 Task: Create and manage organization secrets for automation.
Action: Mouse moved to (1091, 162)
Screenshot: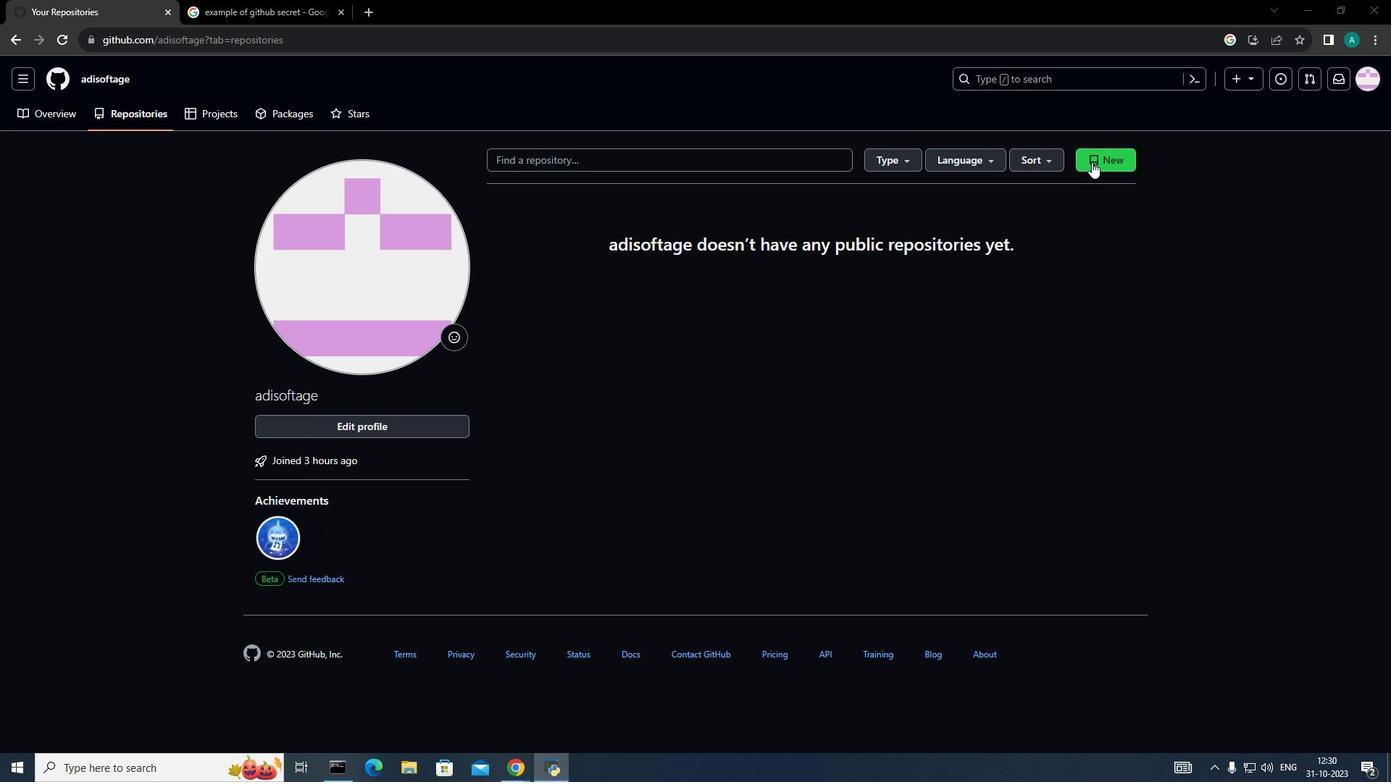 
Action: Mouse pressed left at (1091, 162)
Screenshot: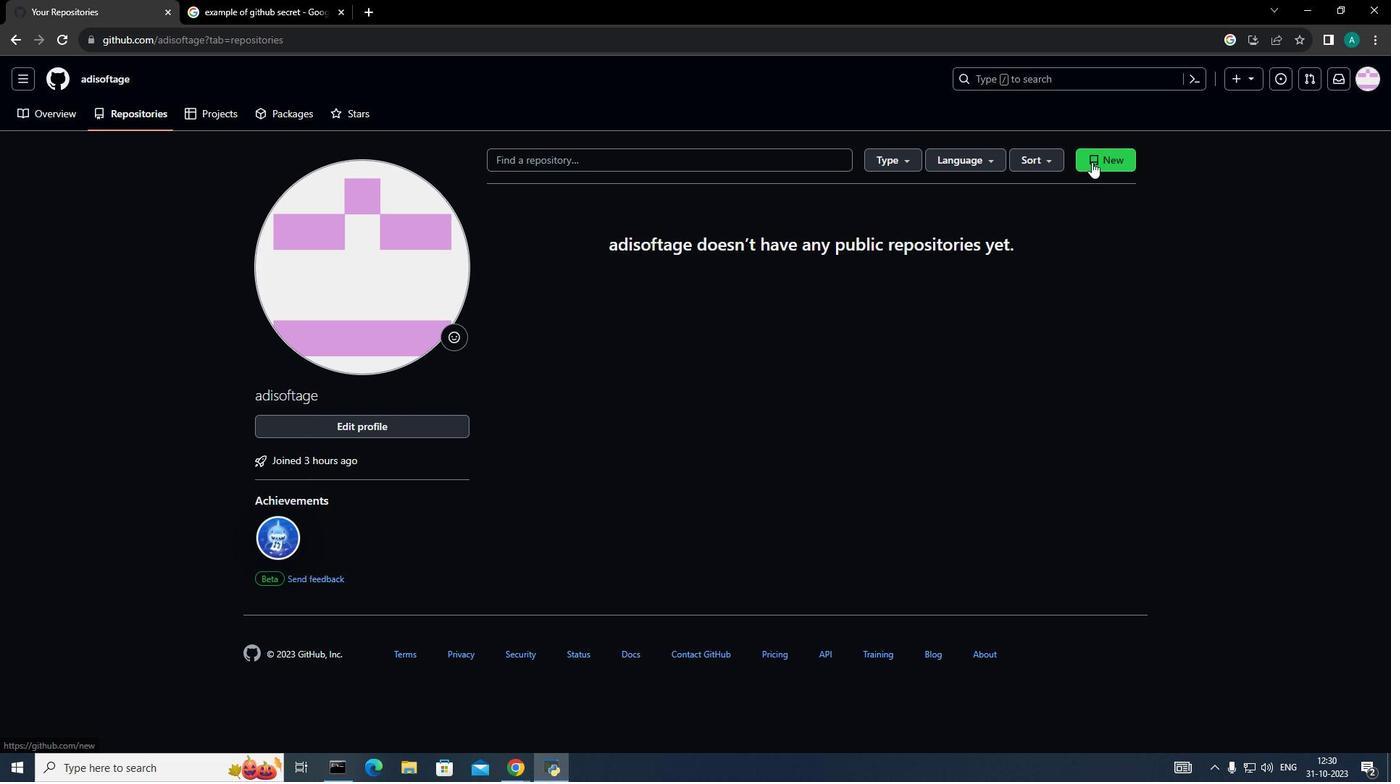 
Action: Mouse moved to (657, 261)
Screenshot: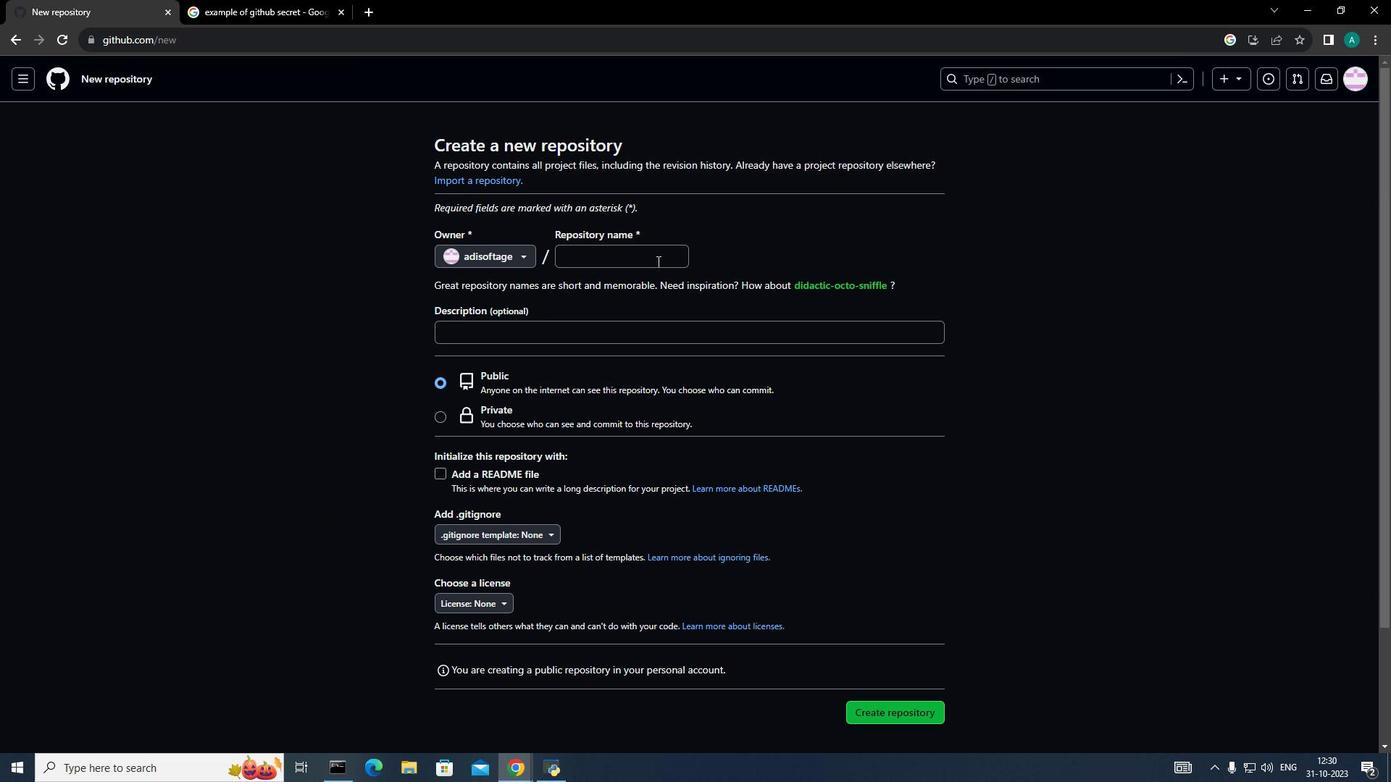 
Action: Mouse pressed left at (657, 261)
Screenshot: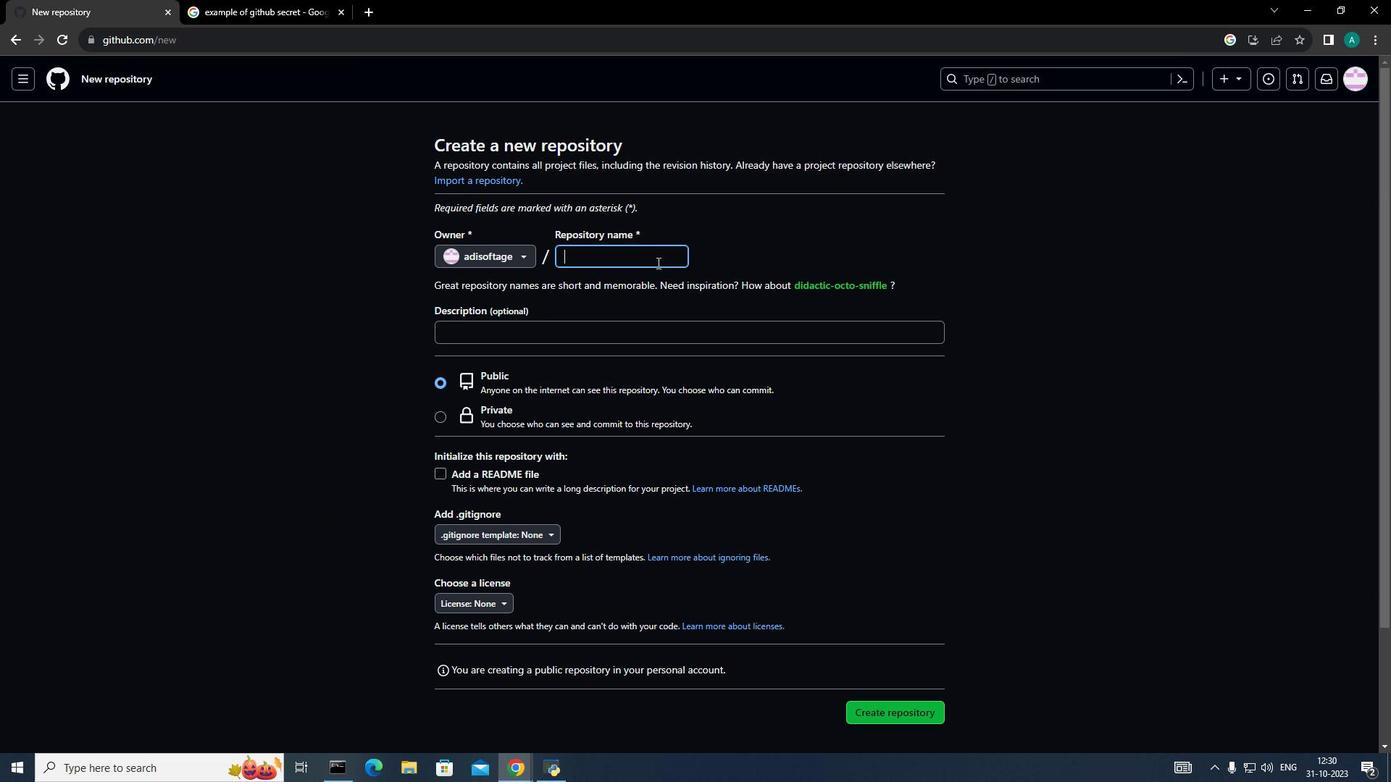
Action: Mouse moved to (657, 263)
Screenshot: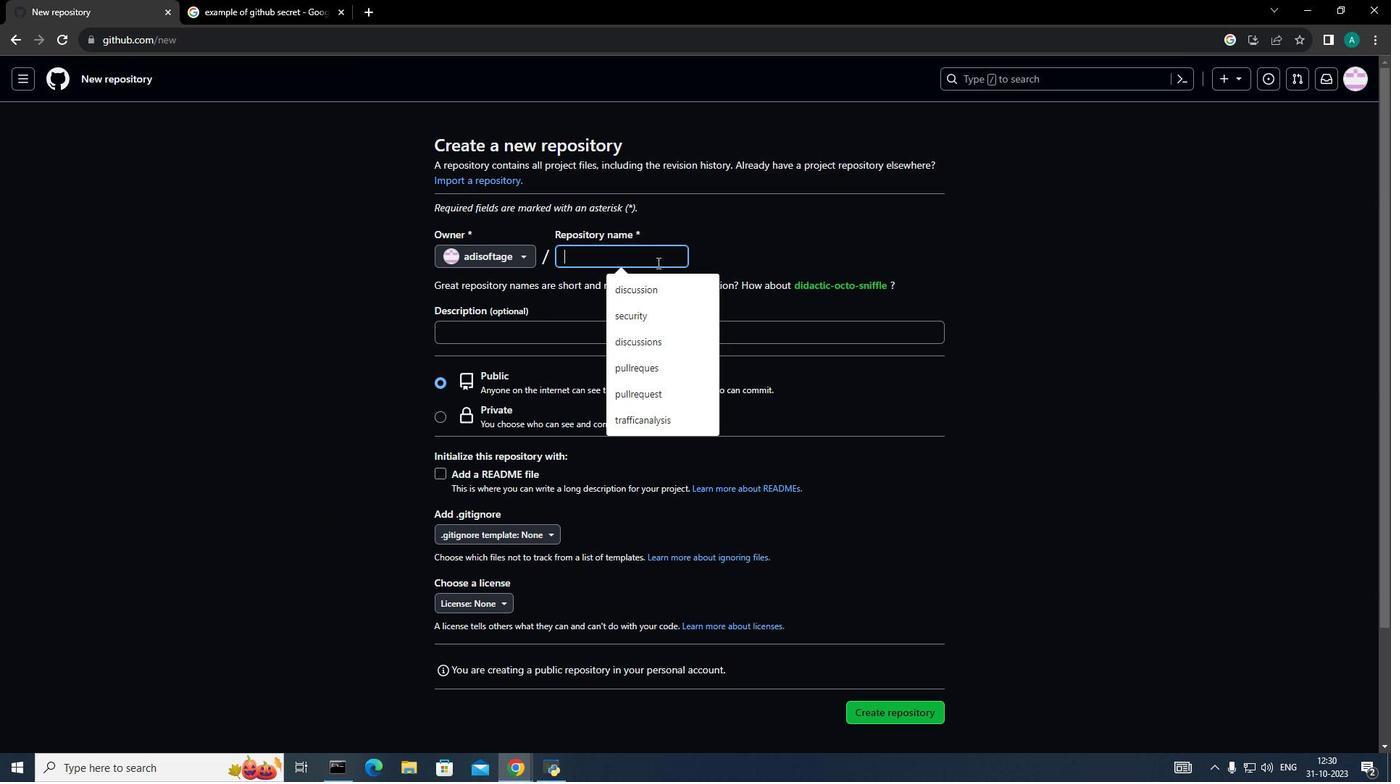 
Action: Key pressed secrets
Screenshot: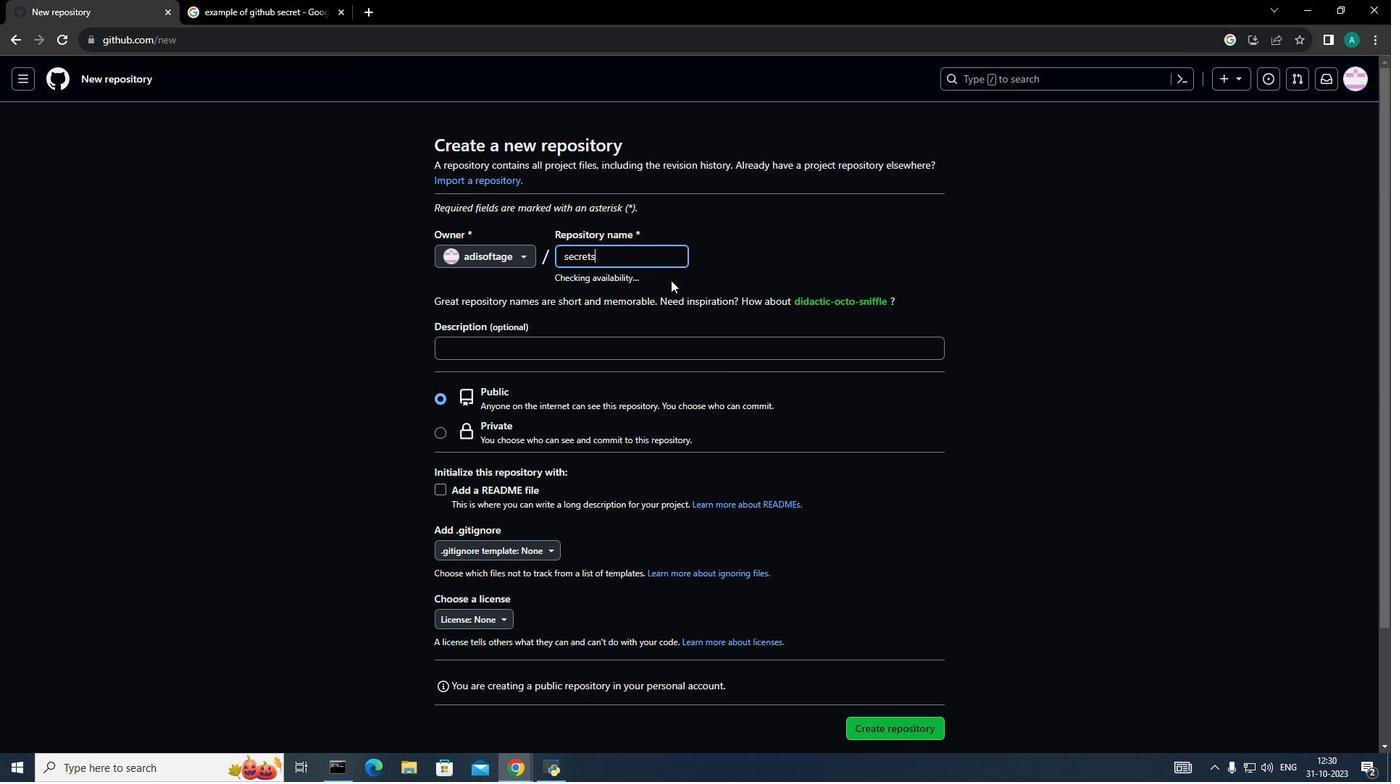 
Action: Mouse moved to (897, 451)
Screenshot: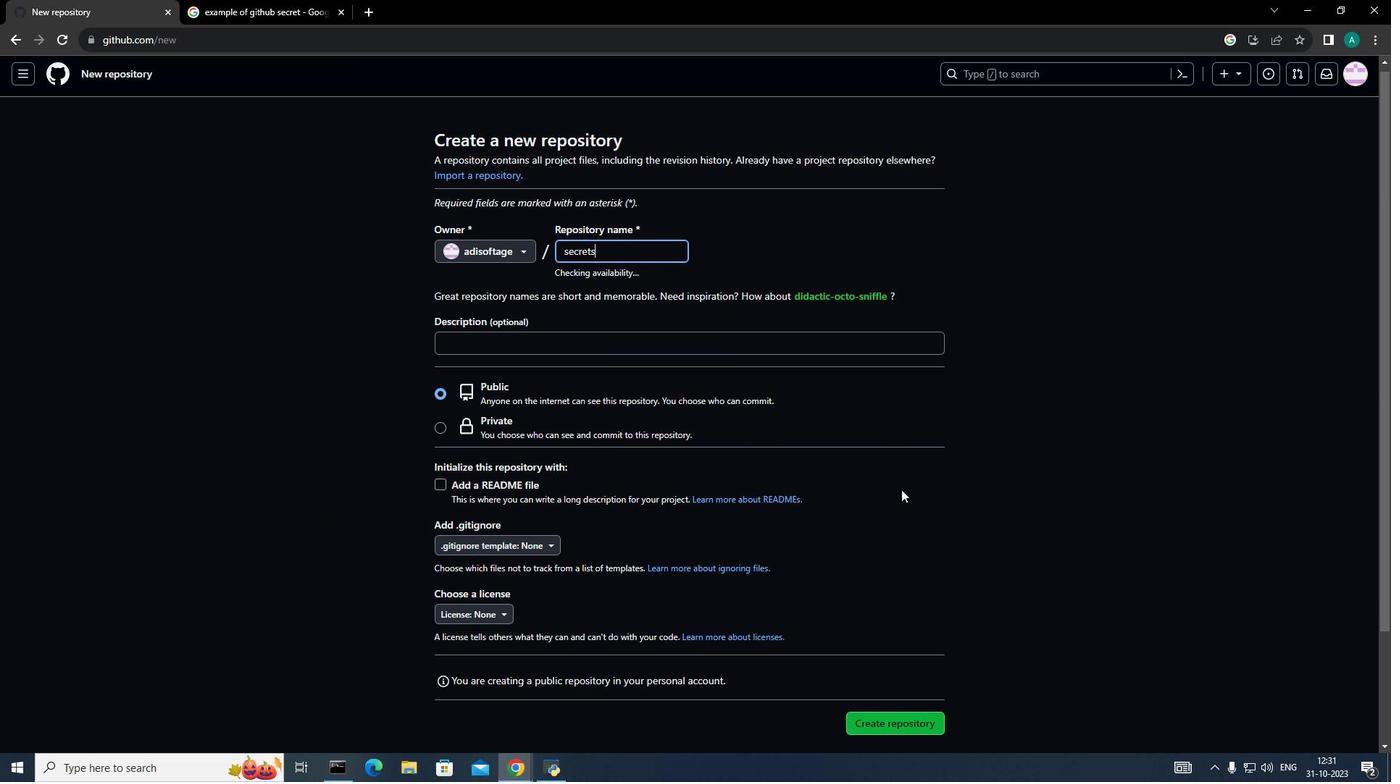 
Action: Mouse scrolled (897, 450) with delta (0, 0)
Screenshot: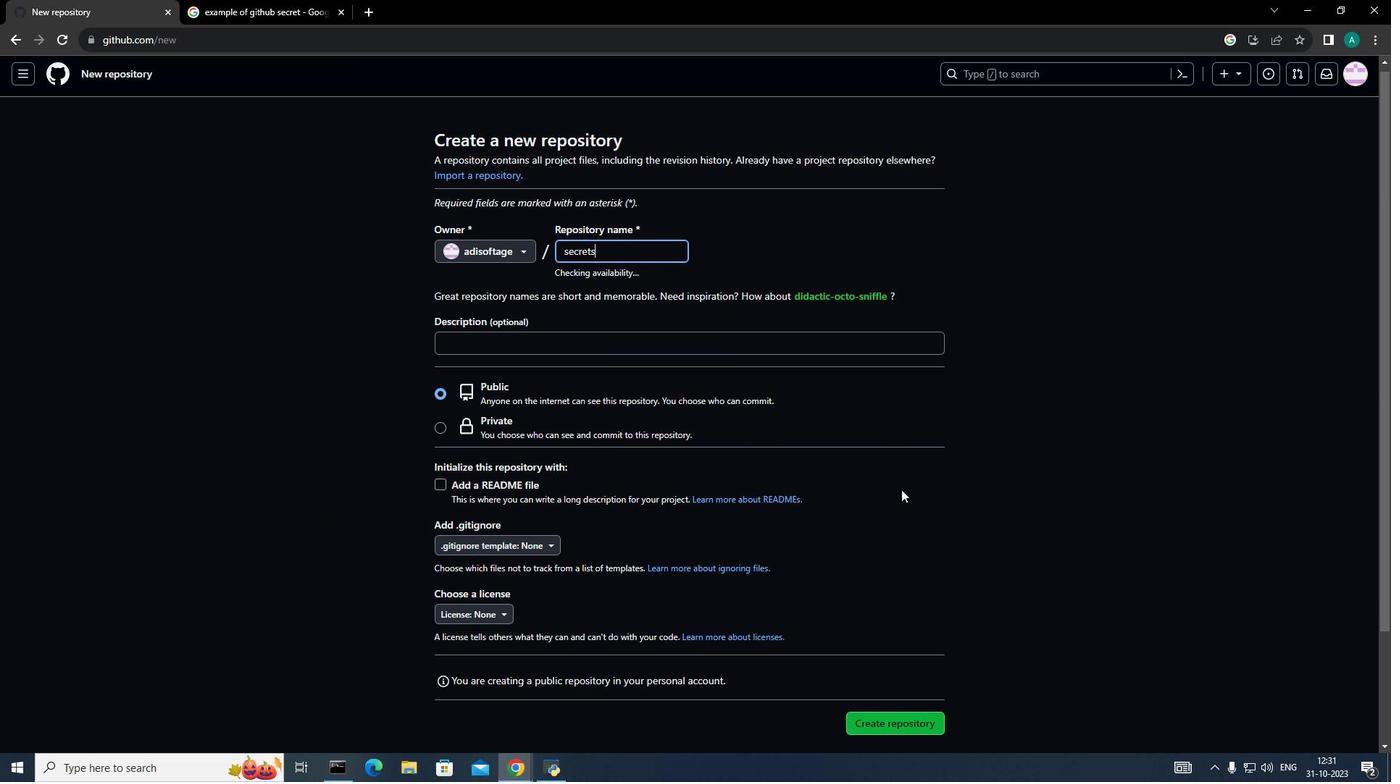 
Action: Mouse moved to (897, 462)
Screenshot: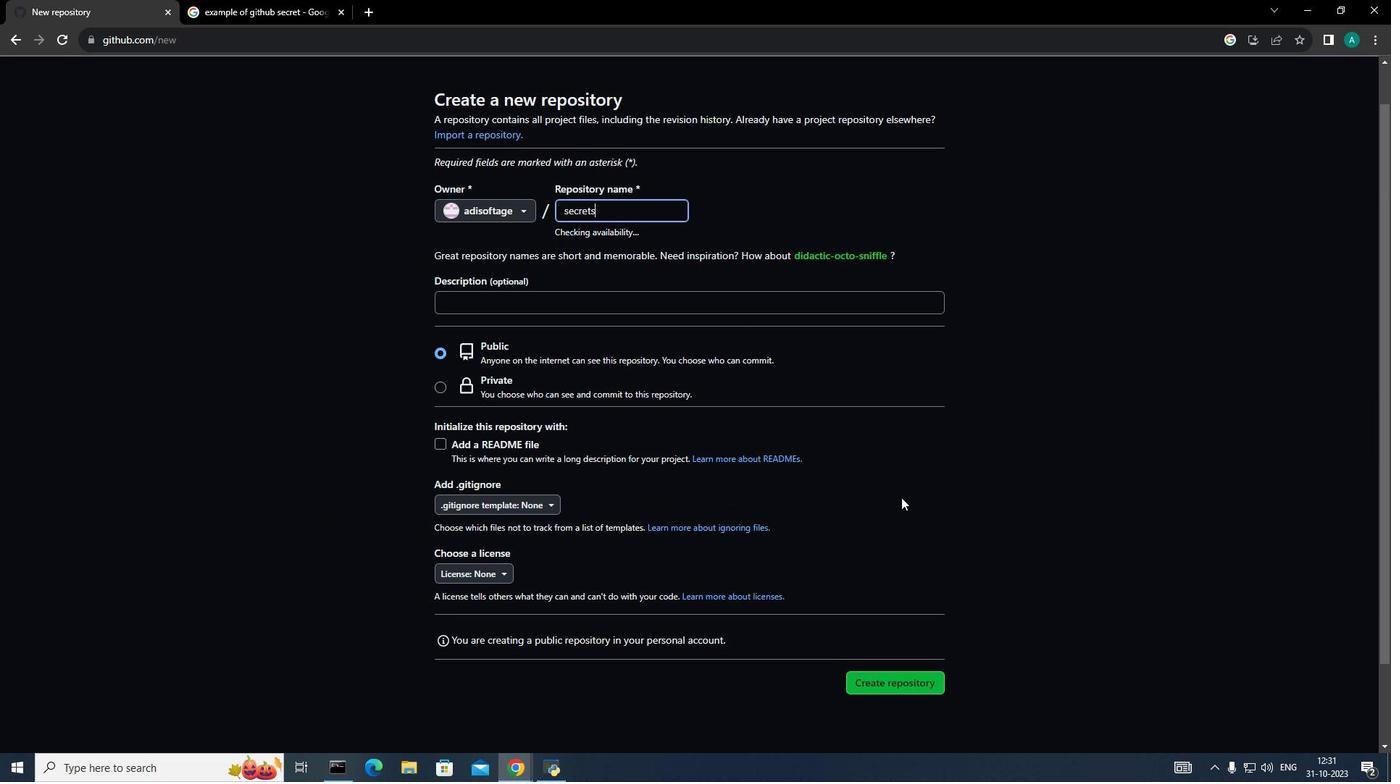 
Action: Mouse scrolled (897, 461) with delta (0, 0)
Screenshot: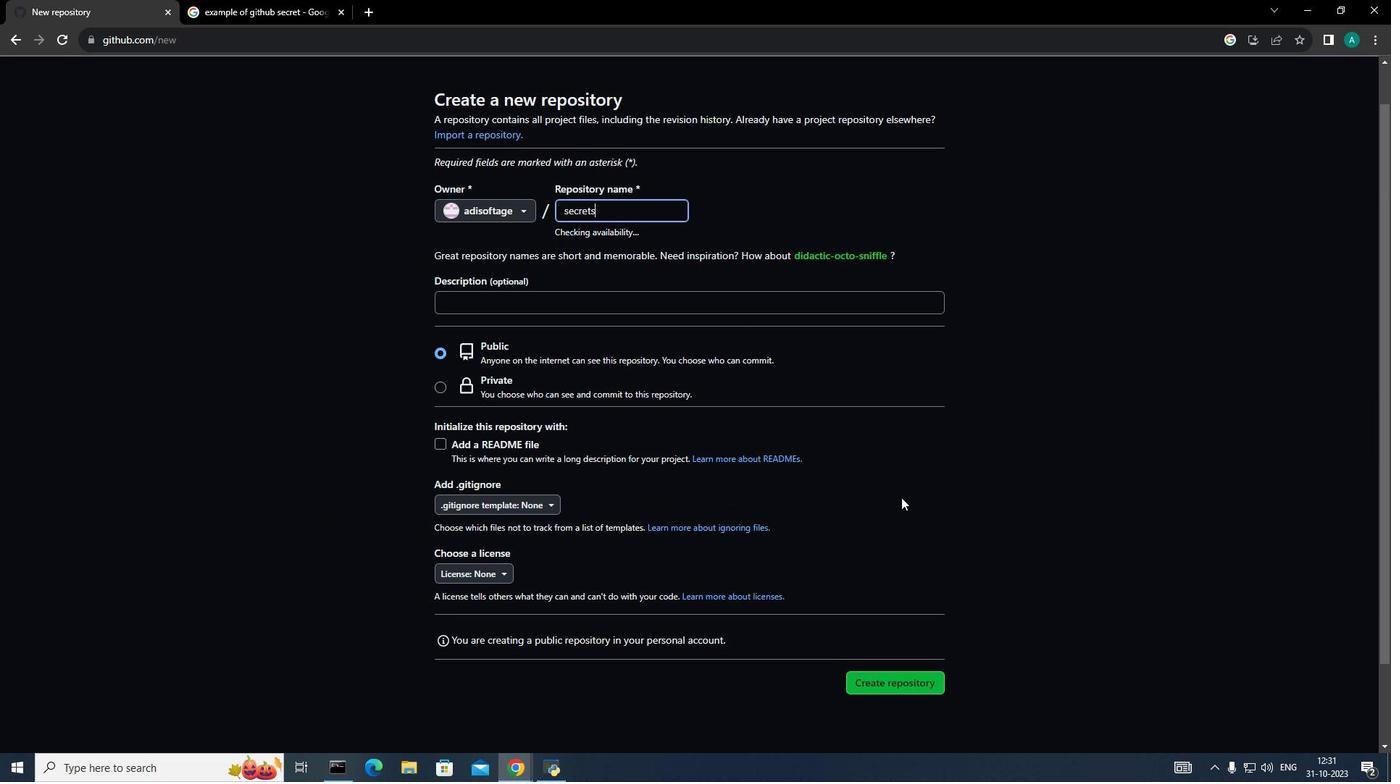 
Action: Mouse moved to (897, 467)
Screenshot: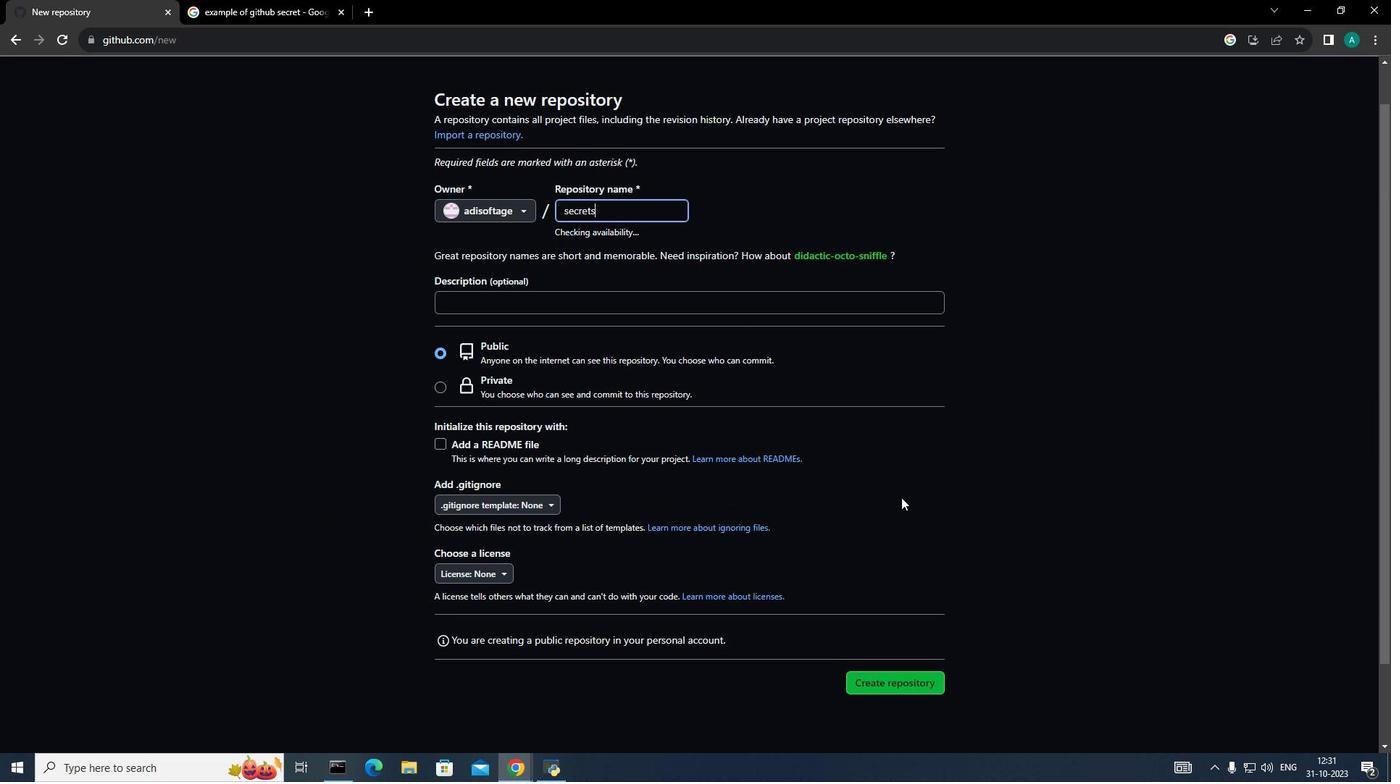 
Action: Mouse scrolled (897, 466) with delta (0, 0)
Screenshot: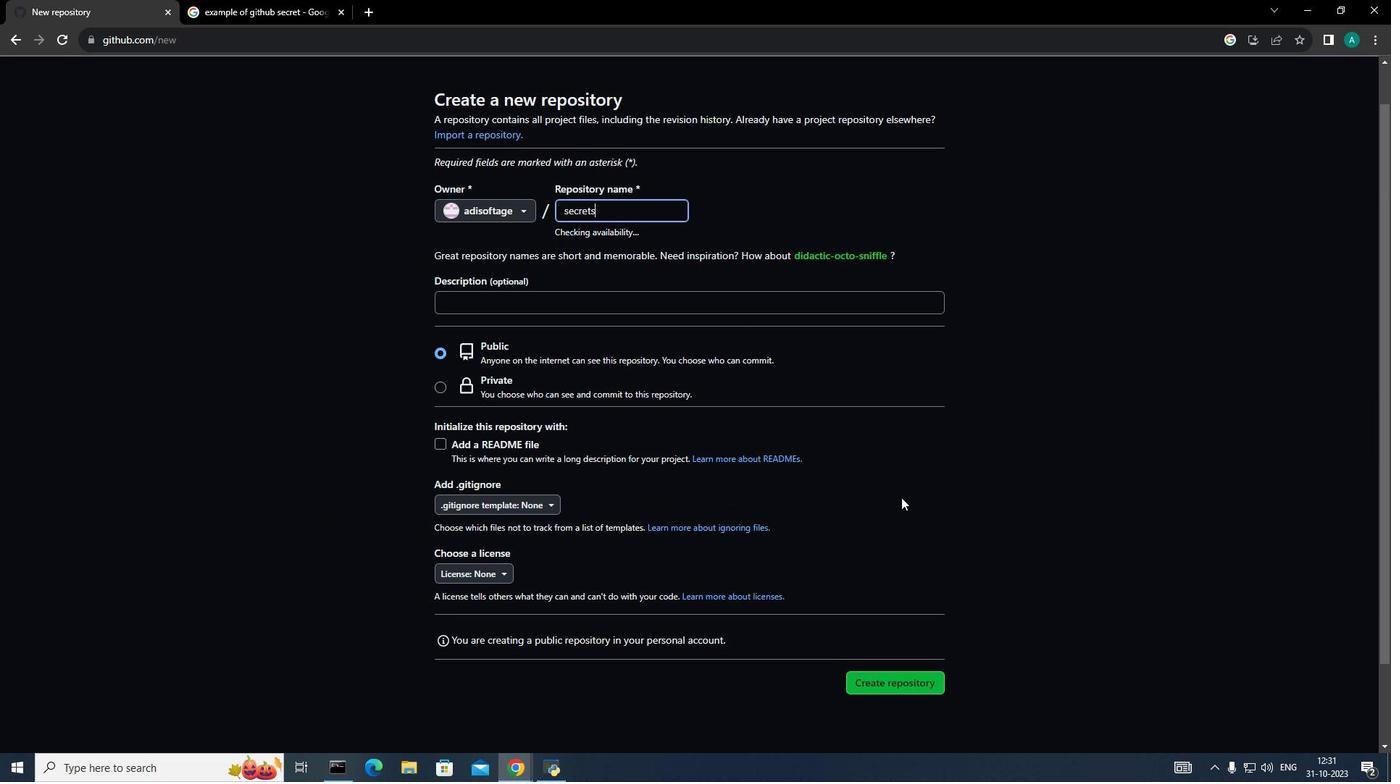 
Action: Mouse moved to (897, 479)
Screenshot: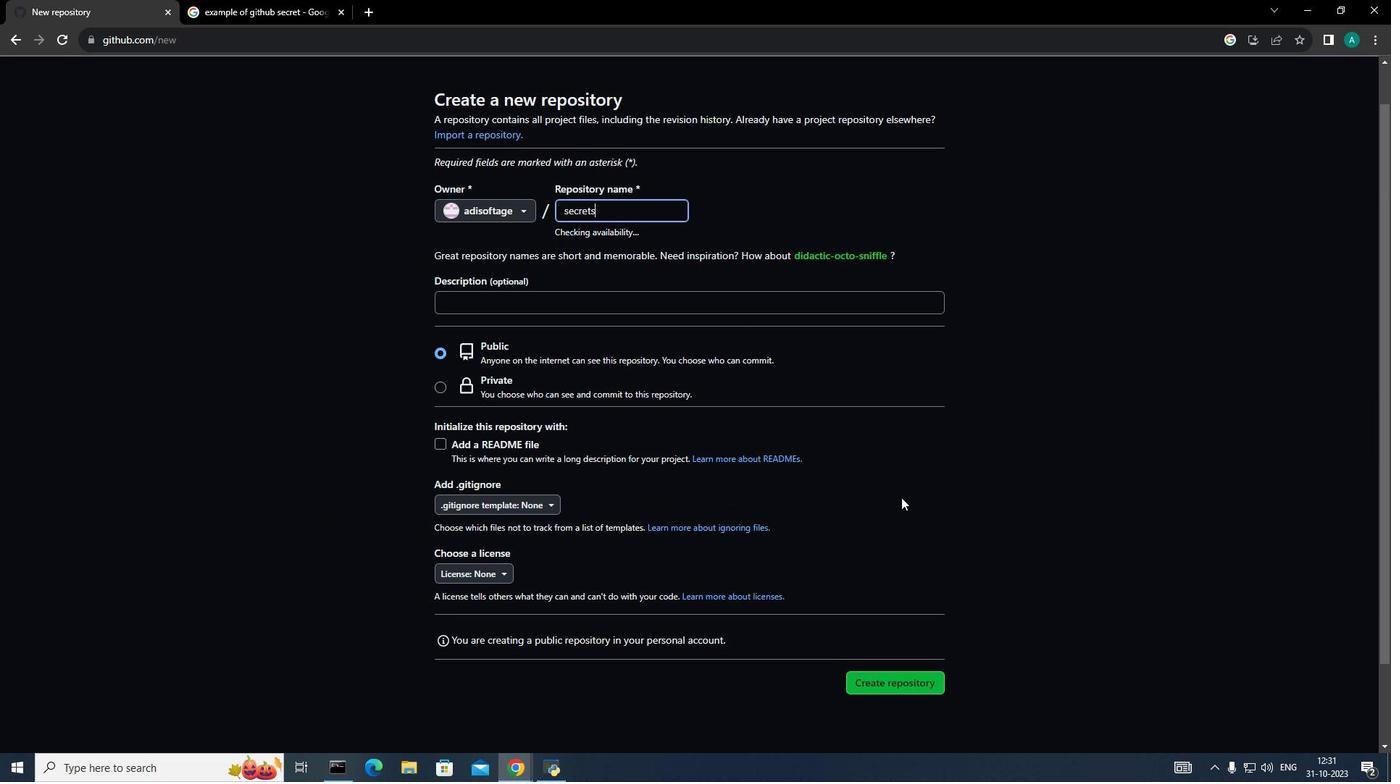 
Action: Mouse scrolled (897, 478) with delta (0, 0)
Screenshot: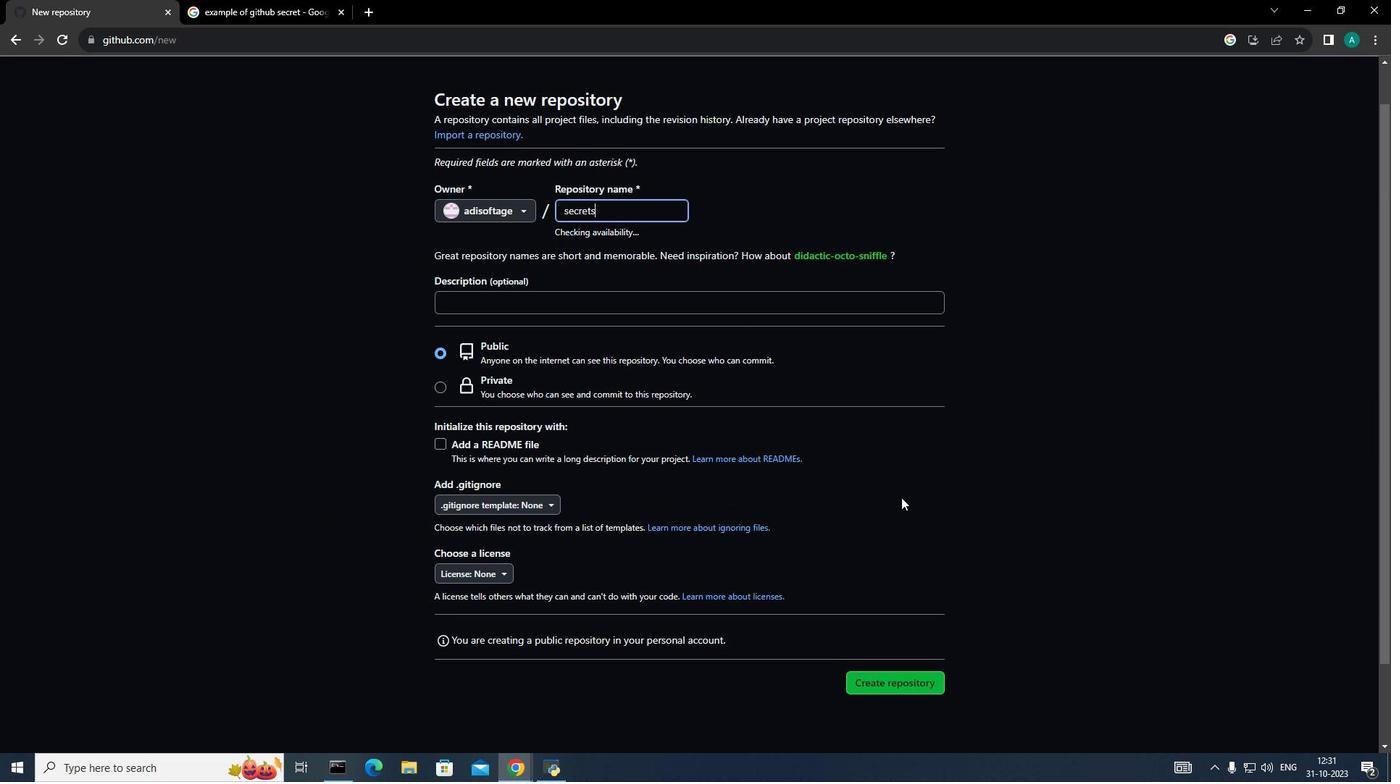 
Action: Mouse moved to (901, 487)
Screenshot: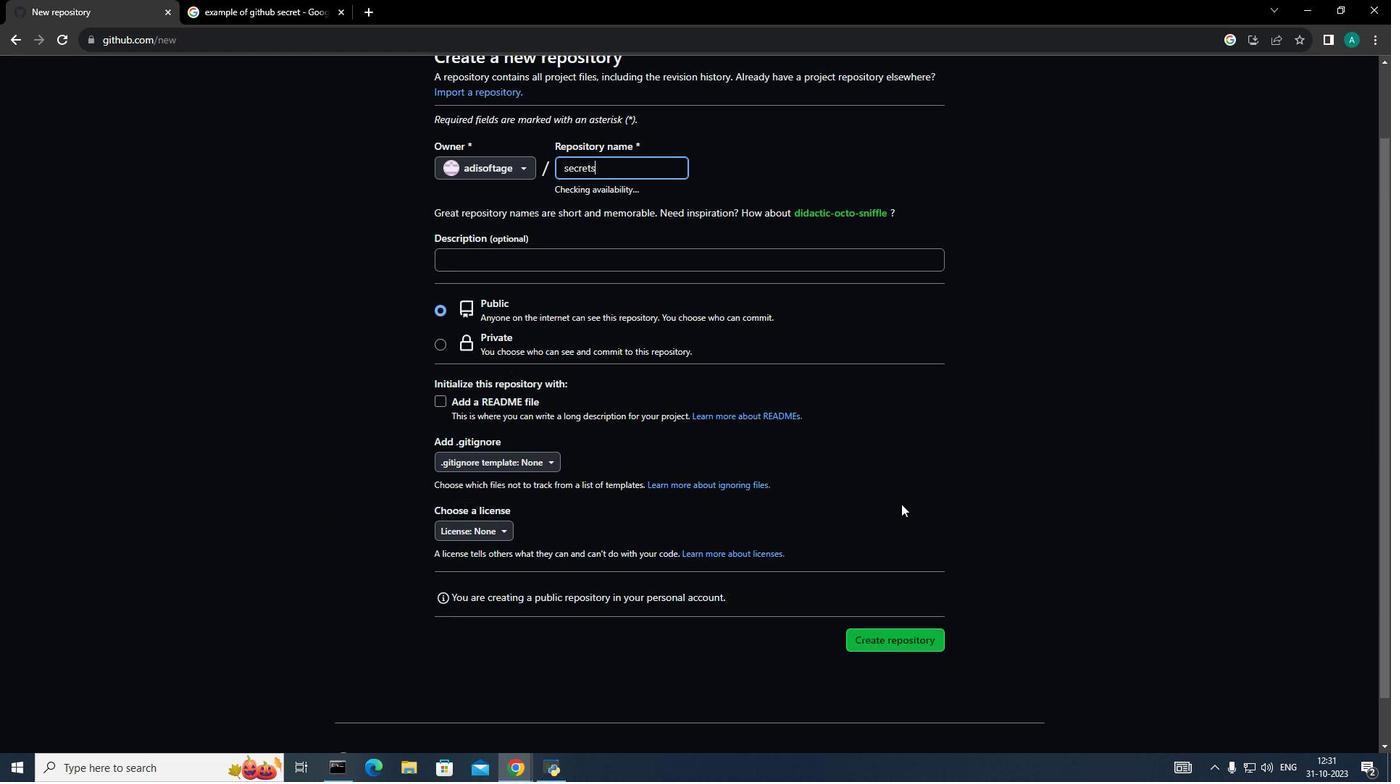 
Action: Mouse scrolled (901, 486) with delta (0, 0)
Screenshot: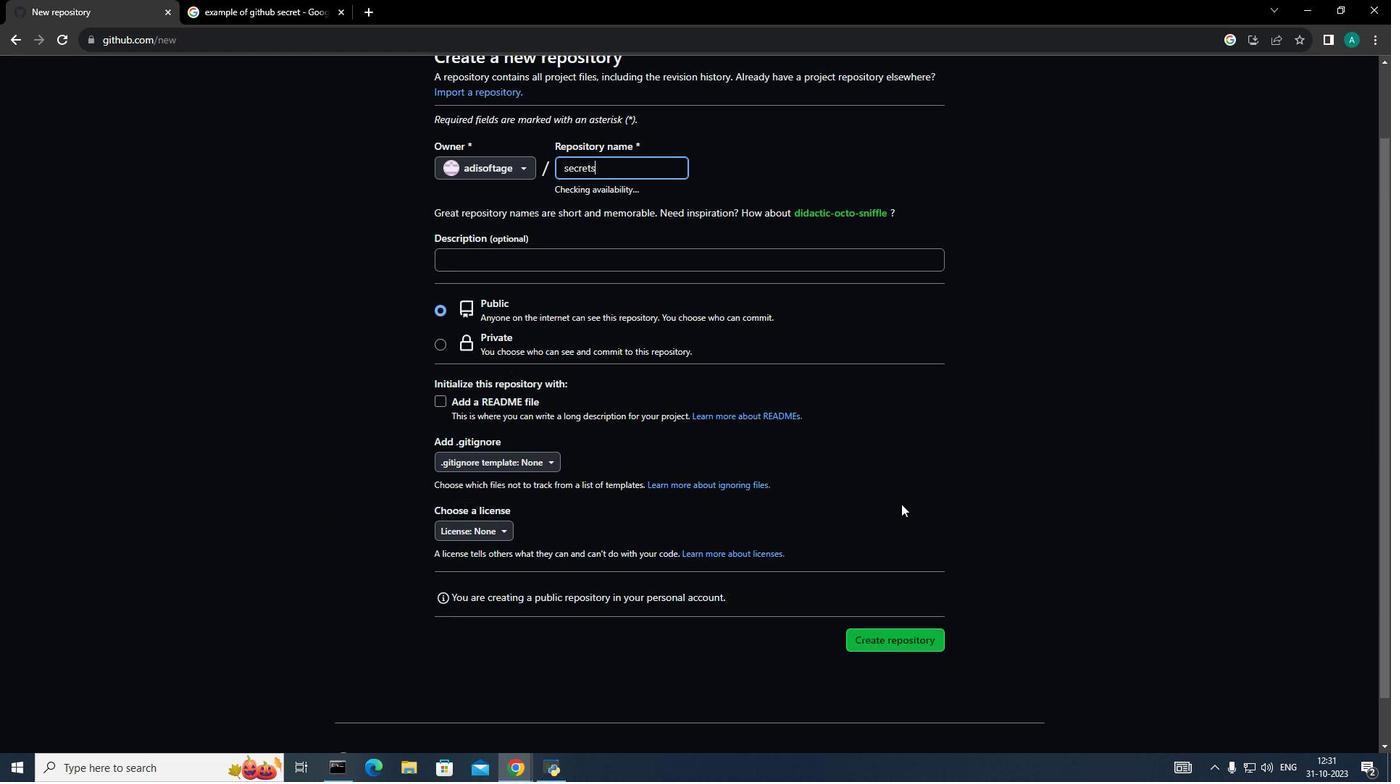 
Action: Mouse moved to (901, 491)
Screenshot: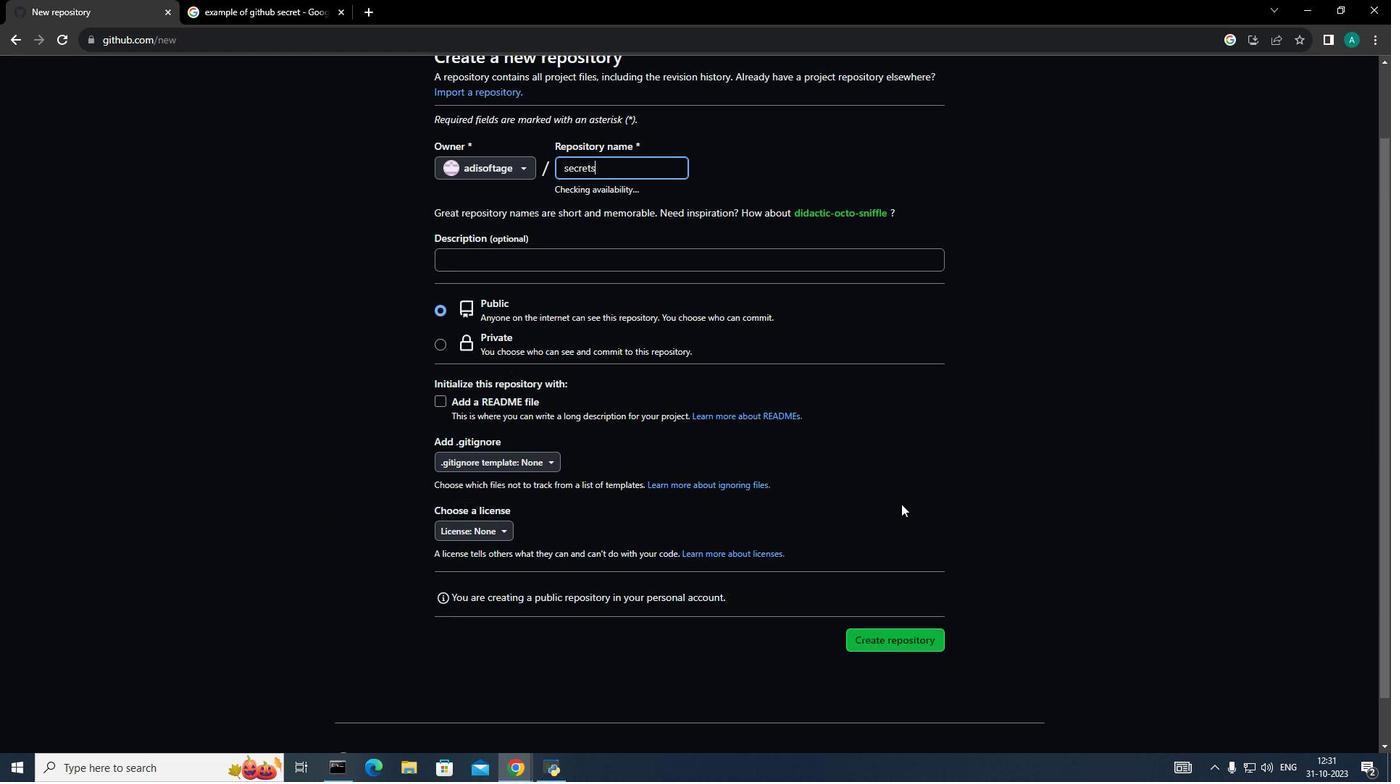 
Action: Mouse scrolled (901, 490) with delta (0, 0)
Screenshot: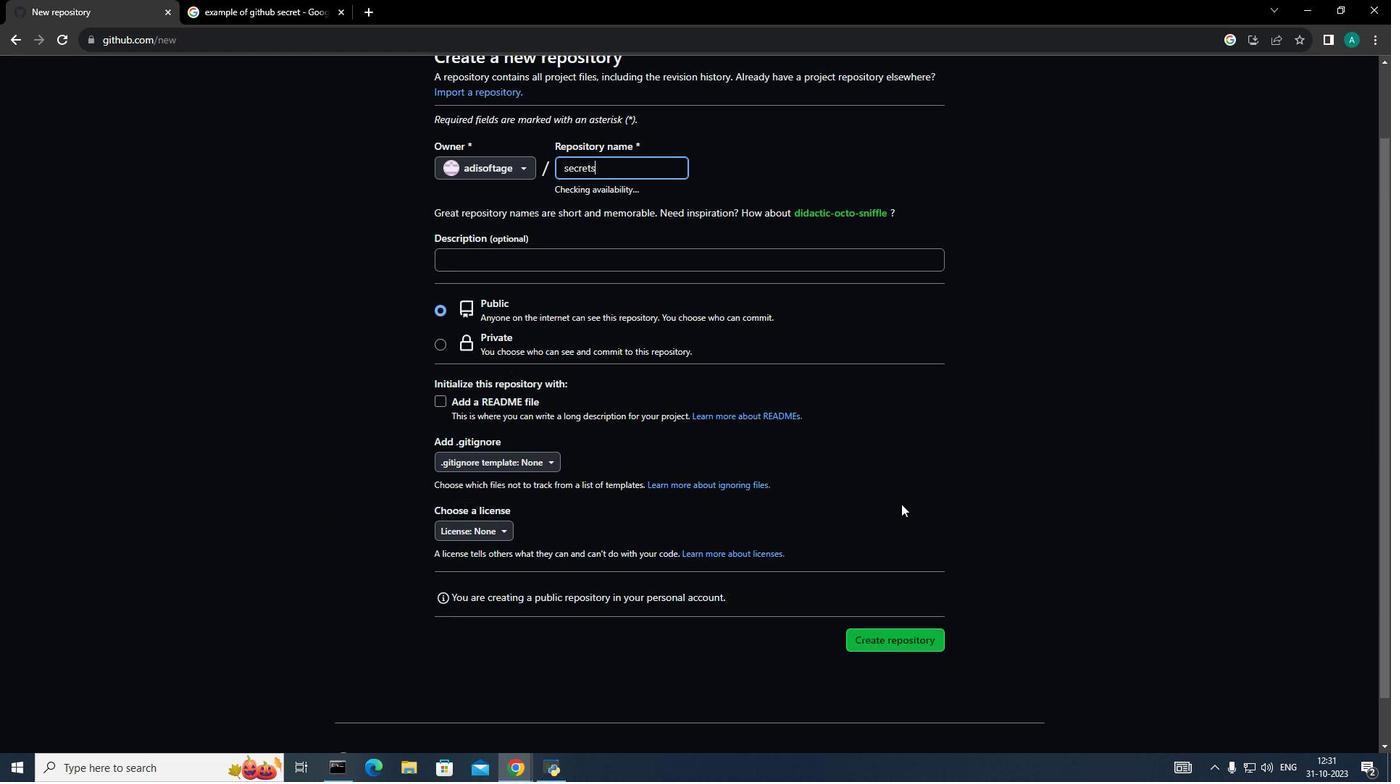 
Action: Mouse moved to (901, 491)
Screenshot: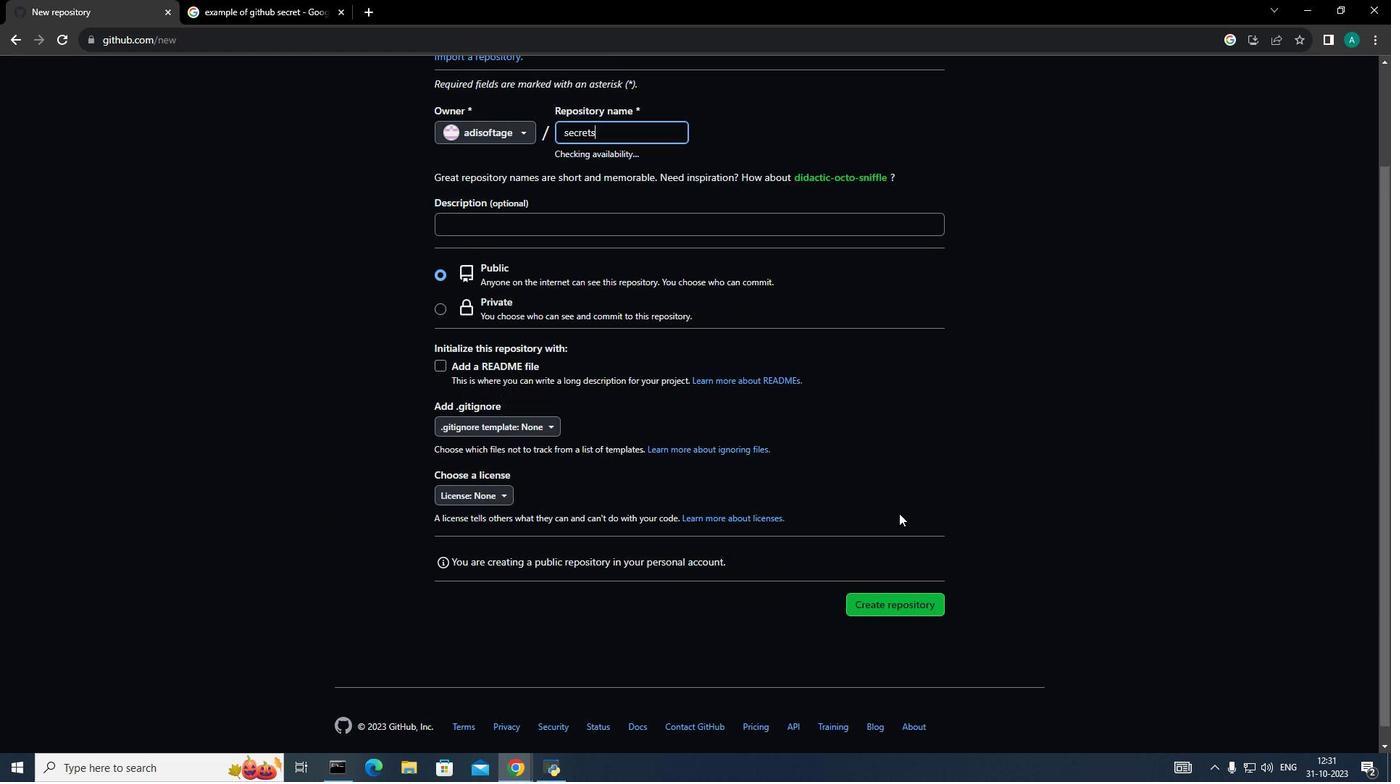 
Action: Mouse scrolled (901, 491) with delta (0, 0)
Screenshot: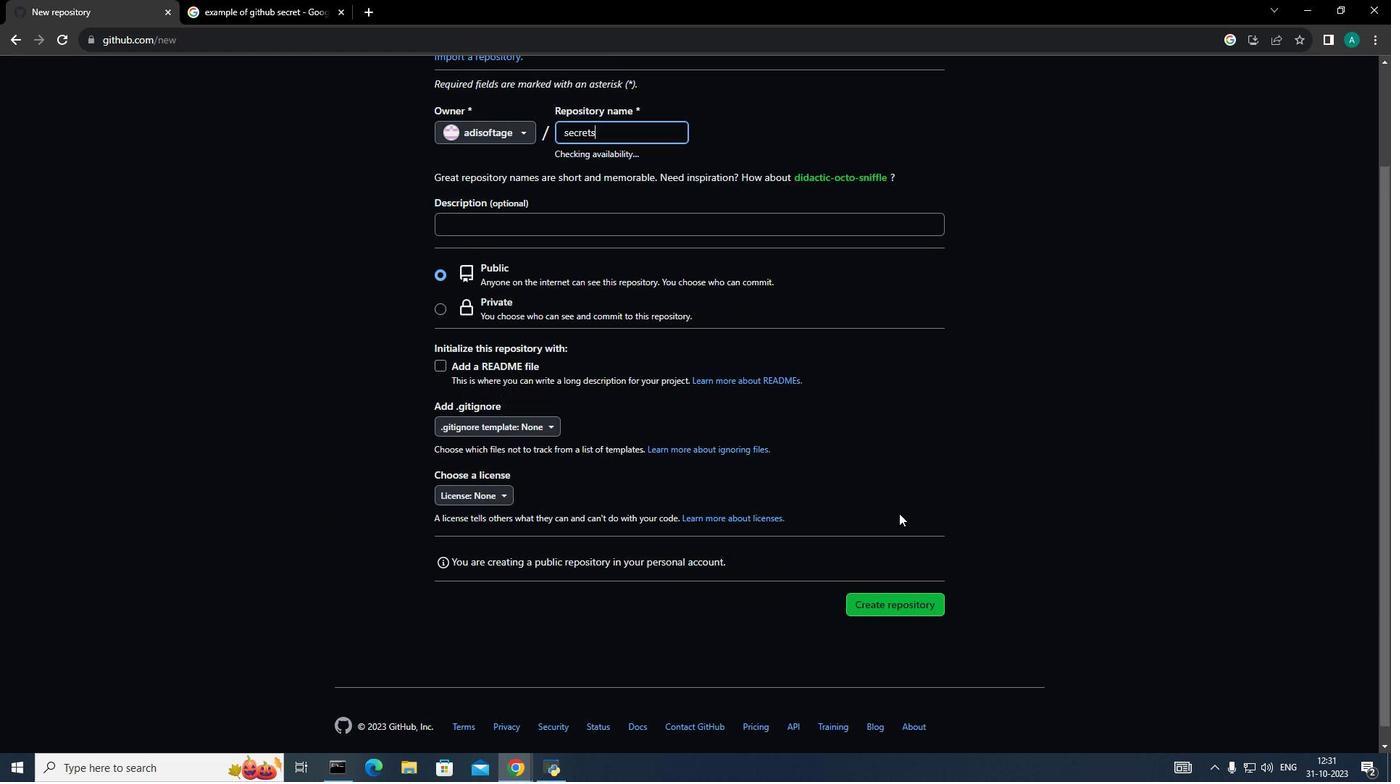 
Action: Mouse moved to (901, 495)
Screenshot: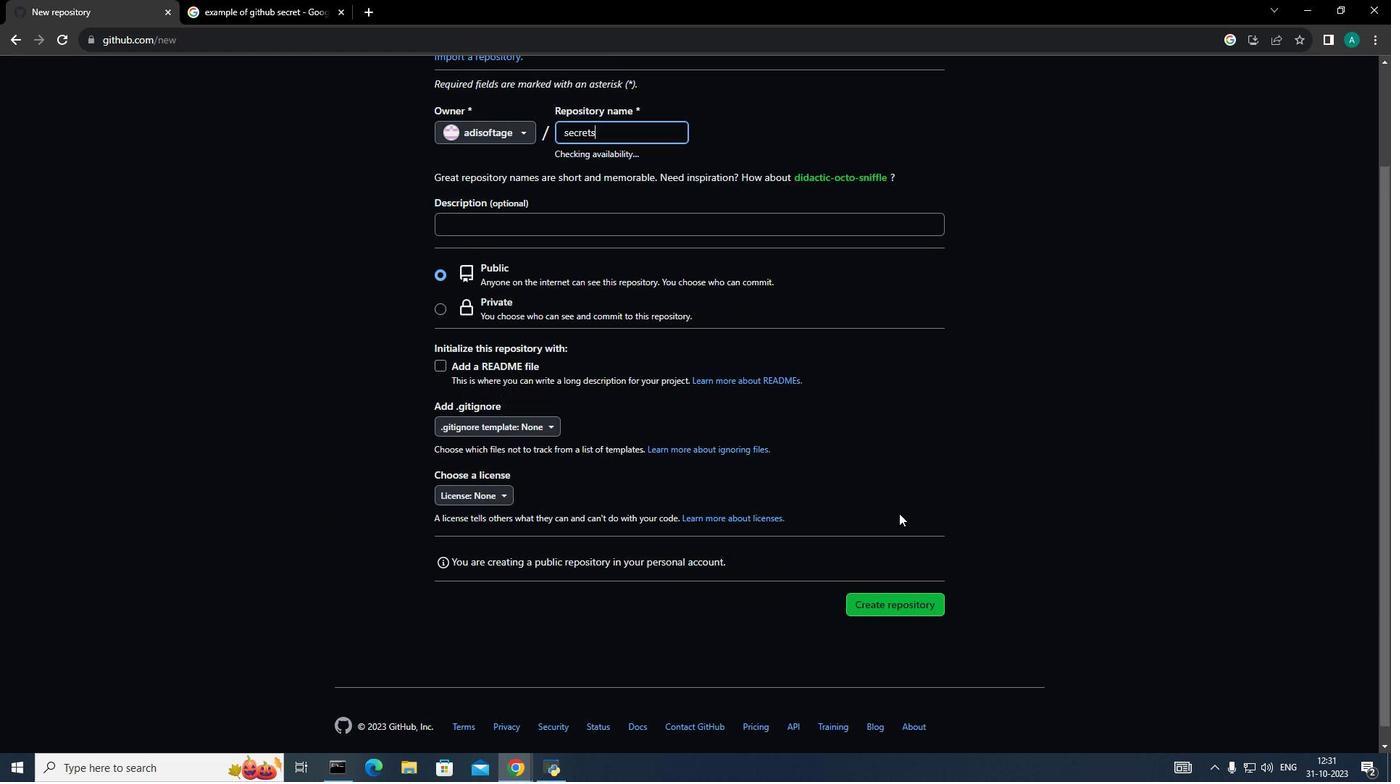 
Action: Mouse scrolled (901, 494) with delta (0, 0)
Screenshot: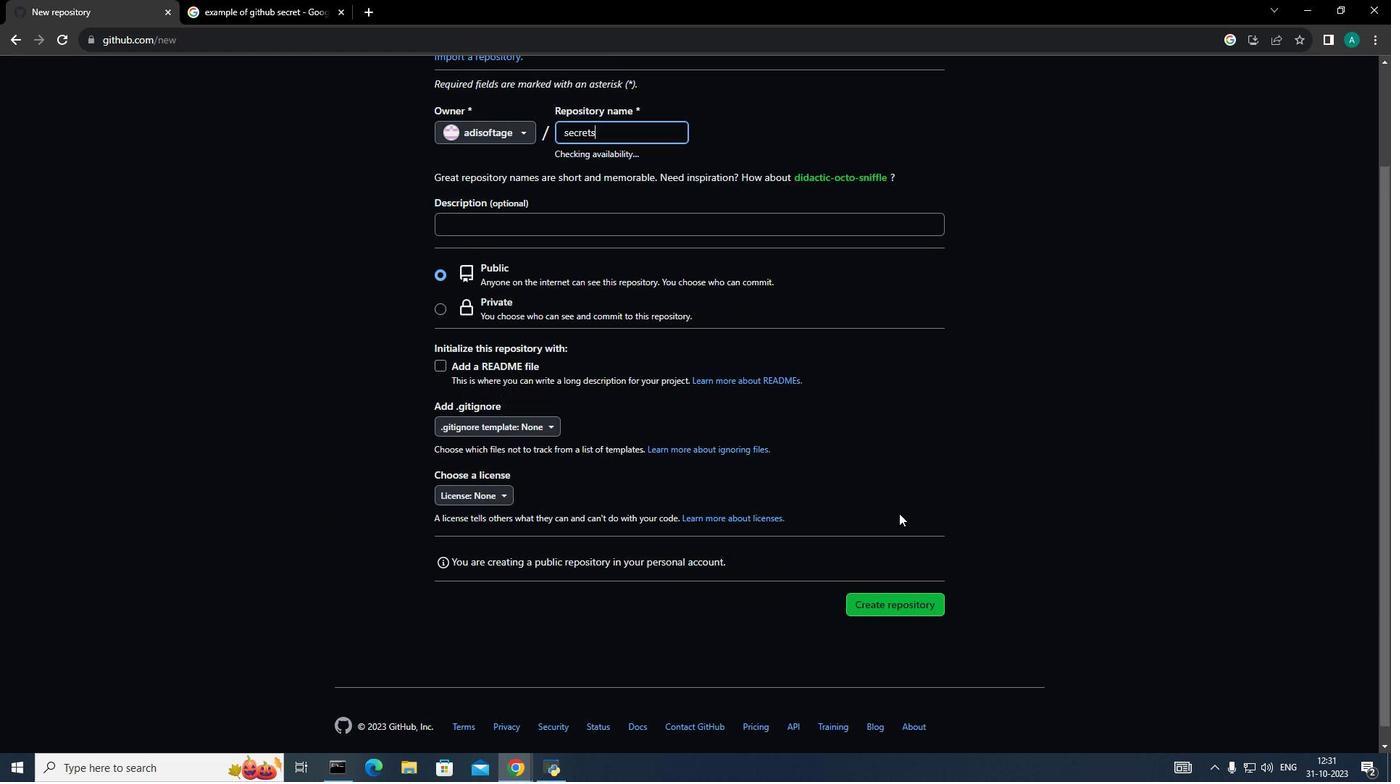 
Action: Mouse moved to (901, 499)
Screenshot: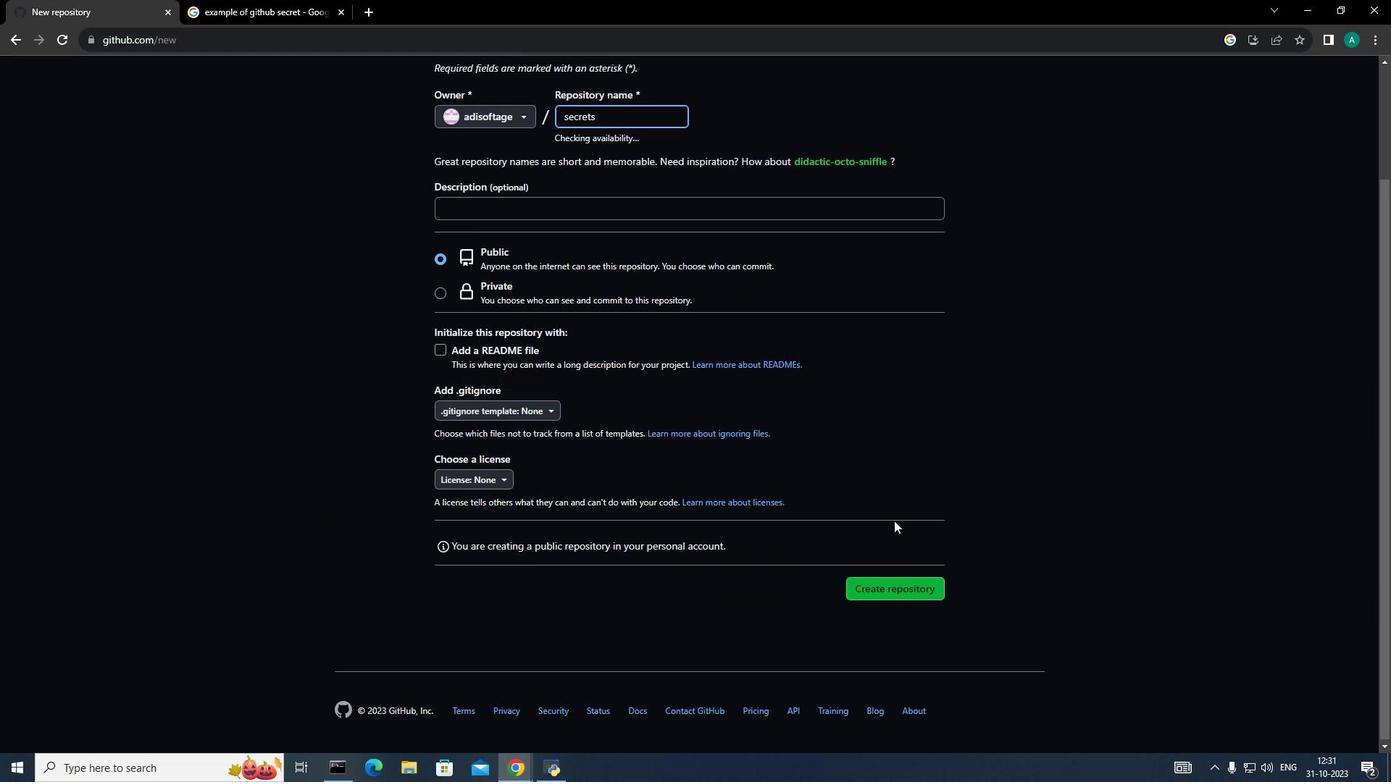
Action: Mouse scrolled (901, 498) with delta (0, 0)
Screenshot: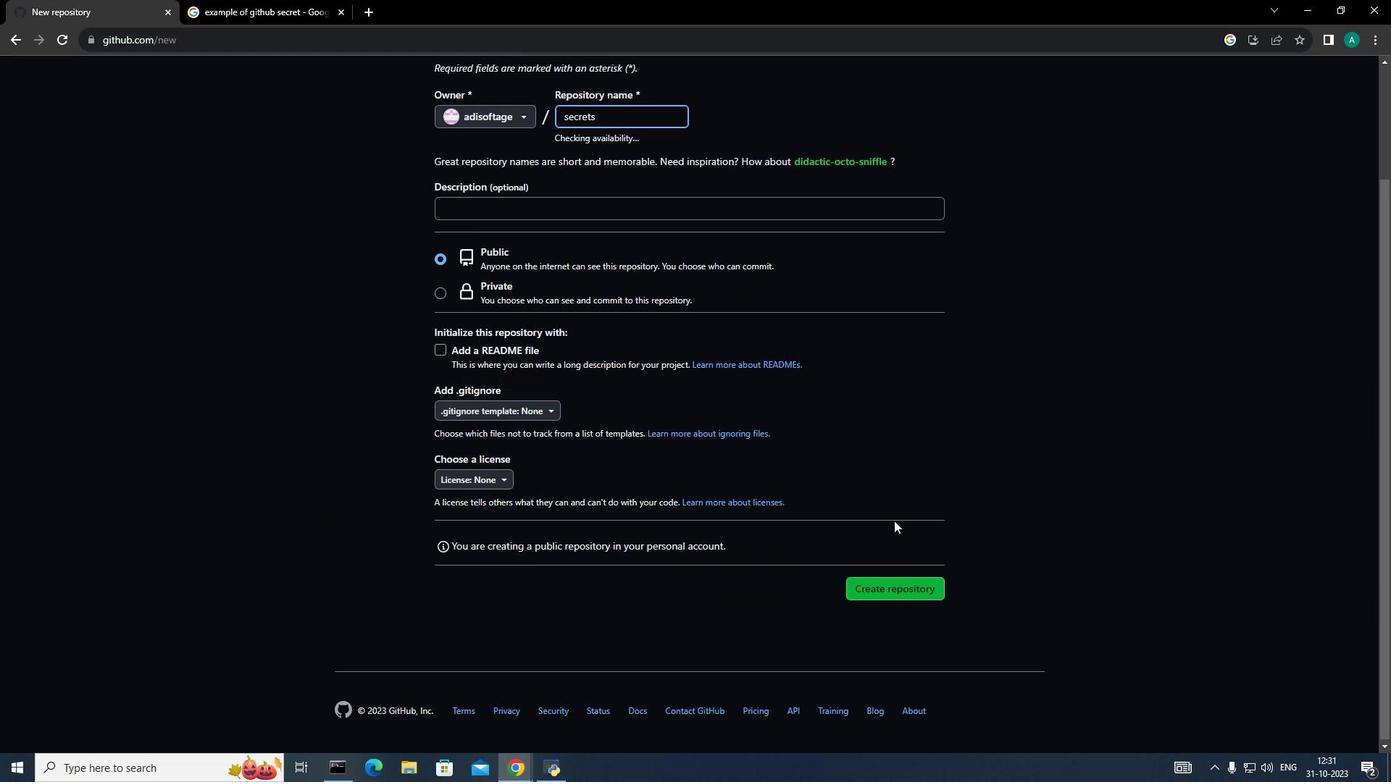 
Action: Mouse moved to (887, 582)
Screenshot: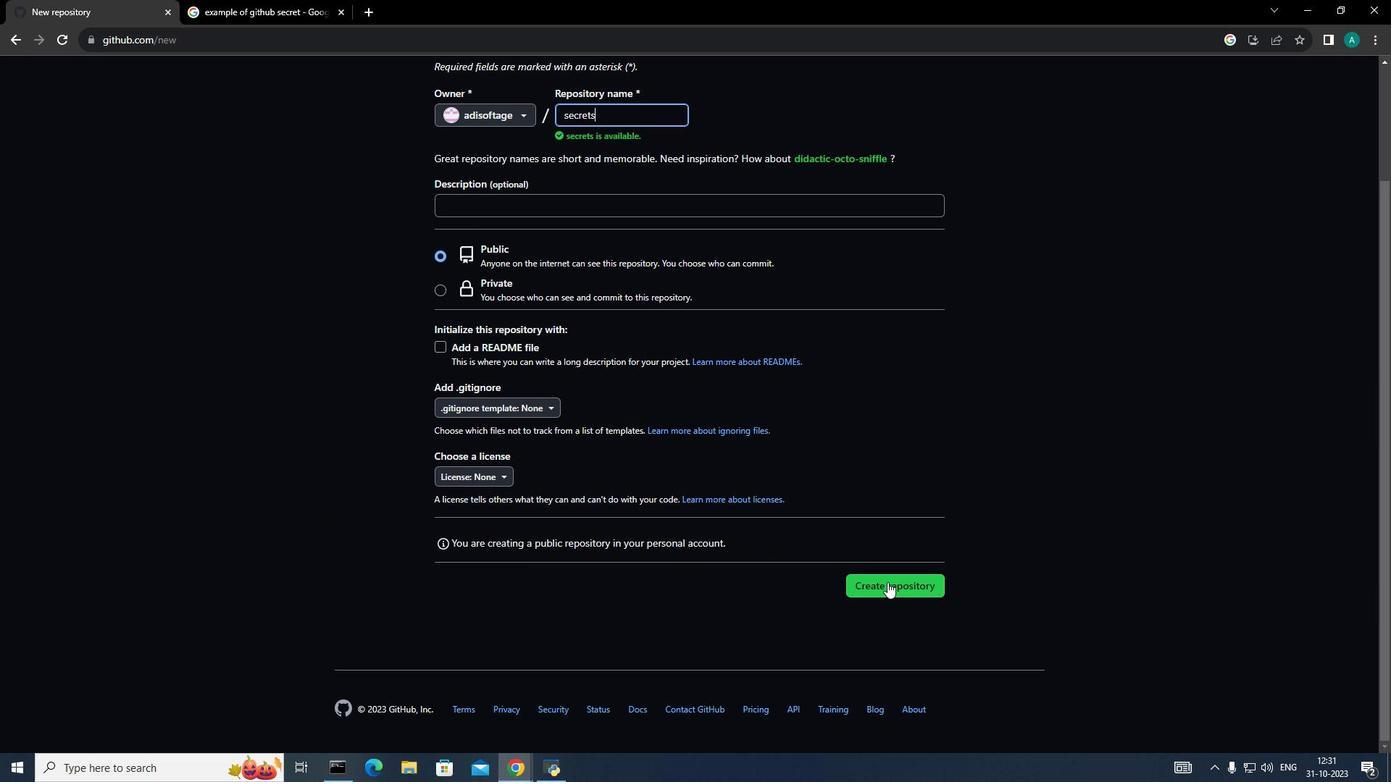 
Action: Mouse pressed left at (887, 582)
Screenshot: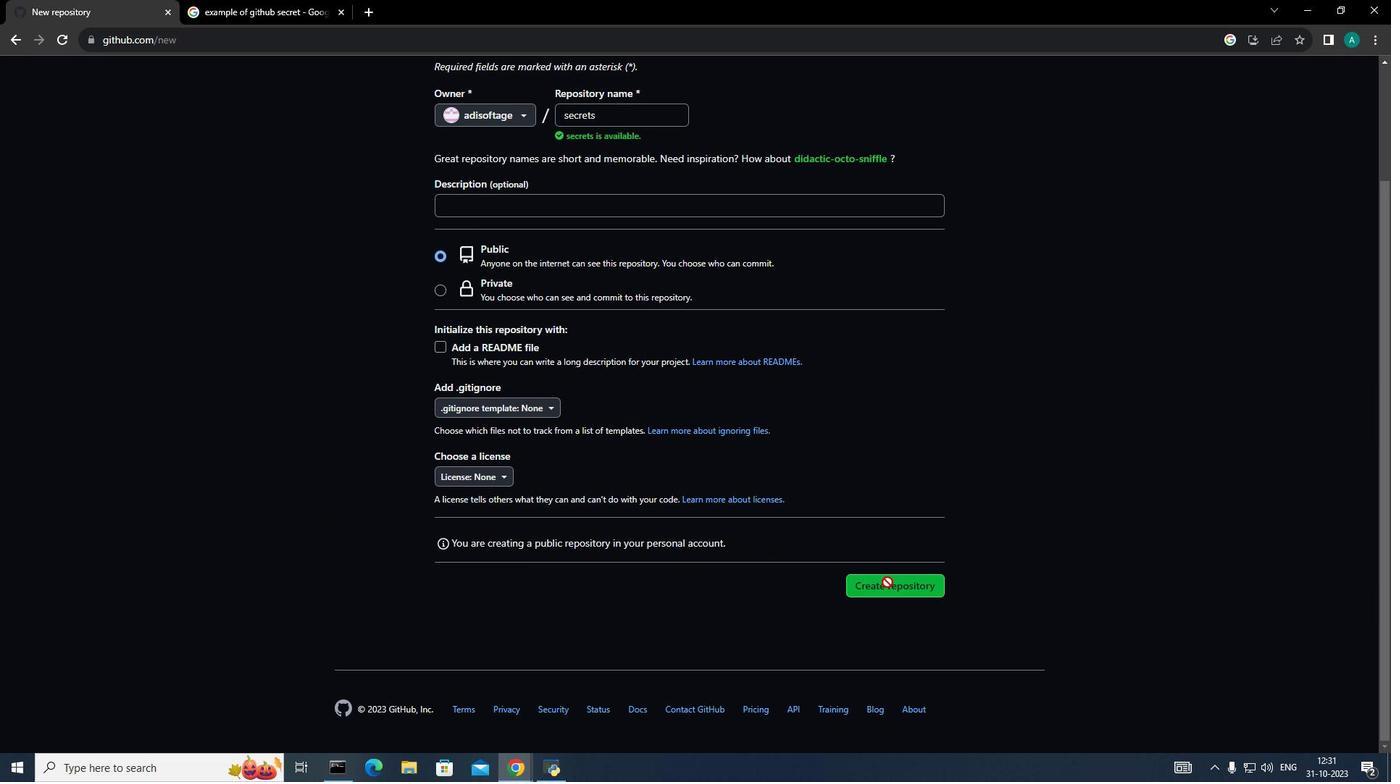 
Action: Mouse moved to (611, 117)
Screenshot: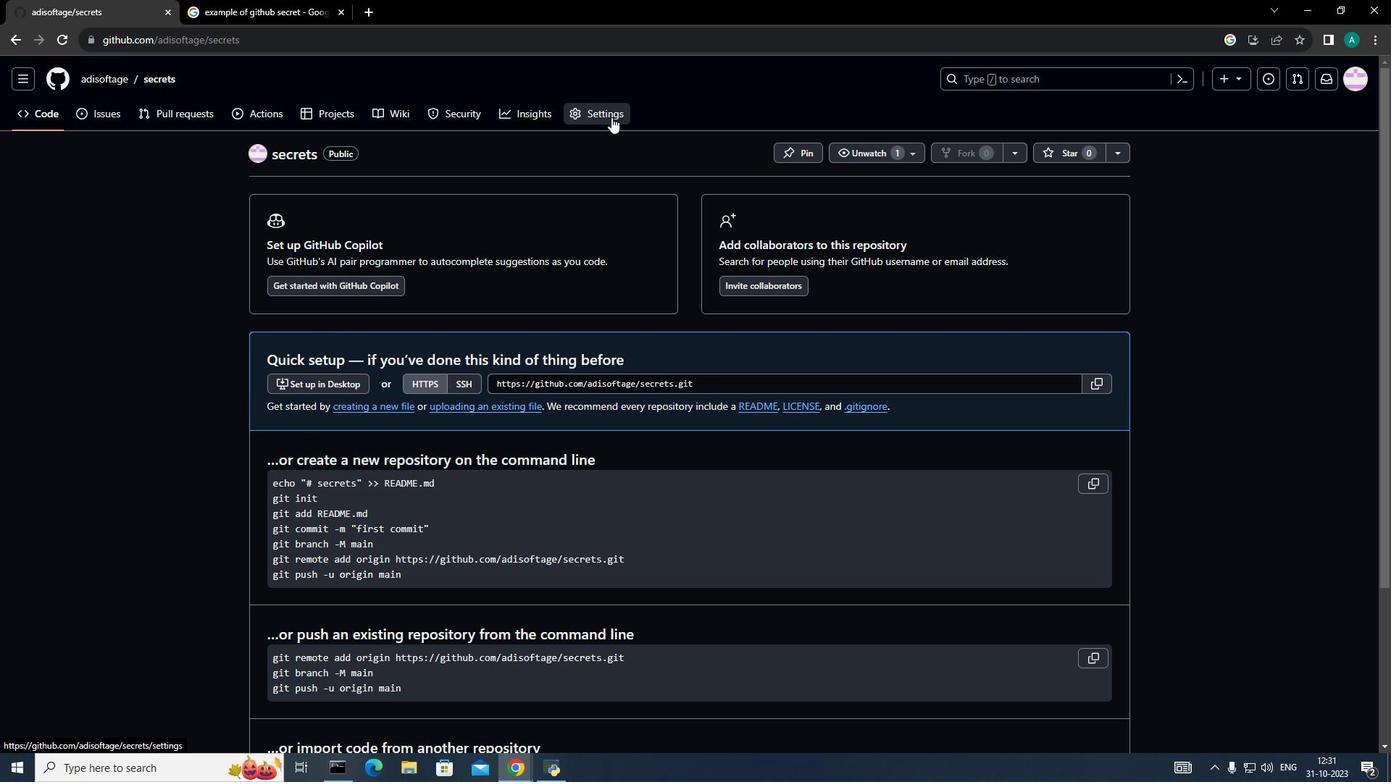 
Action: Mouse pressed left at (611, 117)
Screenshot: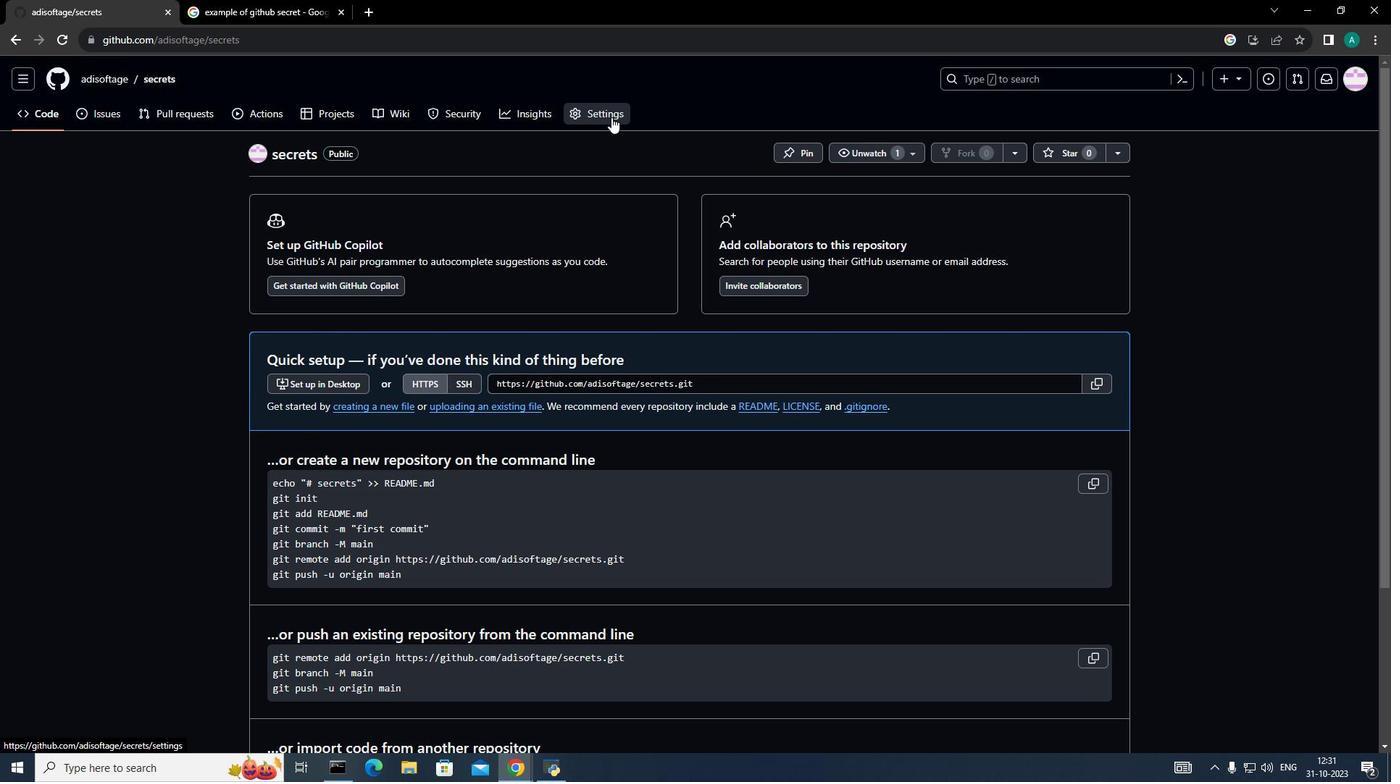 
Action: Mouse moved to (264, 436)
Screenshot: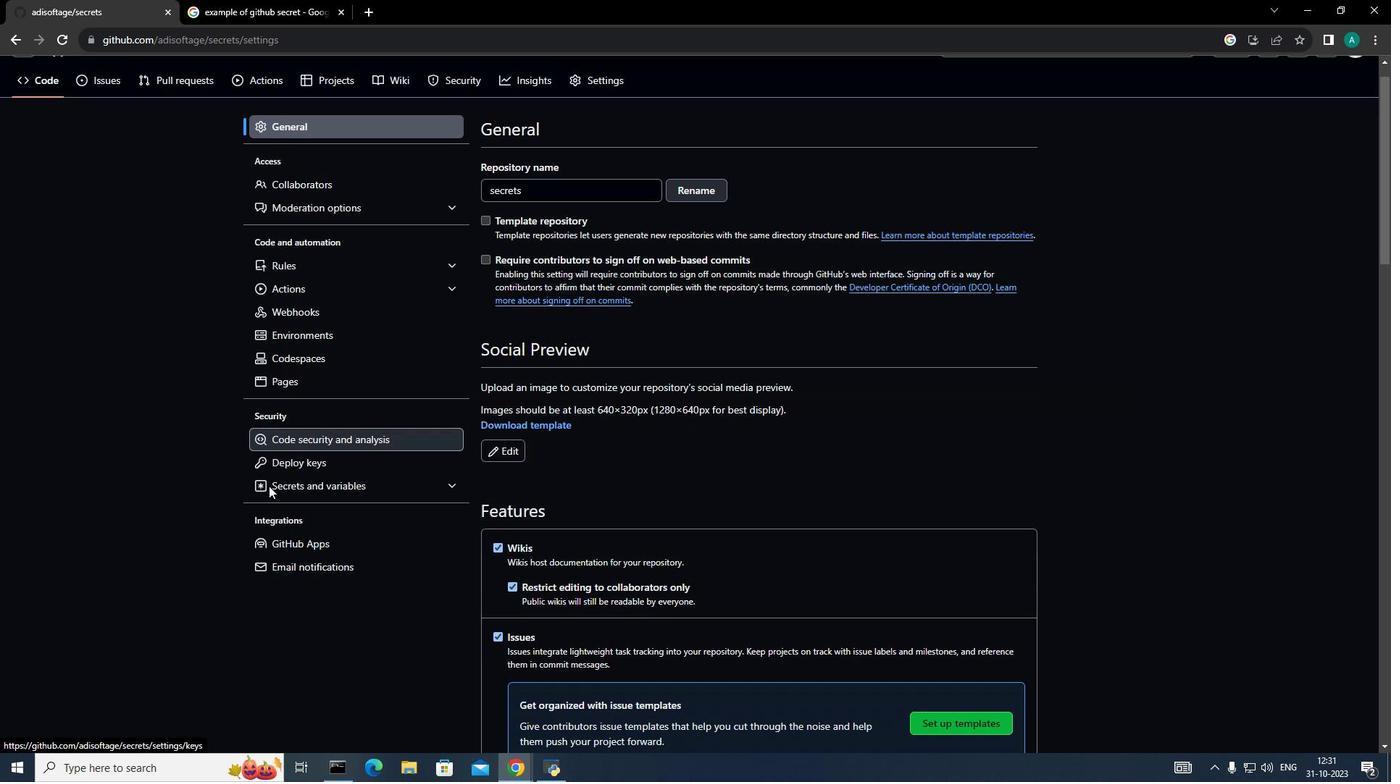 
Action: Mouse scrolled (264, 435) with delta (0, 0)
Screenshot: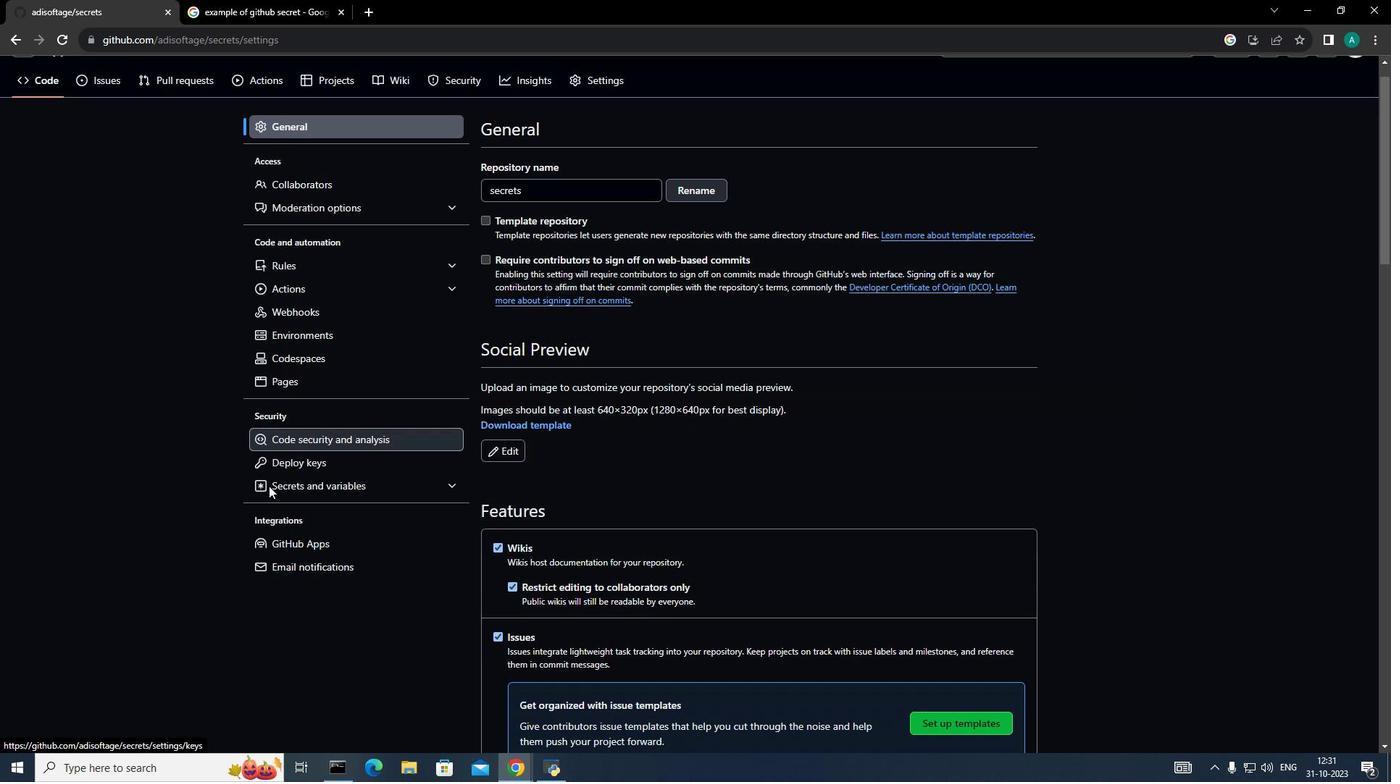 
Action: Mouse moved to (264, 441)
Screenshot: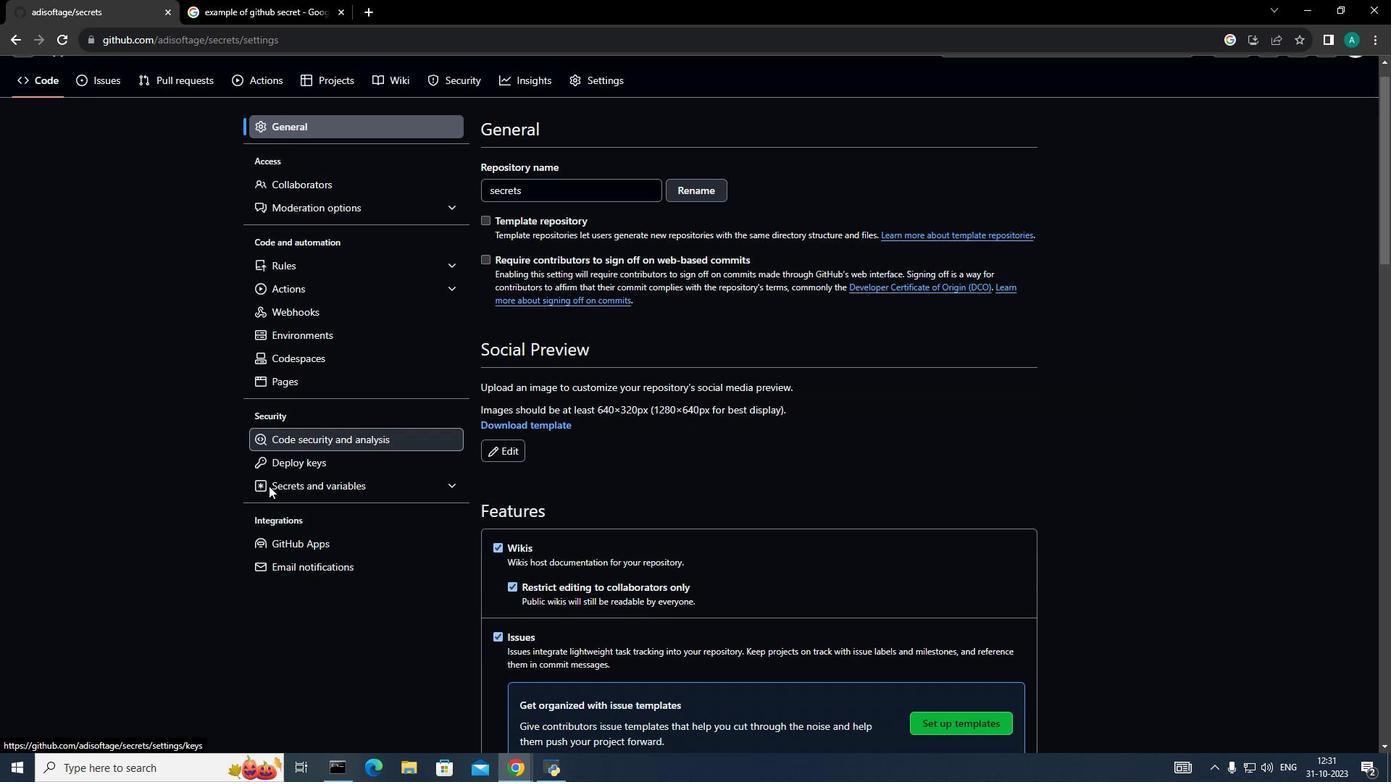 
Action: Mouse scrolled (264, 441) with delta (0, 0)
Screenshot: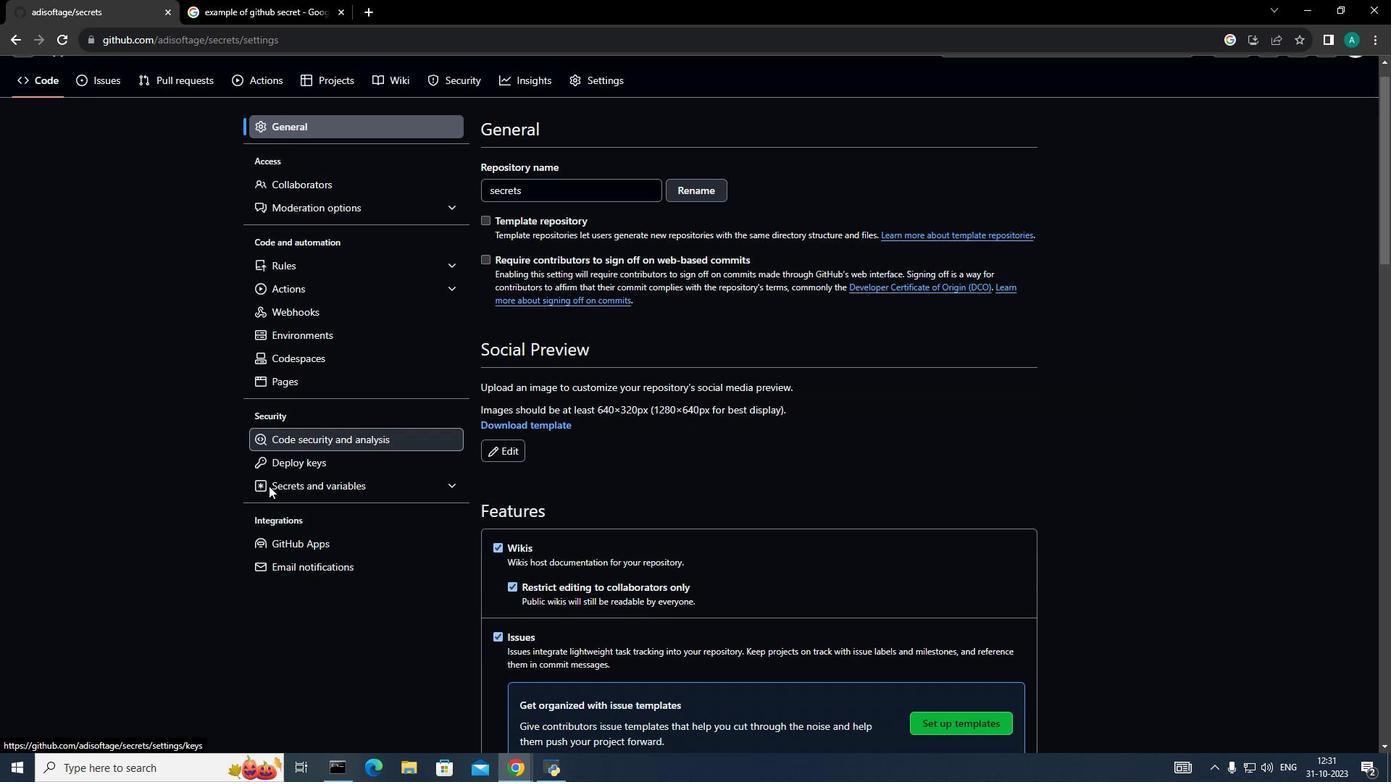 
Action: Mouse moved to (265, 452)
Screenshot: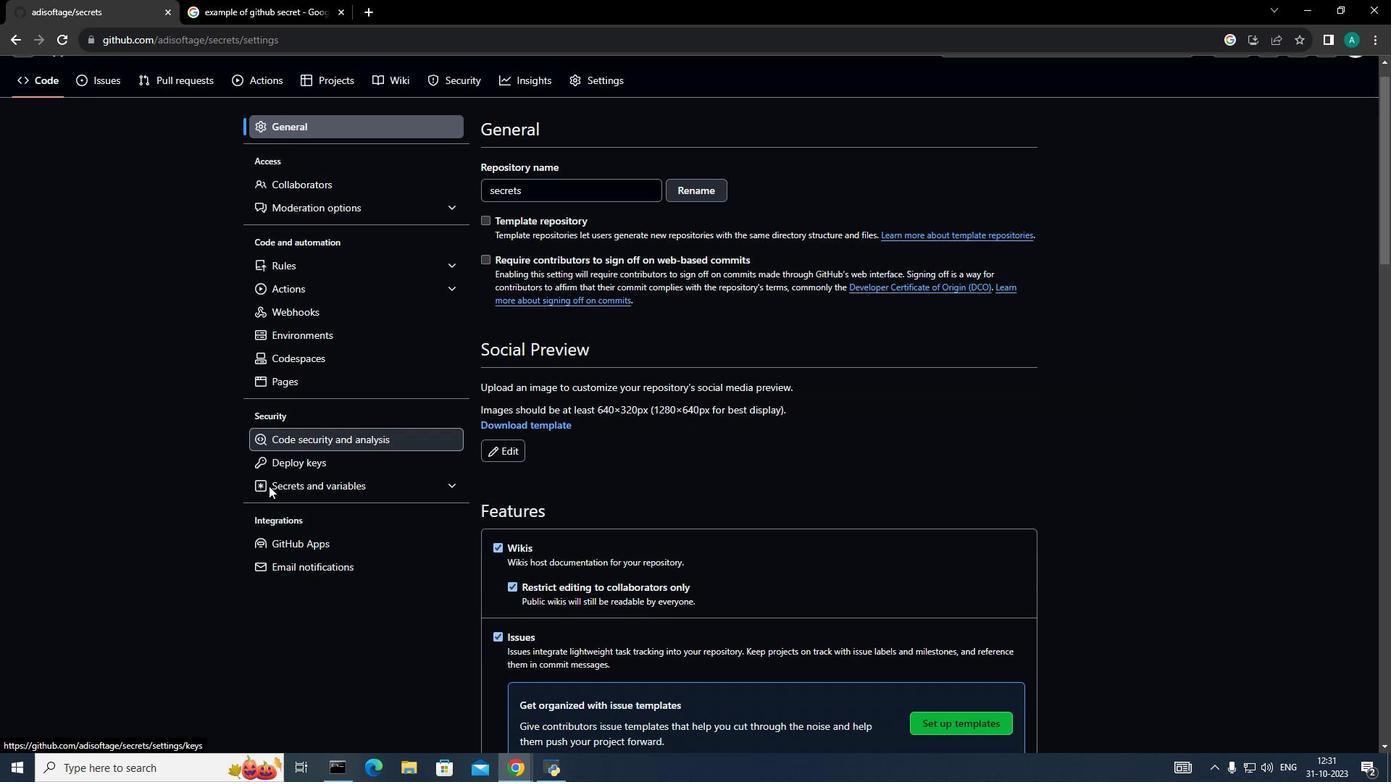 
Action: Mouse scrolled (265, 452) with delta (0, 0)
Screenshot: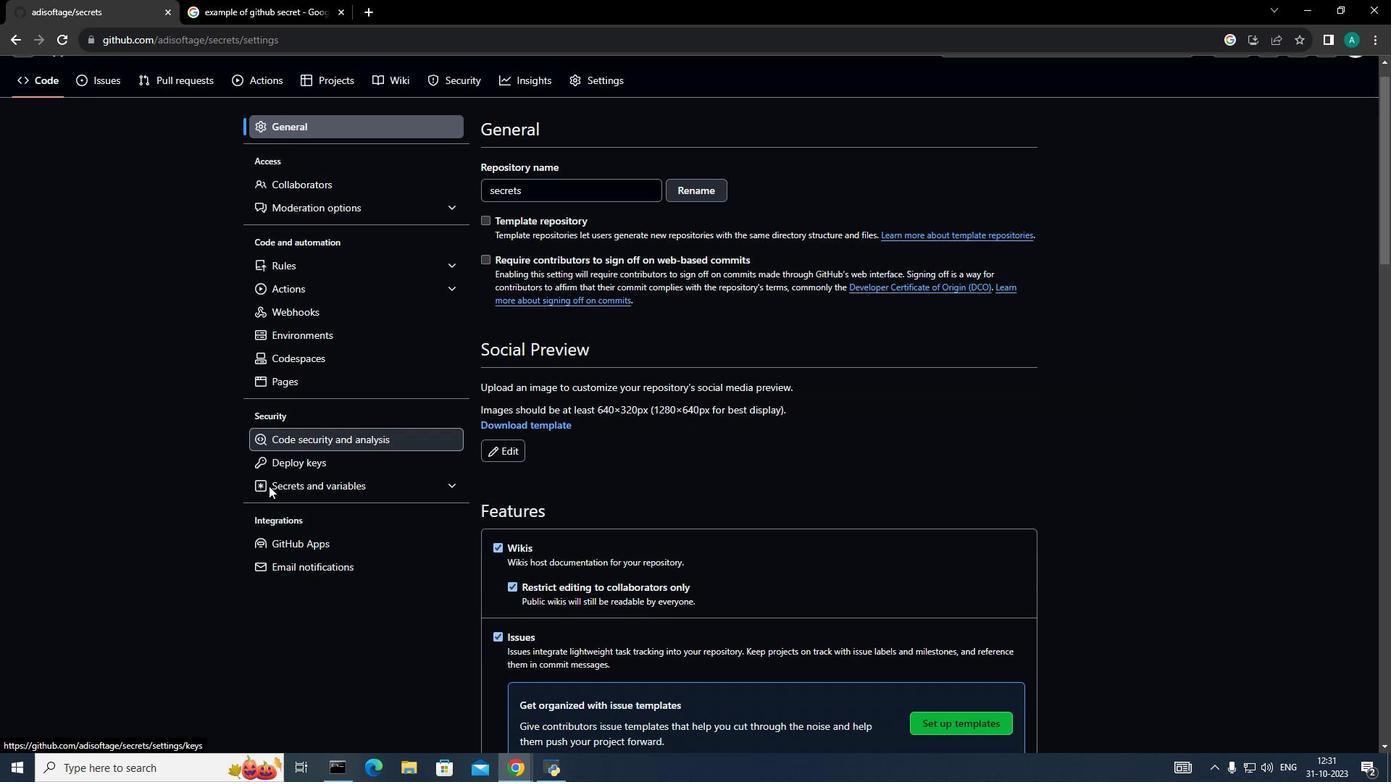 
Action: Mouse moved to (265, 470)
Screenshot: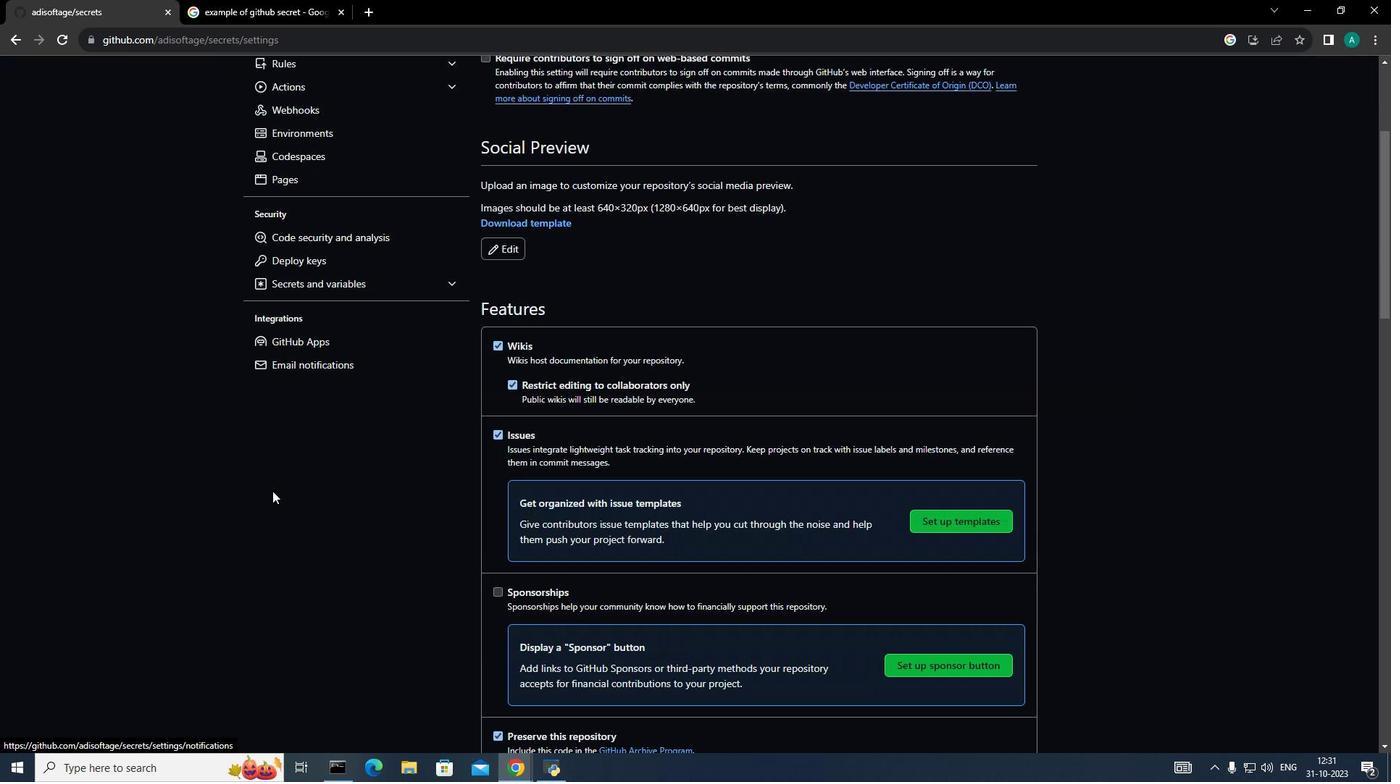 
Action: Mouse scrolled (265, 467) with delta (0, 0)
Screenshot: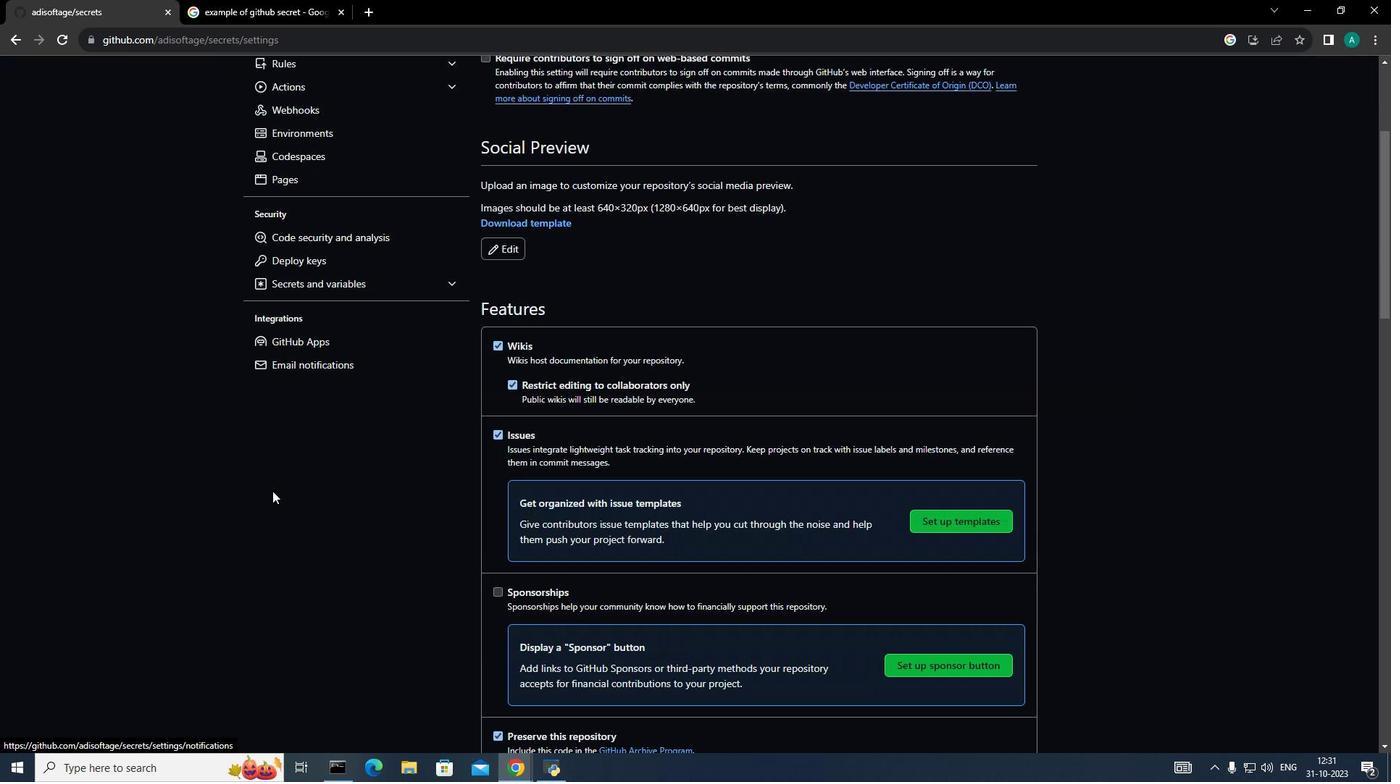 
Action: Mouse moved to (265, 473)
Screenshot: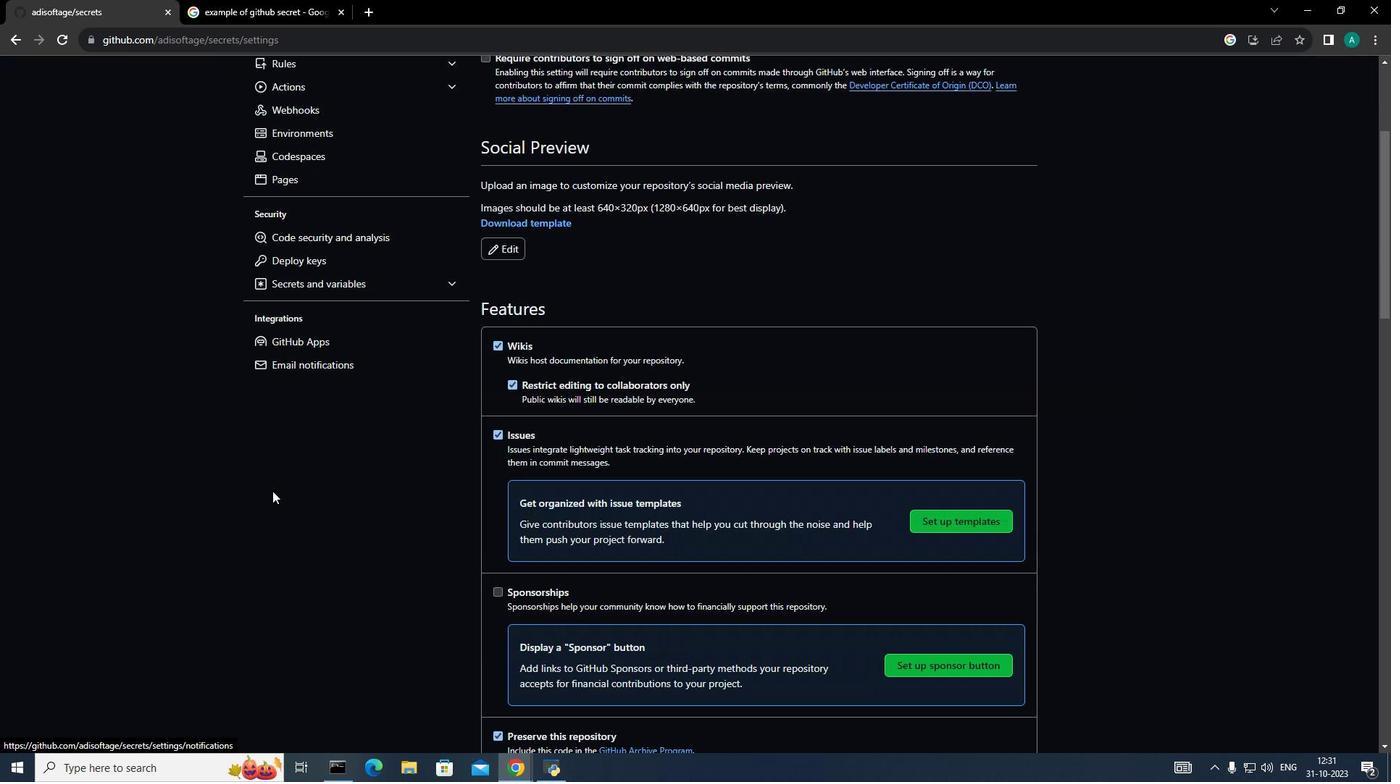
Action: Mouse scrolled (265, 472) with delta (0, 0)
Screenshot: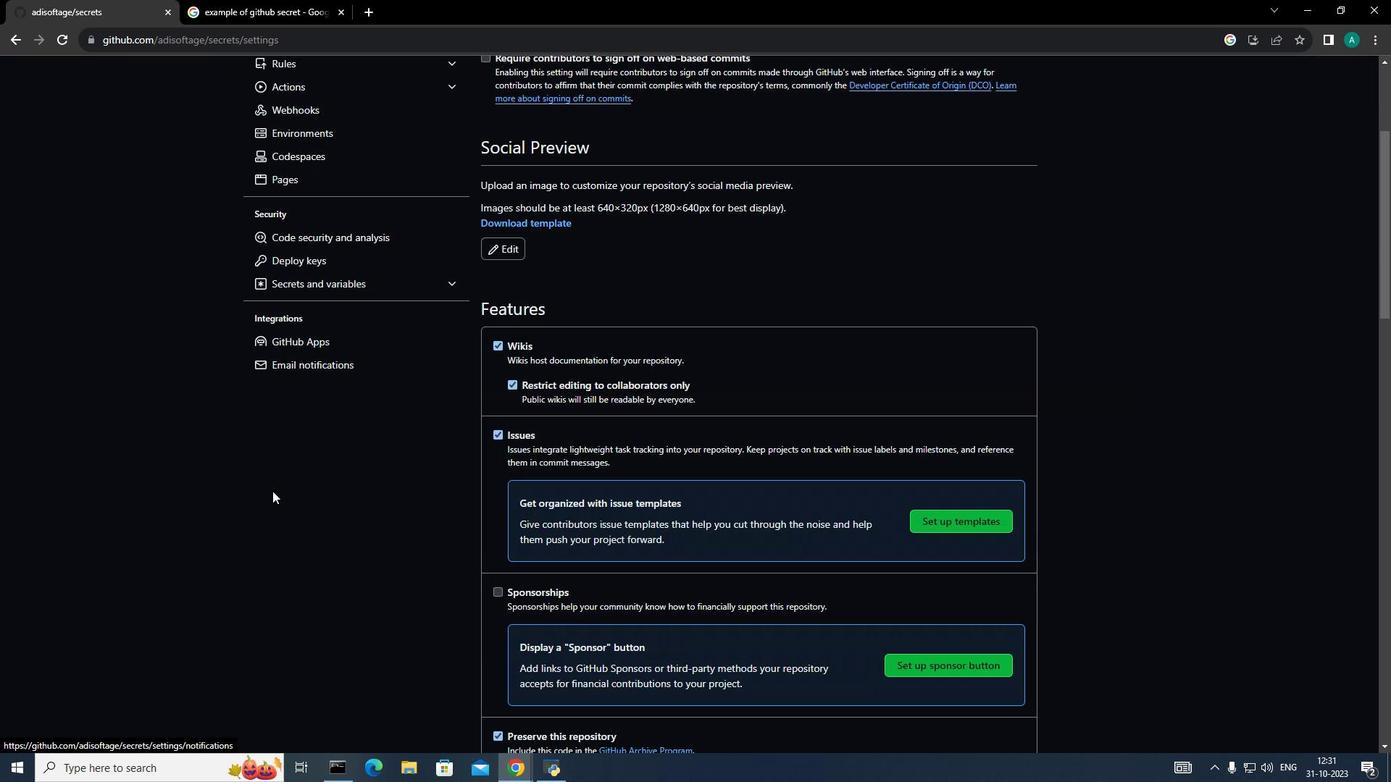 
Action: Mouse moved to (267, 483)
Screenshot: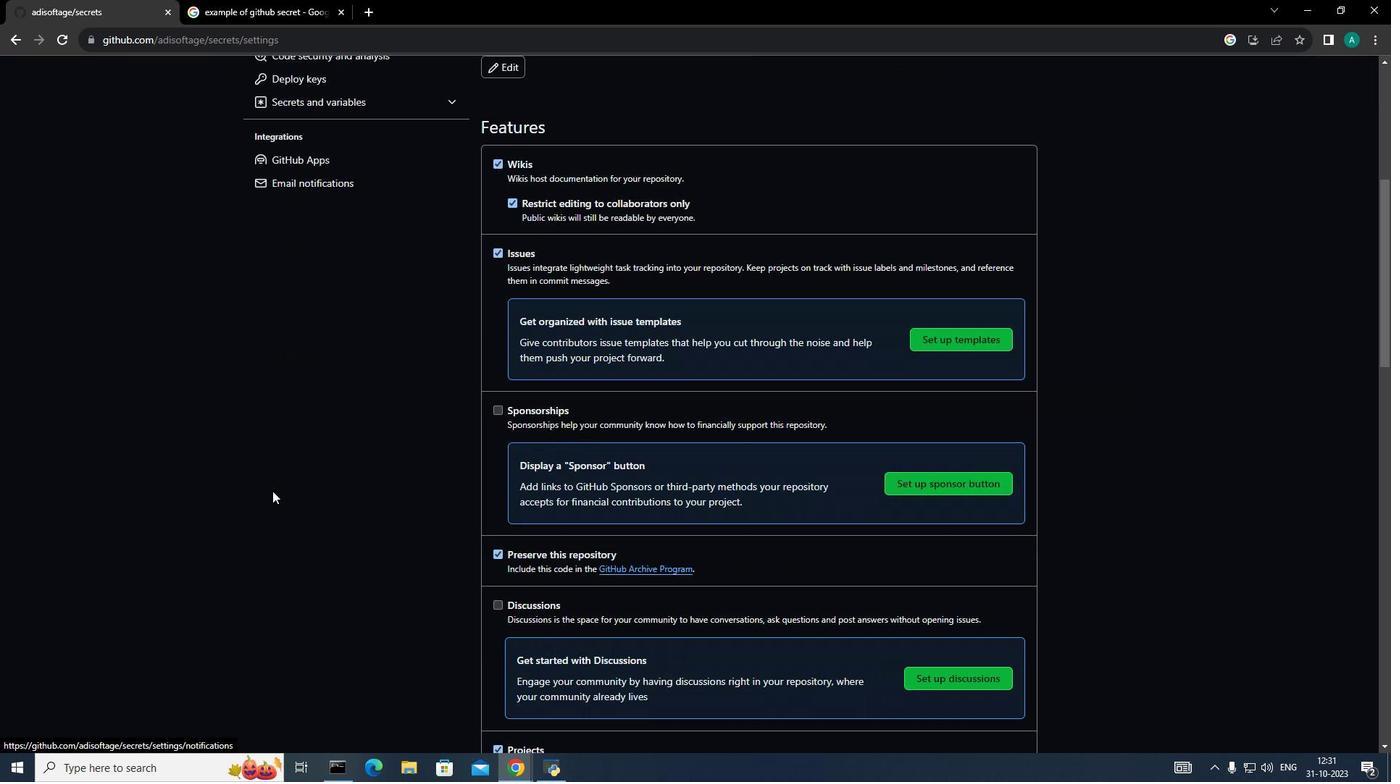 
Action: Mouse scrolled (267, 483) with delta (0, 0)
Screenshot: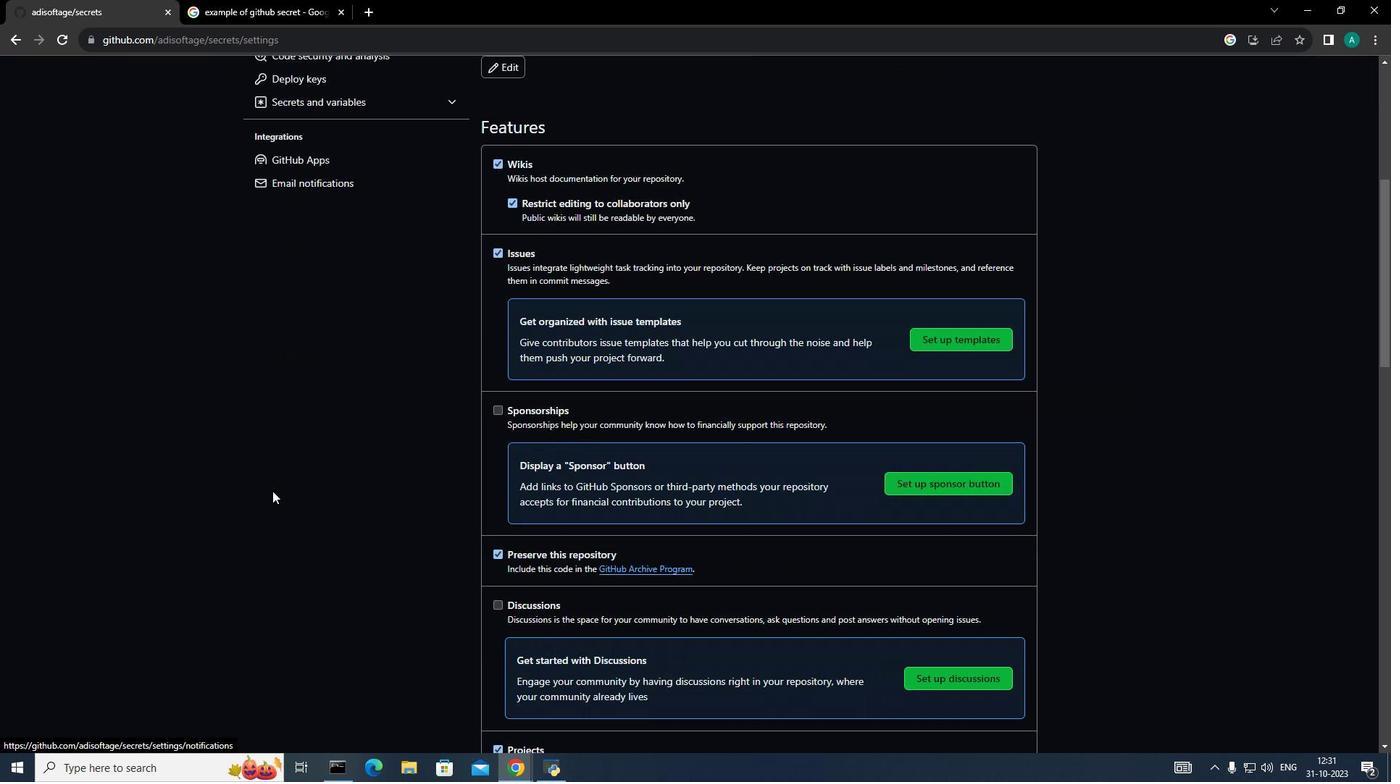 
Action: Mouse moved to (287, 370)
Screenshot: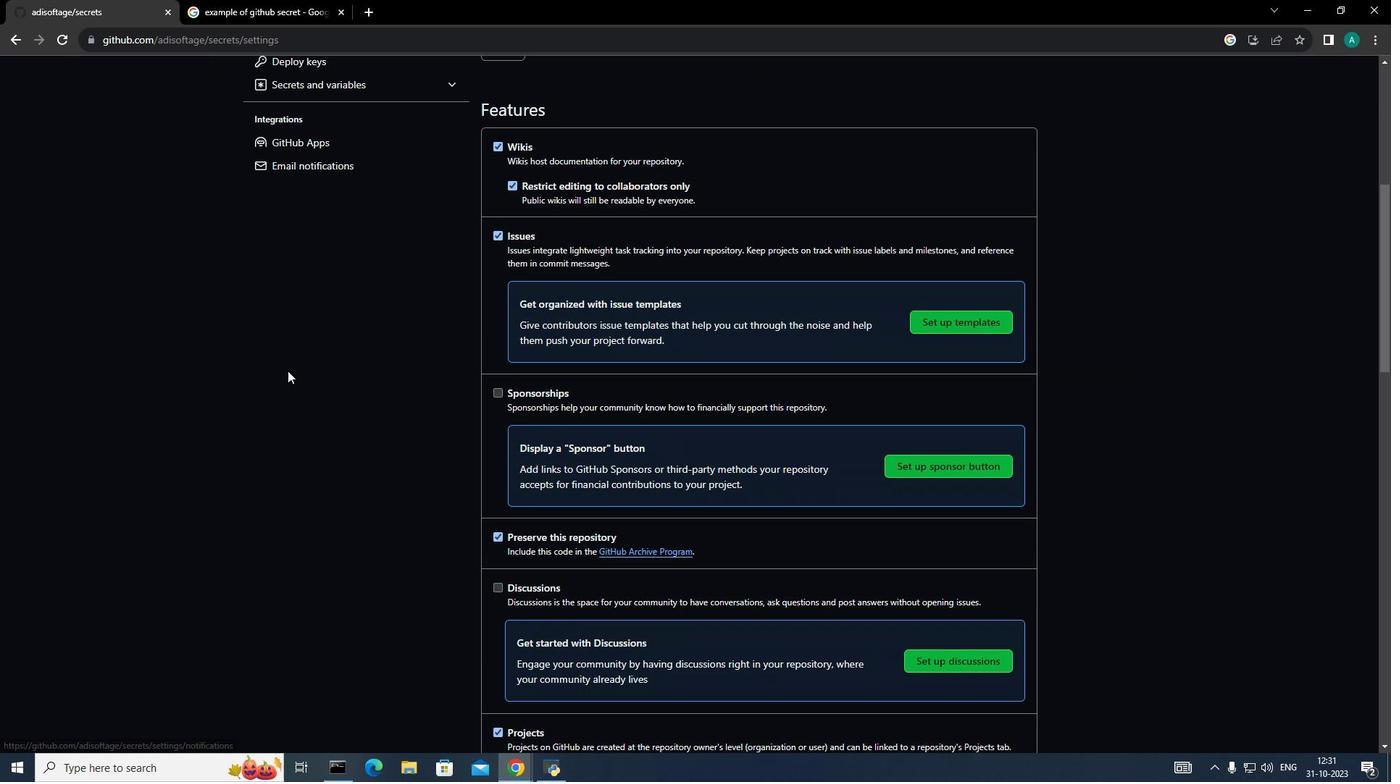 
Action: Mouse scrolled (287, 371) with delta (0, 0)
Screenshot: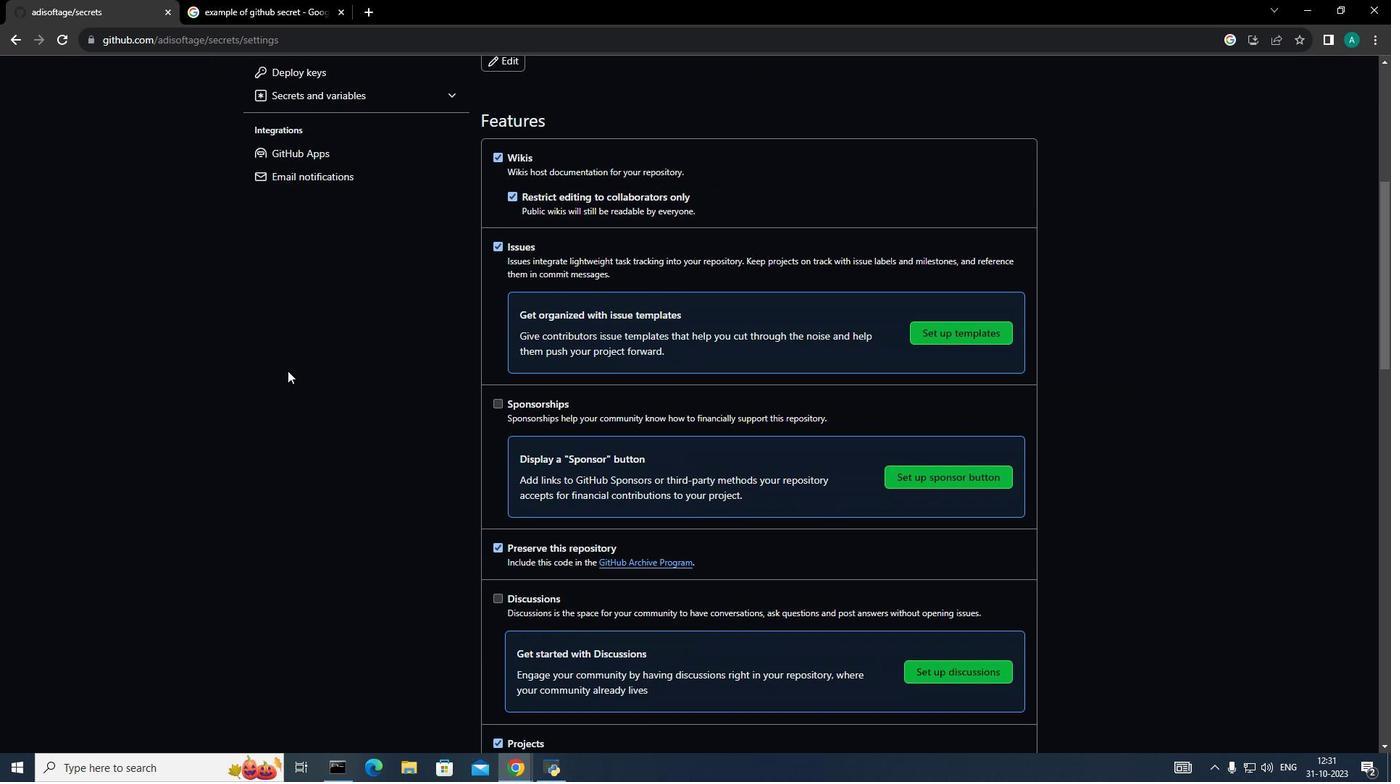 
Action: Mouse scrolled (287, 371) with delta (0, 0)
Screenshot: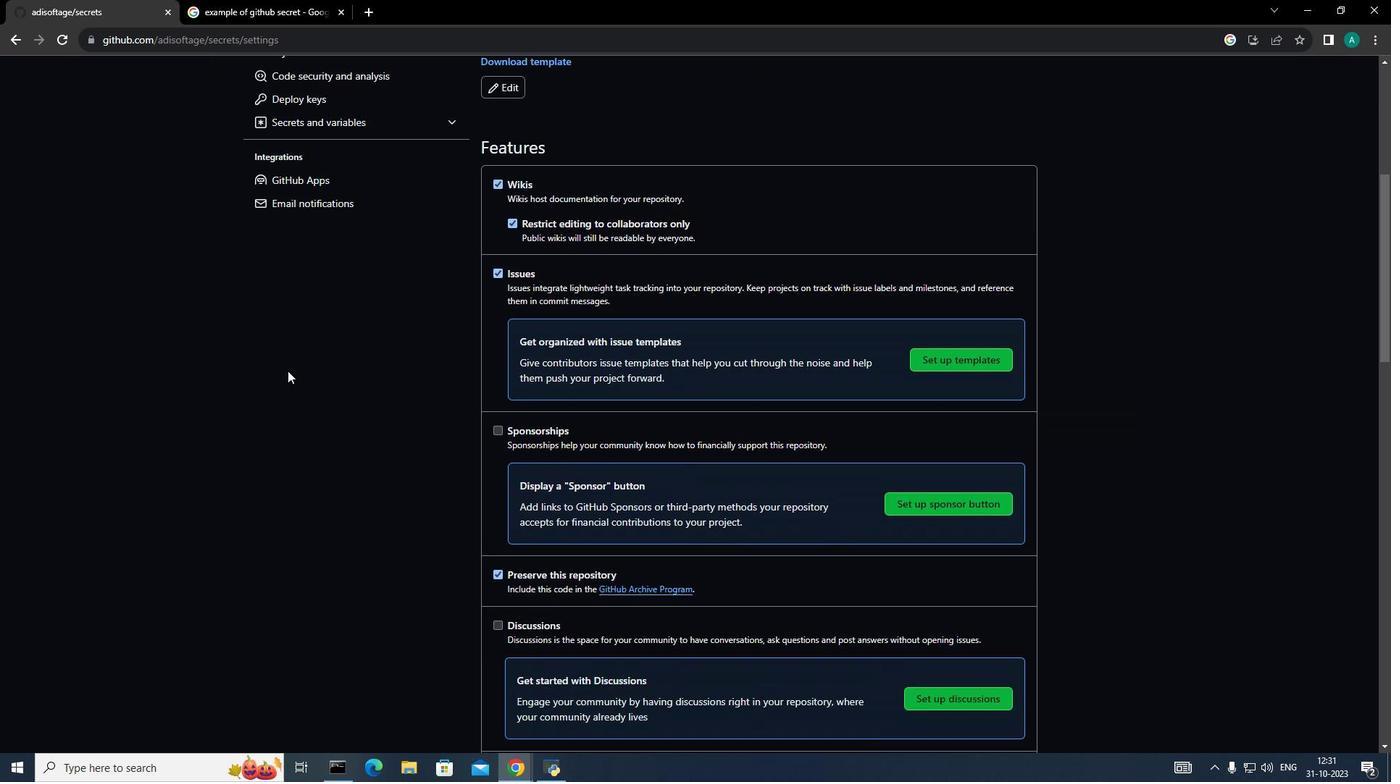 
Action: Mouse moved to (300, 386)
Screenshot: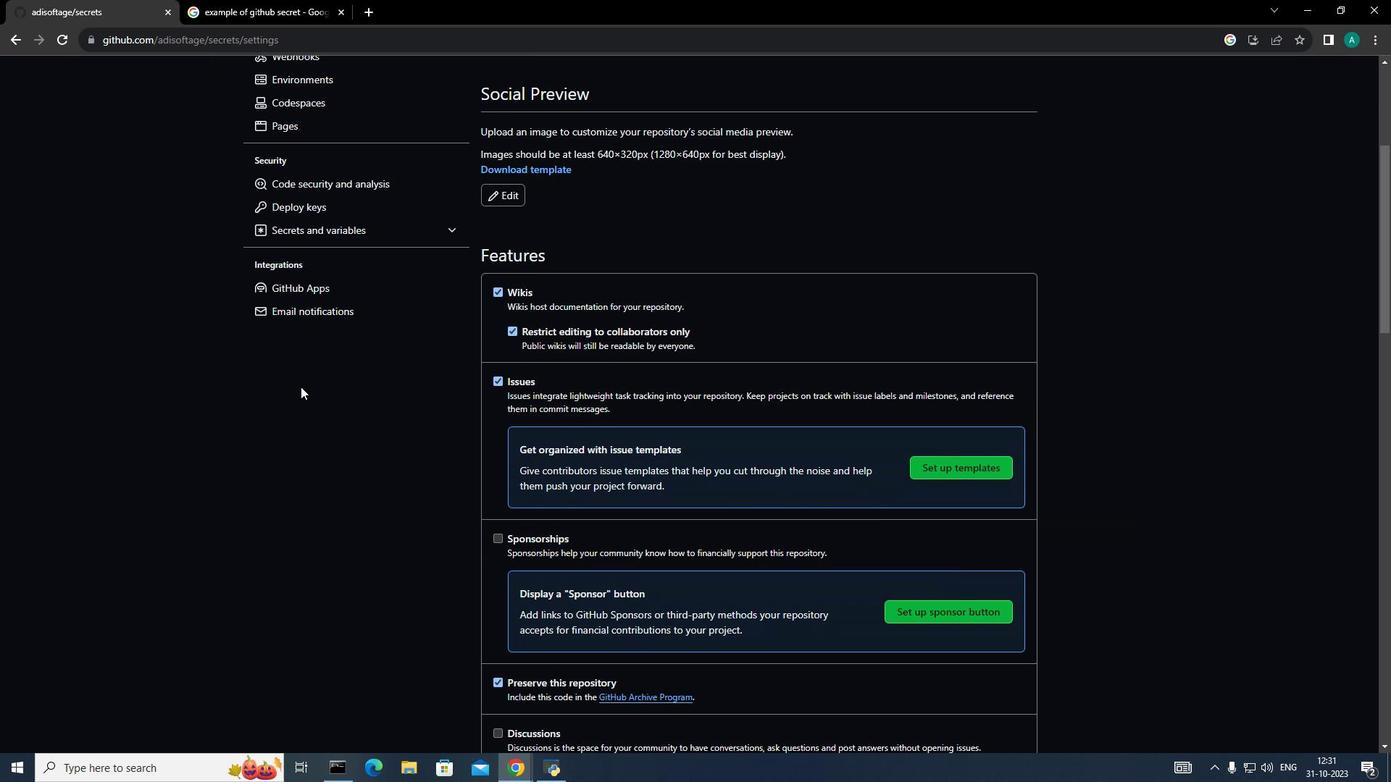 
Action: Mouse scrolled (300, 387) with delta (0, 0)
Screenshot: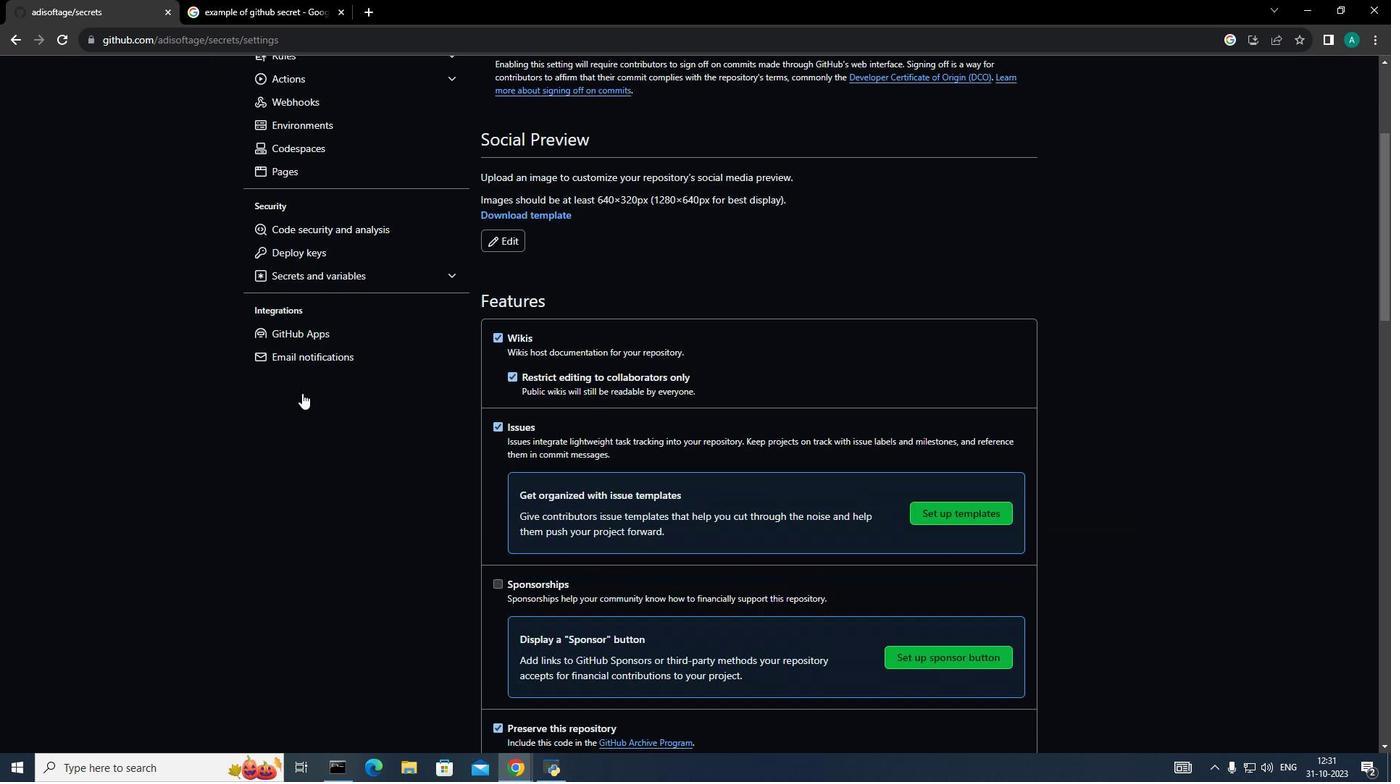 
Action: Mouse scrolled (300, 387) with delta (0, 0)
Screenshot: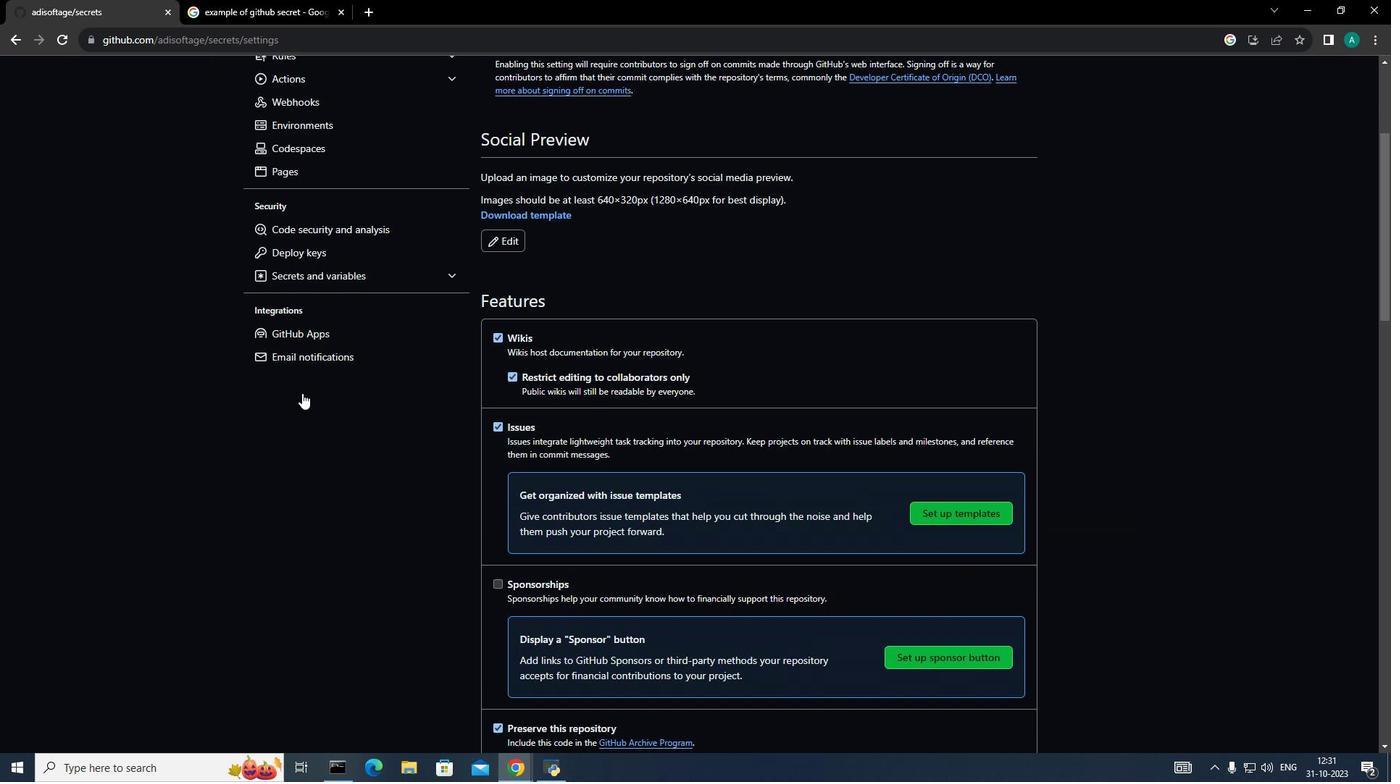 
Action: Mouse scrolled (300, 387) with delta (0, 0)
Screenshot: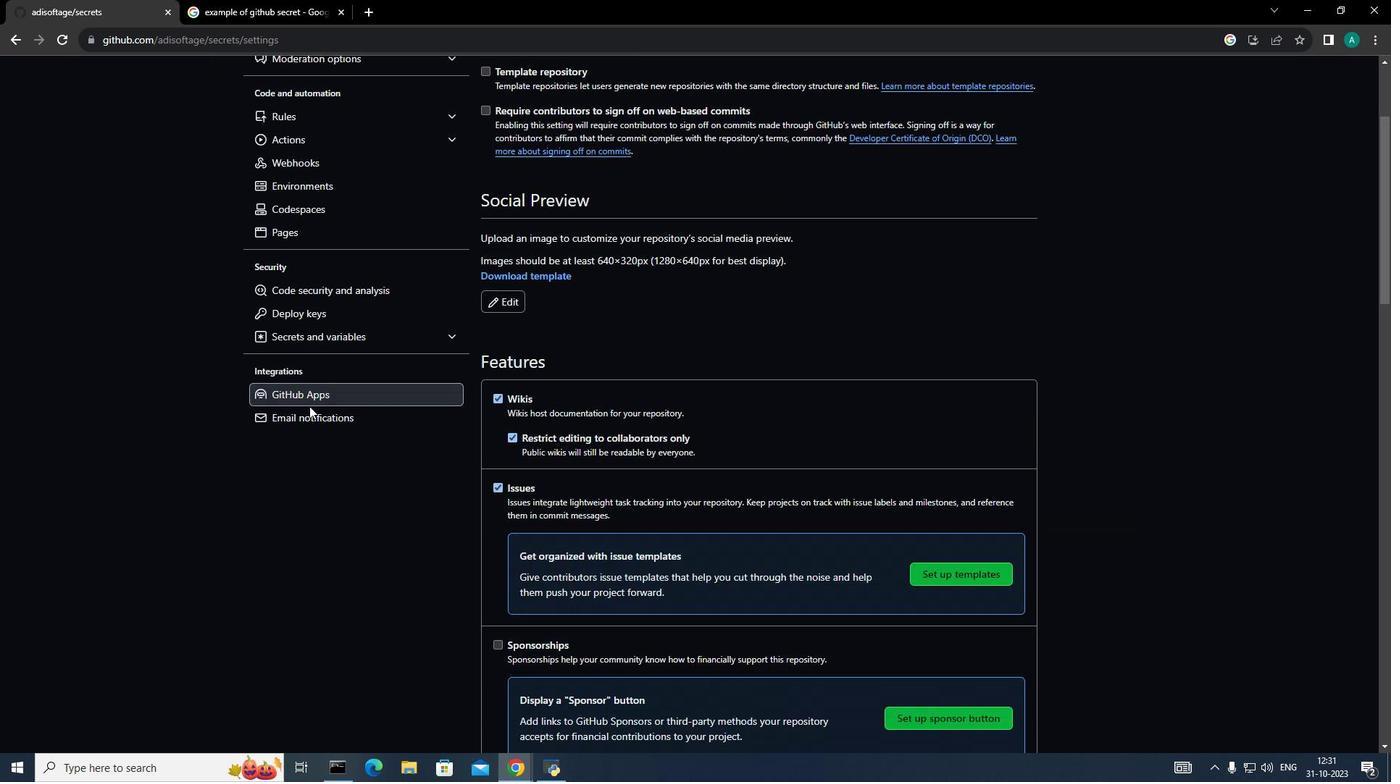 
Action: Mouse moved to (337, 450)
Screenshot: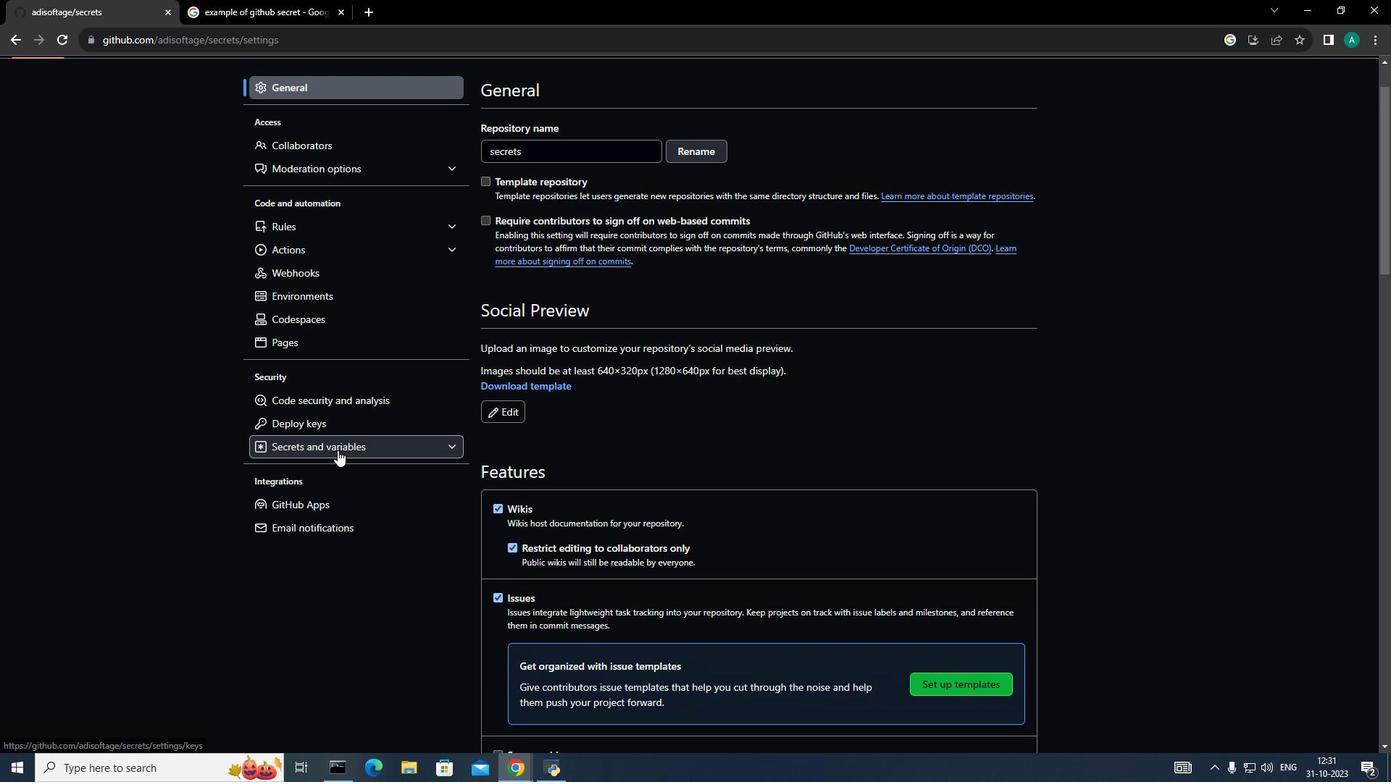 
Action: Mouse pressed left at (337, 450)
Screenshot: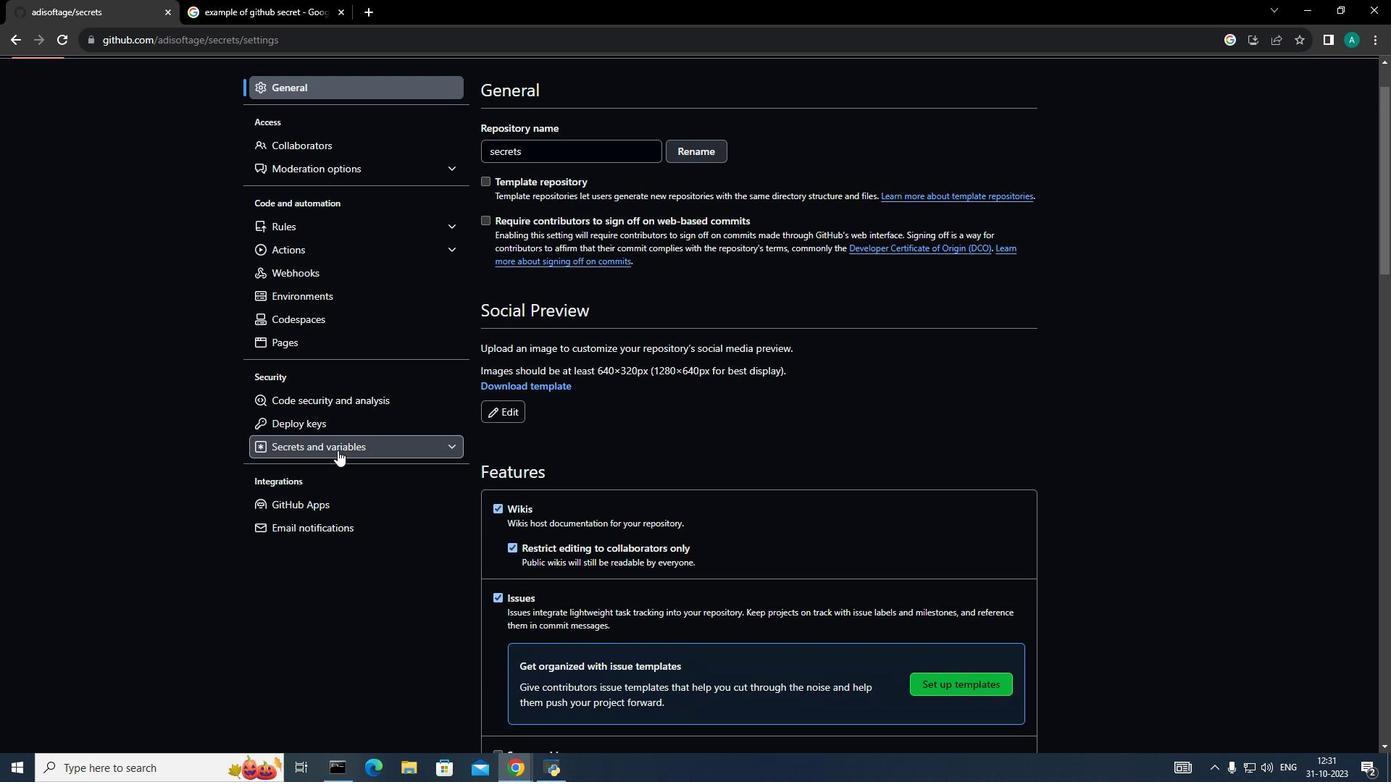 
Action: Mouse moved to (331, 462)
Screenshot: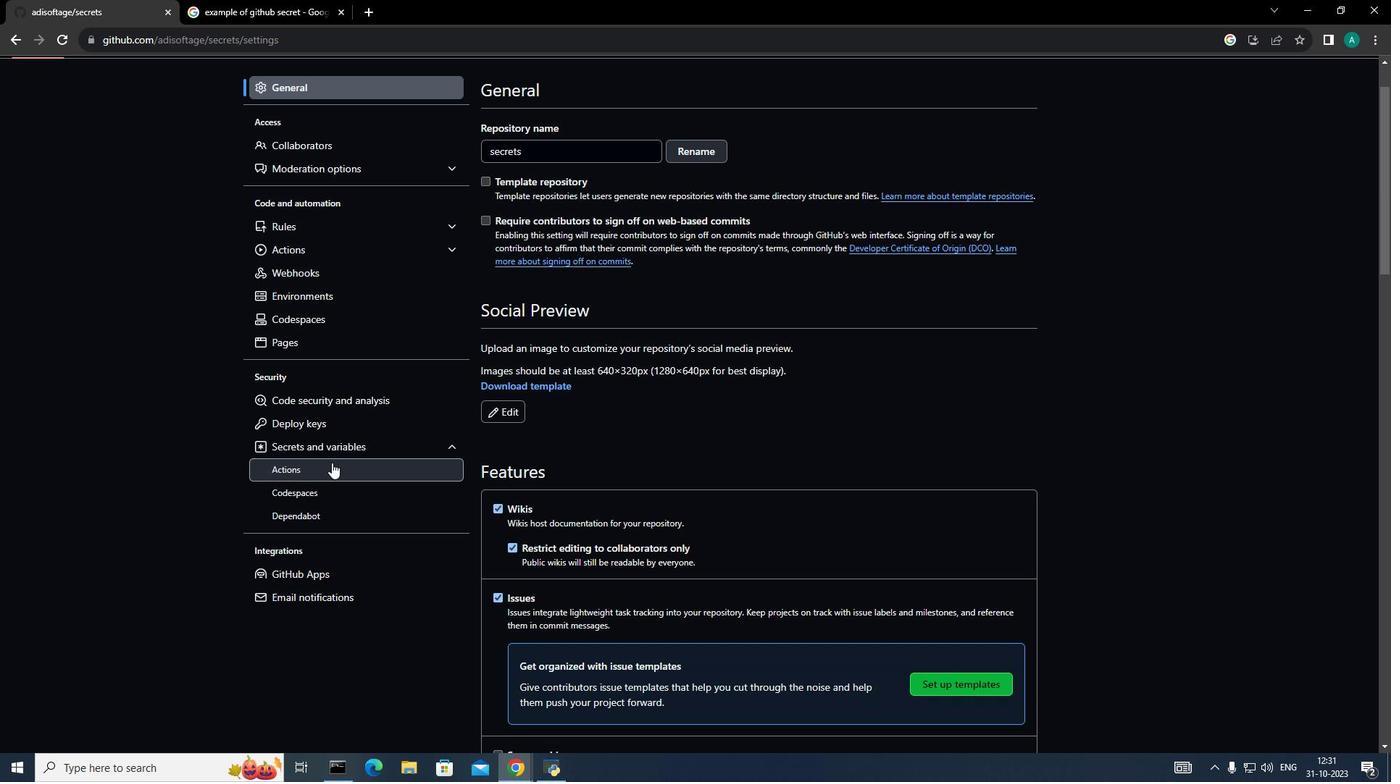 
Action: Mouse pressed left at (331, 462)
Screenshot: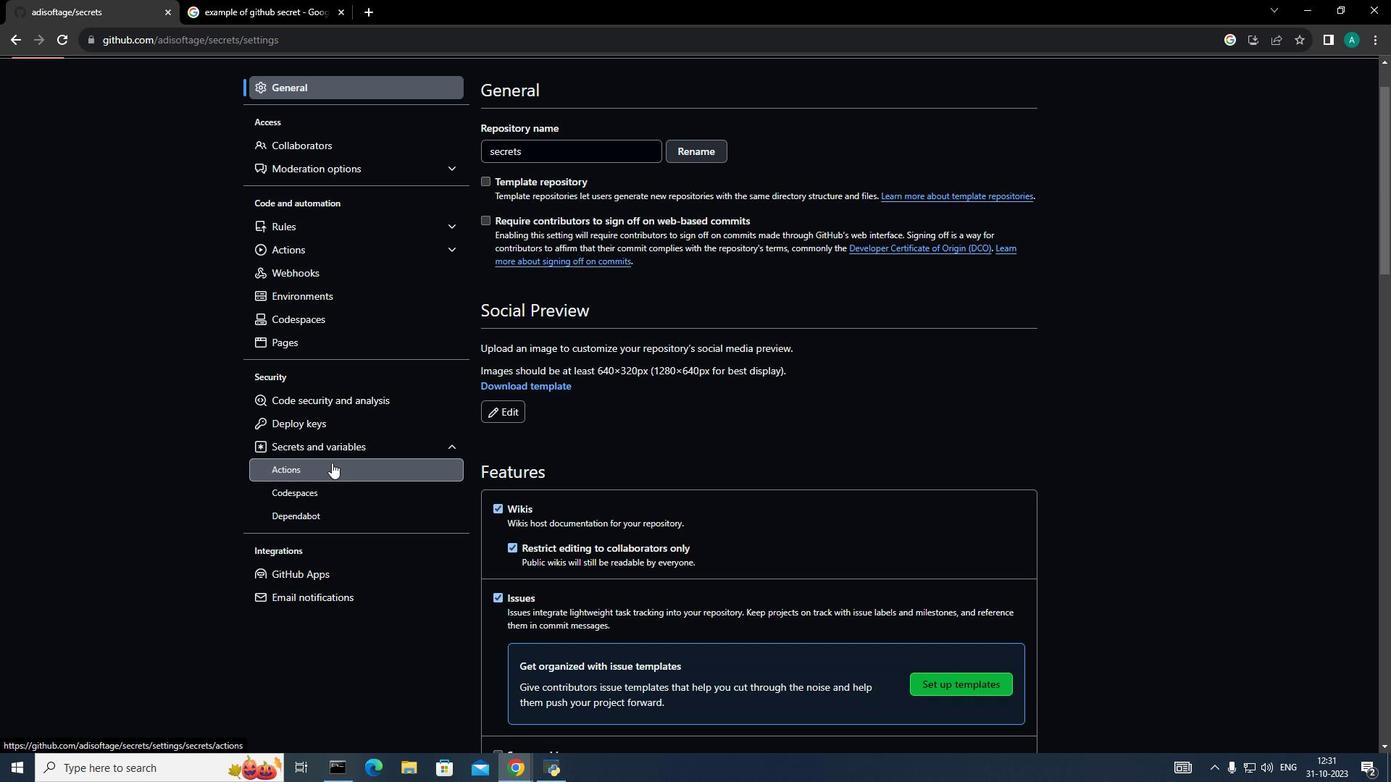 
Action: Mouse moved to (944, 299)
Screenshot: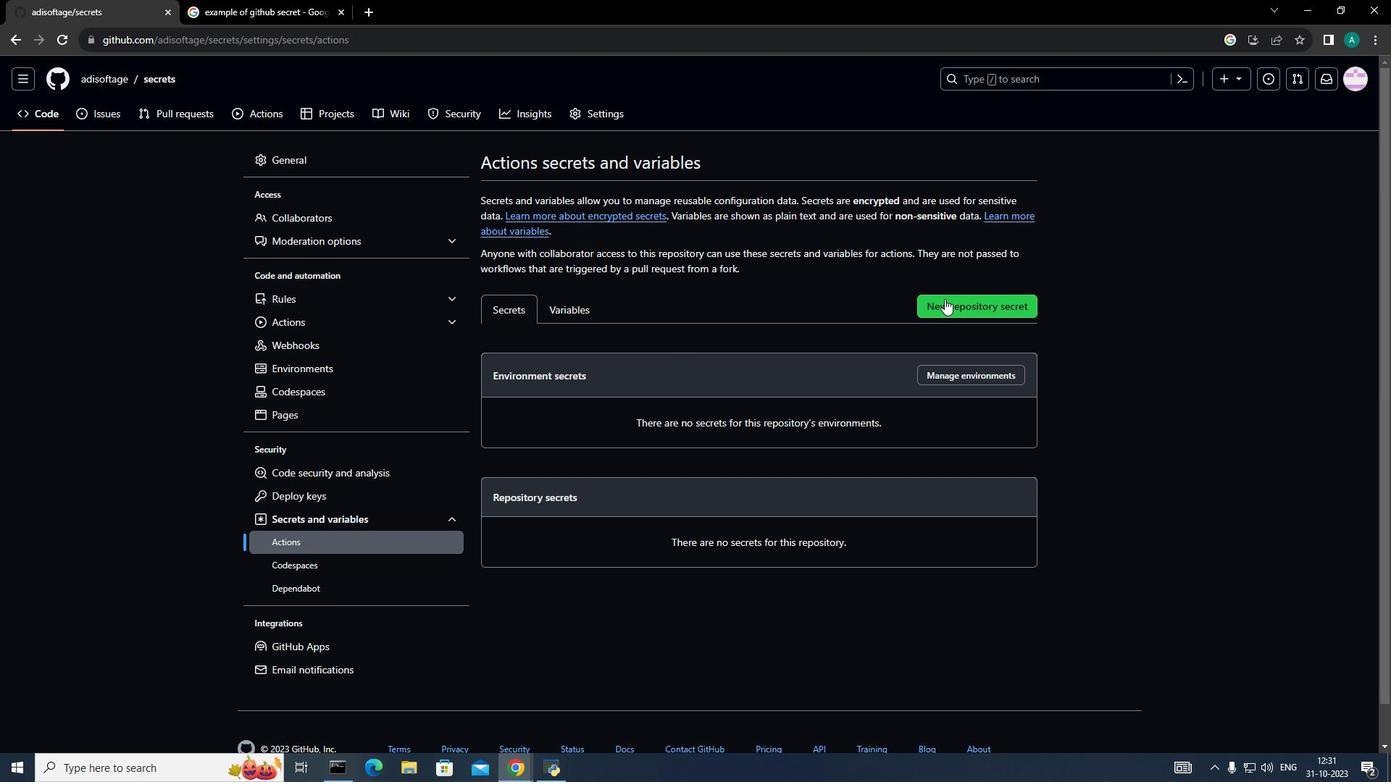 
Action: Mouse pressed left at (944, 299)
Screenshot: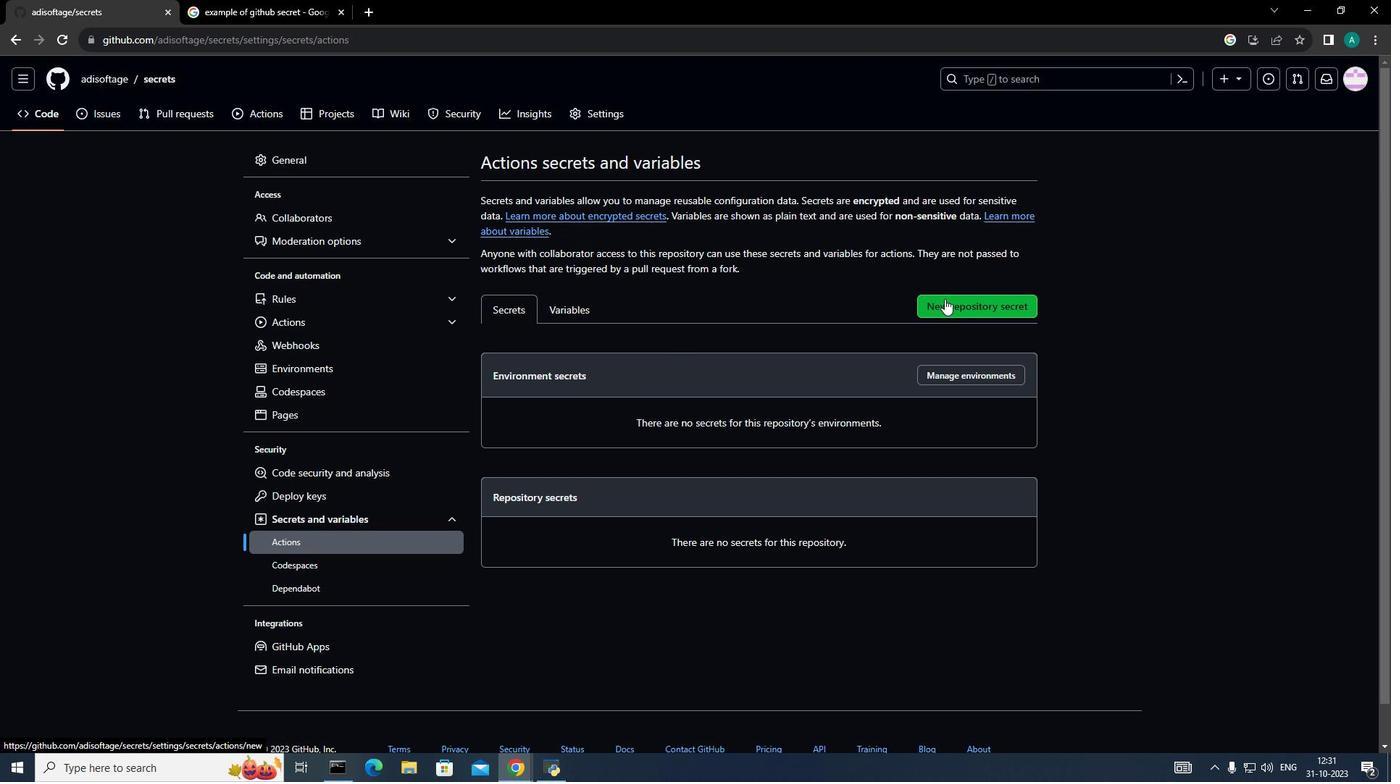 
Action: Mouse moved to (572, 220)
Screenshot: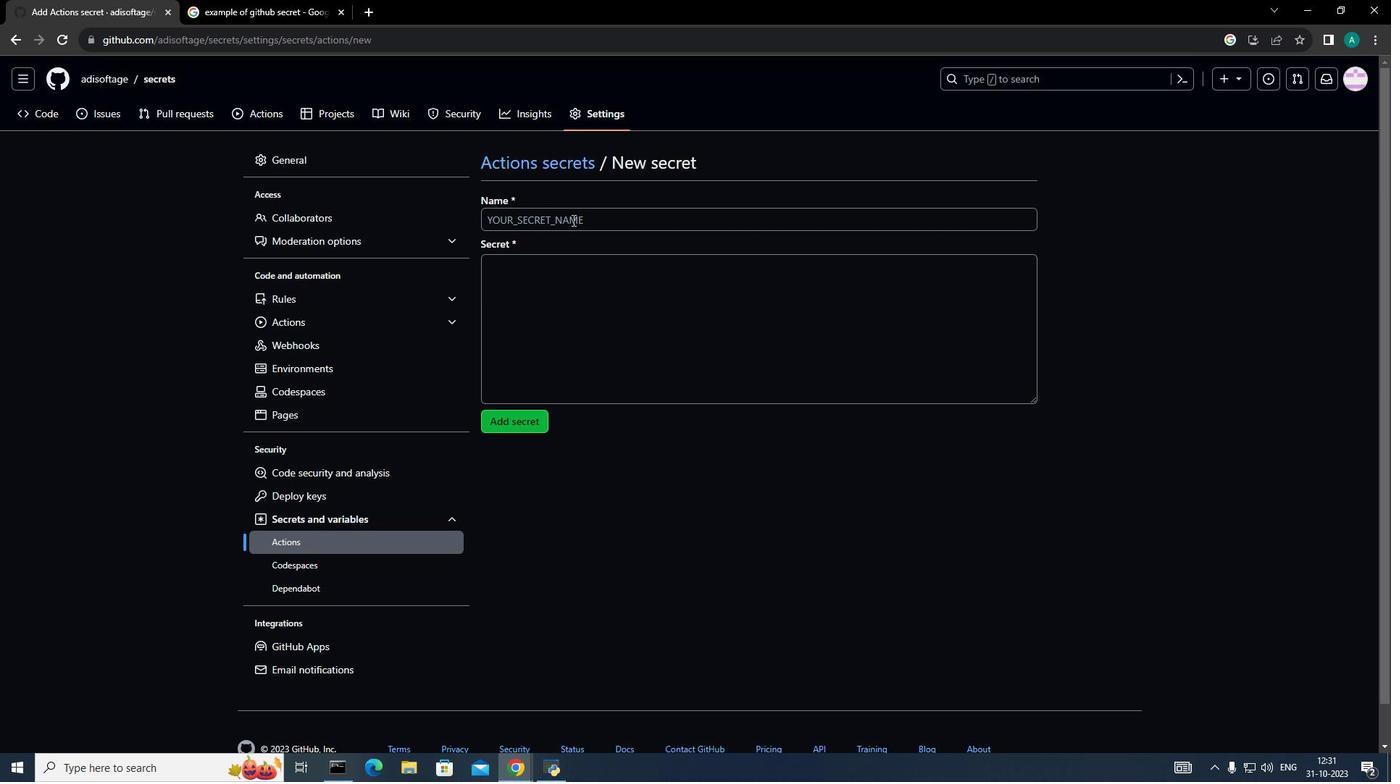 
Action: Mouse pressed left at (572, 220)
Screenshot: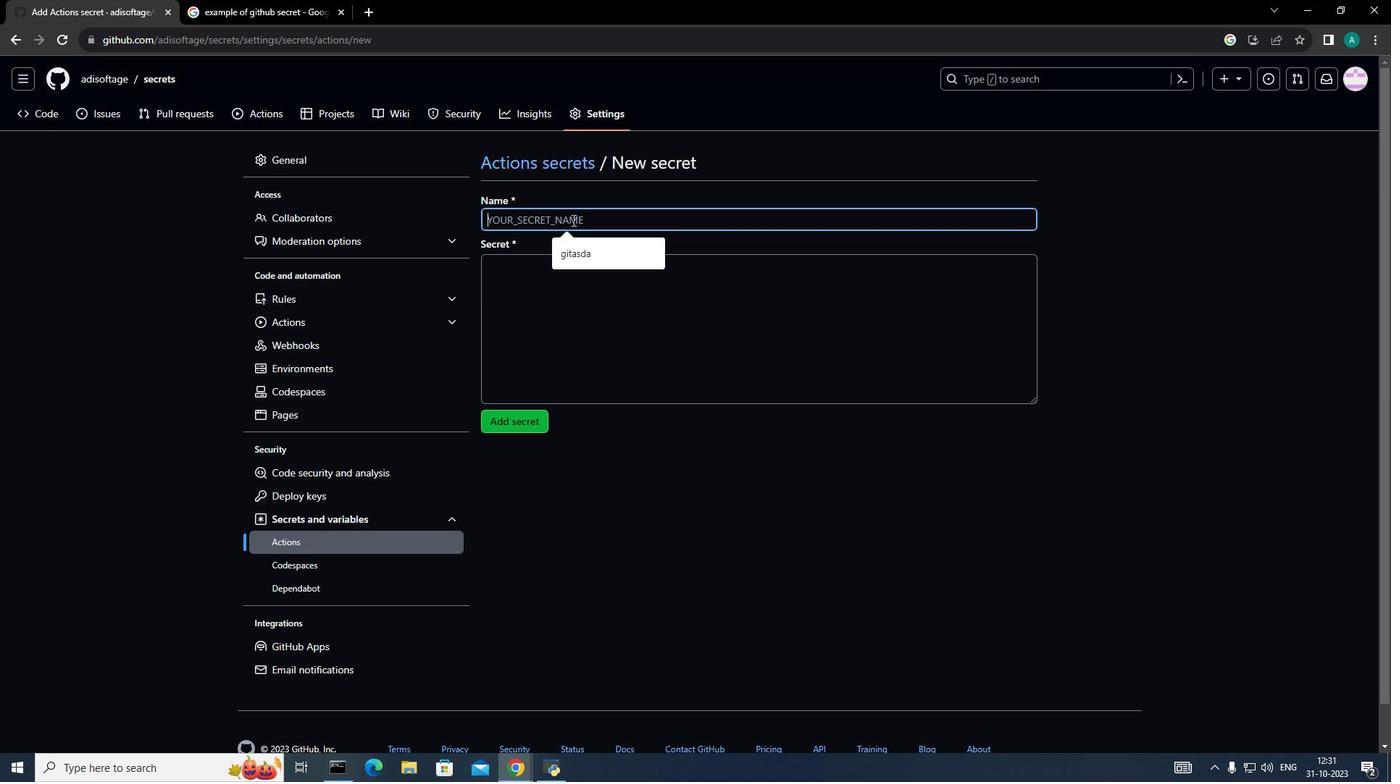 
Action: Key pressed <Key.shift>Secretctrl+A<Key.caps_lock>SECRET<Key.shift_r>_ADVICE<Key.tab>R<Key.backspace>T<Key.shift_r>_<Key.backspace>R<Key.shift_r>_S<Key.shift_r>(<Key.space><Key.backspace><Key.backspace><Key.shift_r><Key.shift_r><Key.shift_r><Key.shift_r><Key.shift_r><Key.shift_r><Key.shift_r><Key.shift_r><Key.shift_r><Key.shift_r><Key.shift_r><Key.shift_r><Key.shift_r><Key.shift_r><Key.shift_r><Key.shift_r><Key.shift_r><Key.shift_r>&<Key.space><Key.shift>n<Key.backspace>N<Key.shift_r>+<Key.space>1
Screenshot: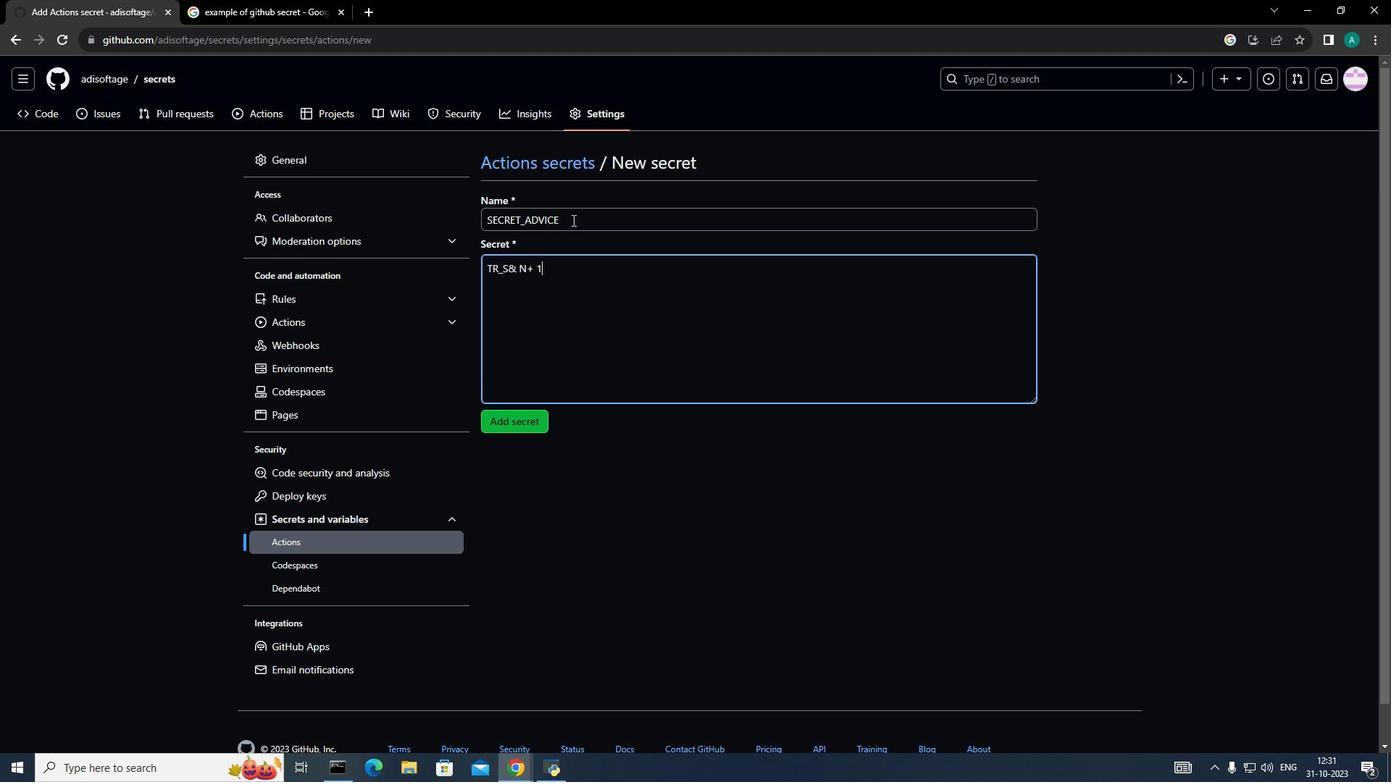 
Action: Mouse moved to (523, 415)
Screenshot: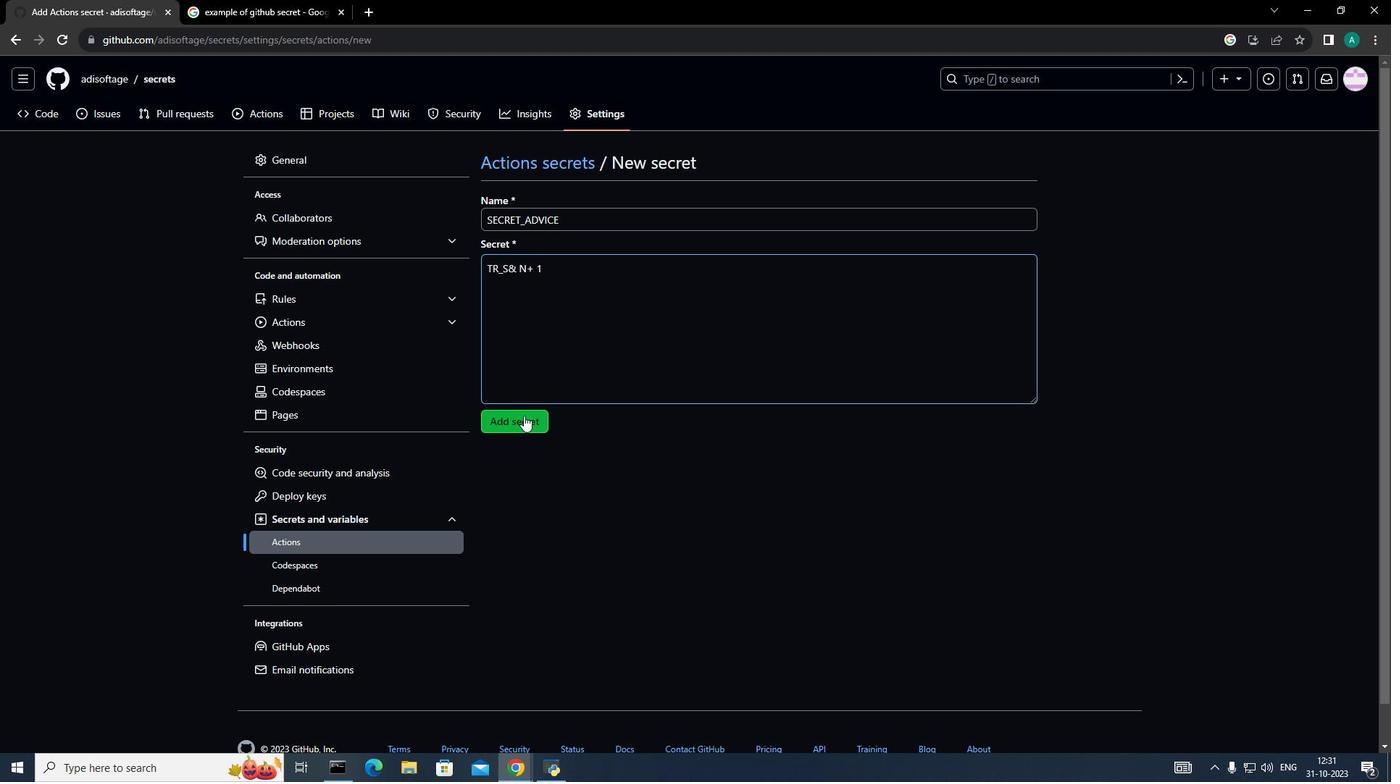 
Action: Mouse pressed left at (523, 415)
Screenshot: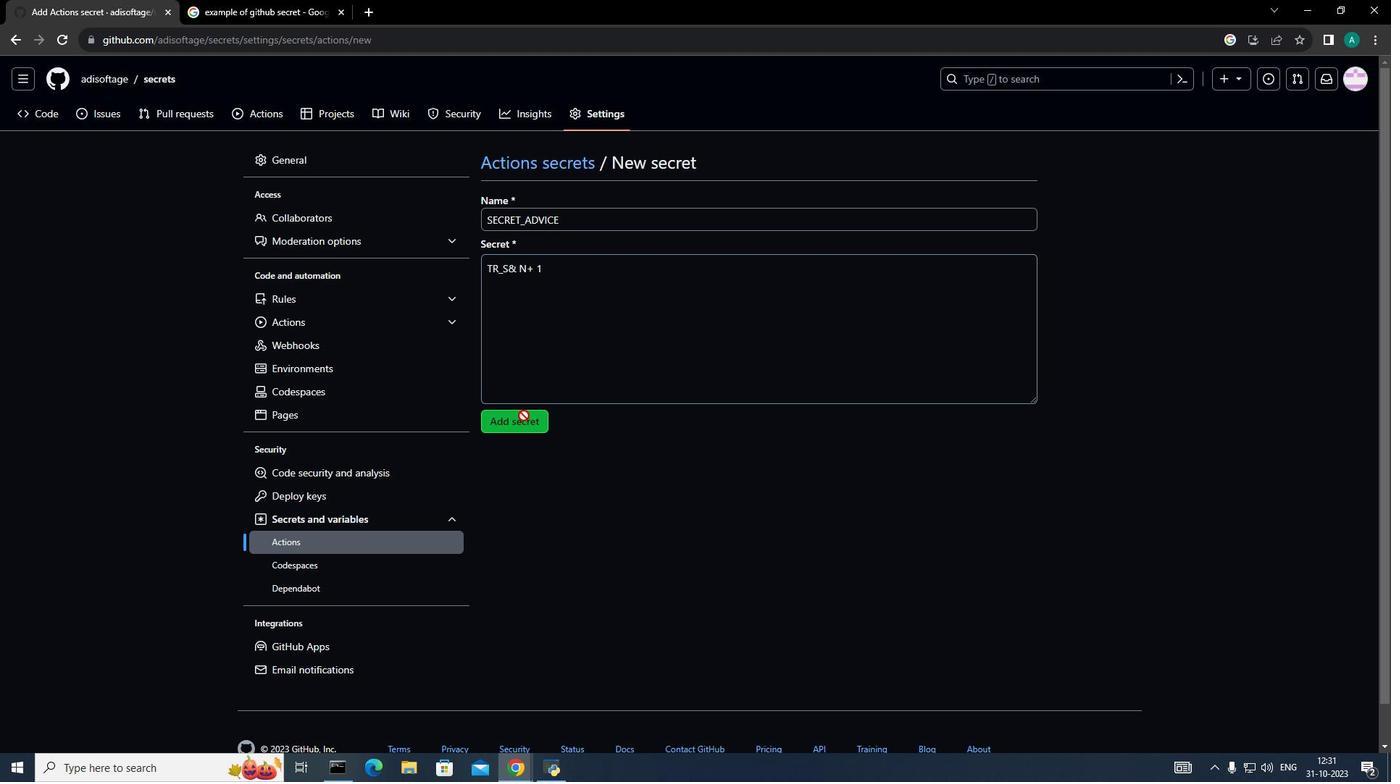 
Action: Mouse moved to (975, 359)
Screenshot: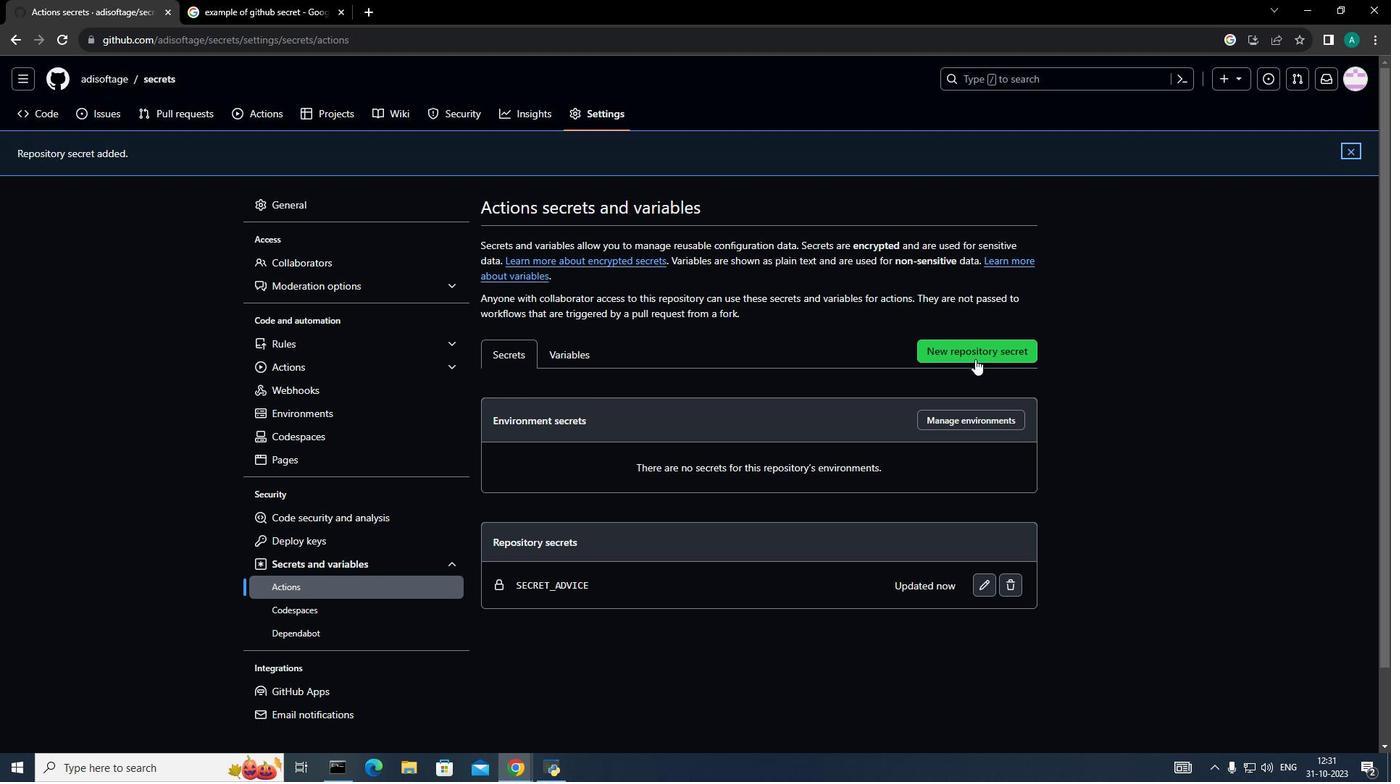 
Action: Mouse pressed left at (975, 359)
Screenshot: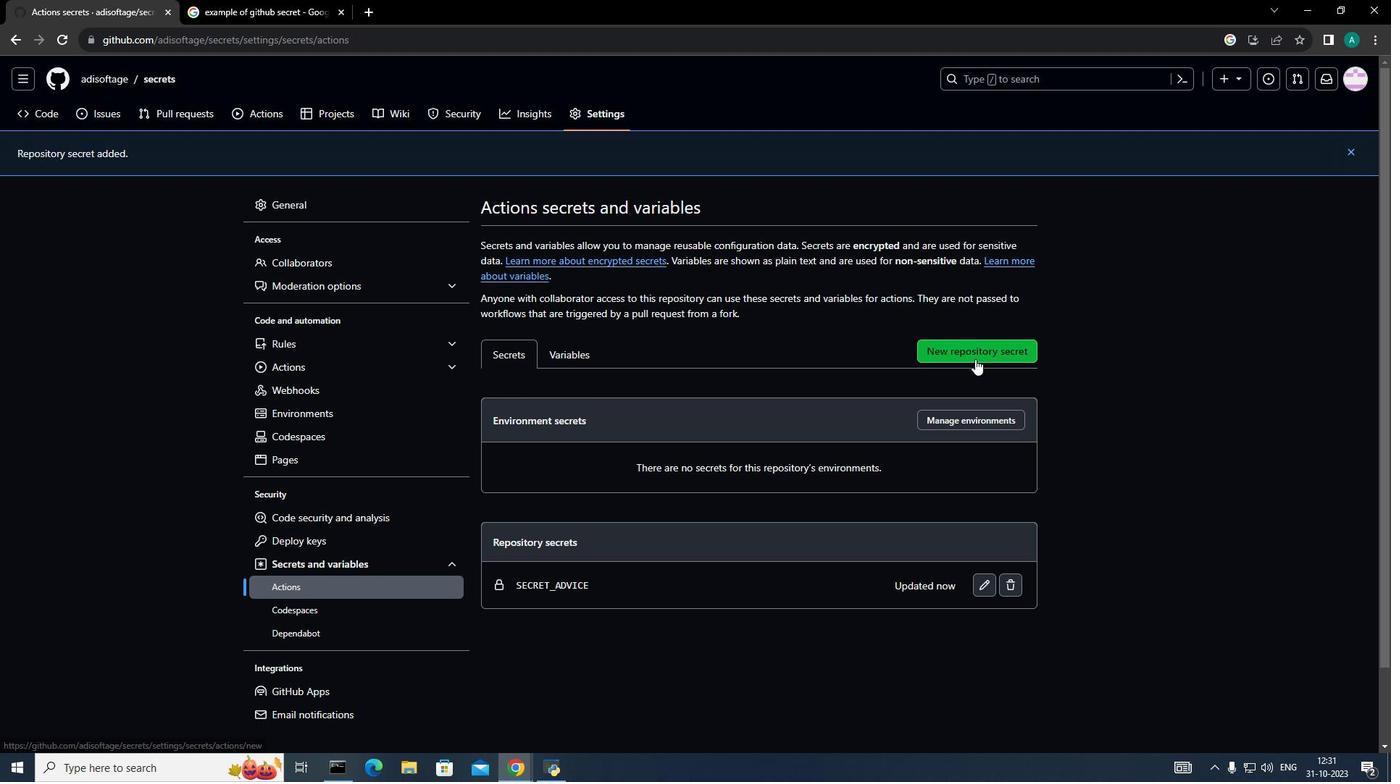 
Action: Mouse moved to (554, 218)
Screenshot: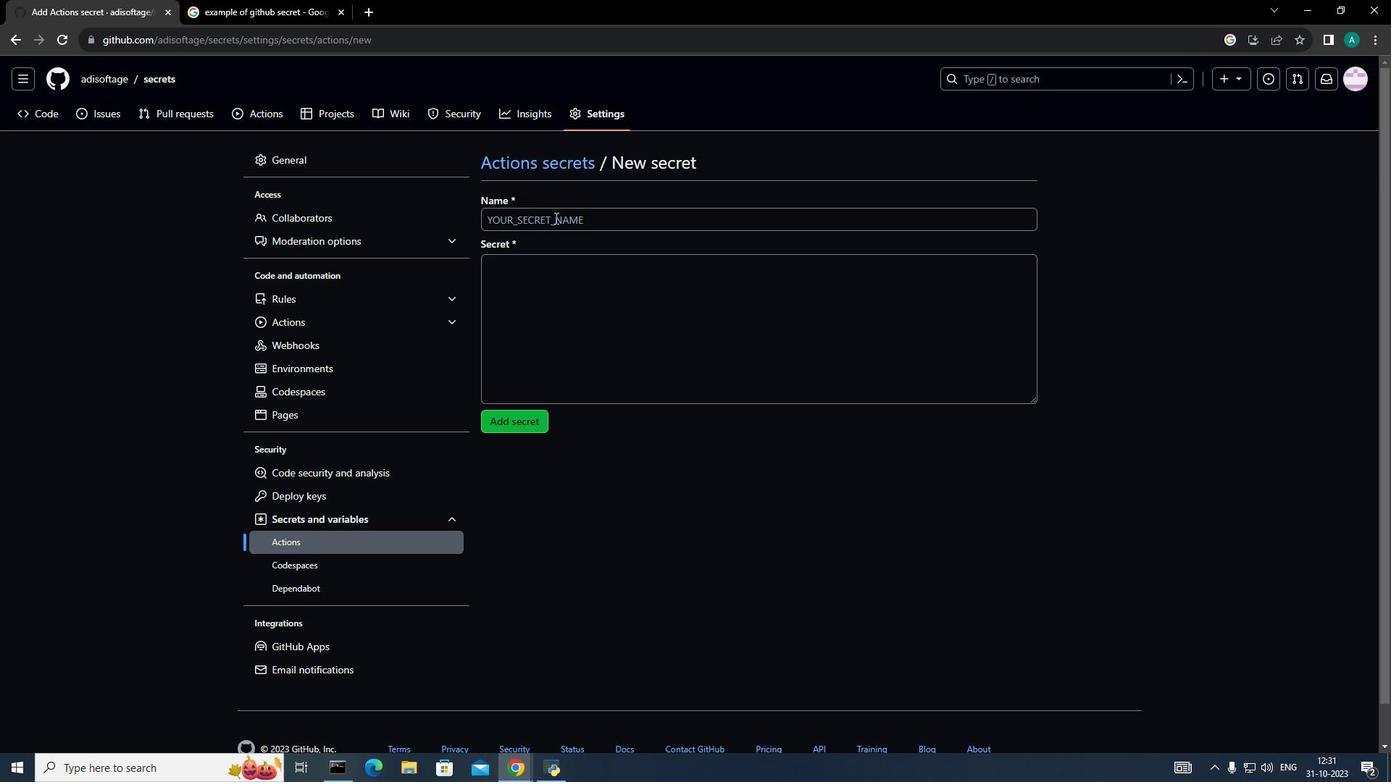 
Action: Mouse pressed left at (554, 218)
Screenshot: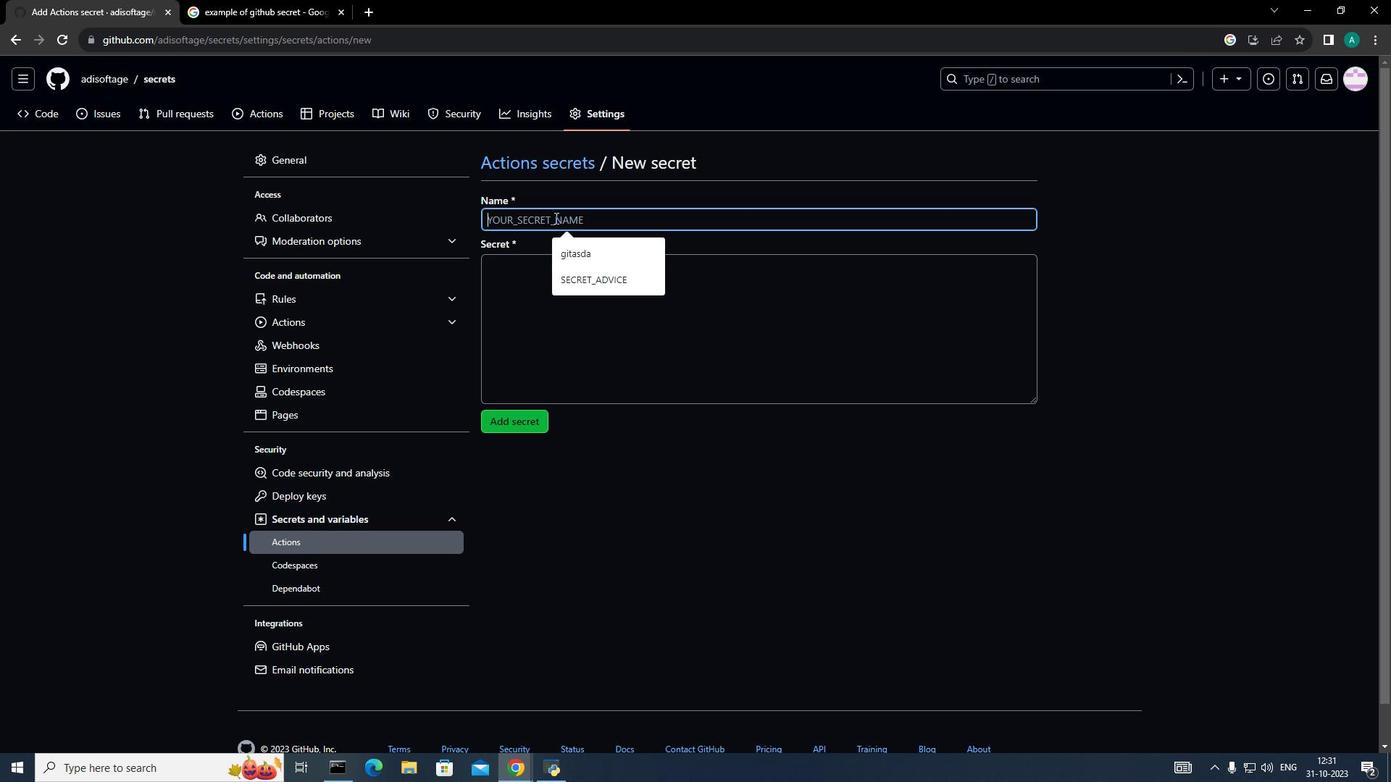 
Action: Key pressed APK<Key.backspace>I<Key.shift_r>_KEY1<Key.backspace><Key.shift_r>_01
Screenshot: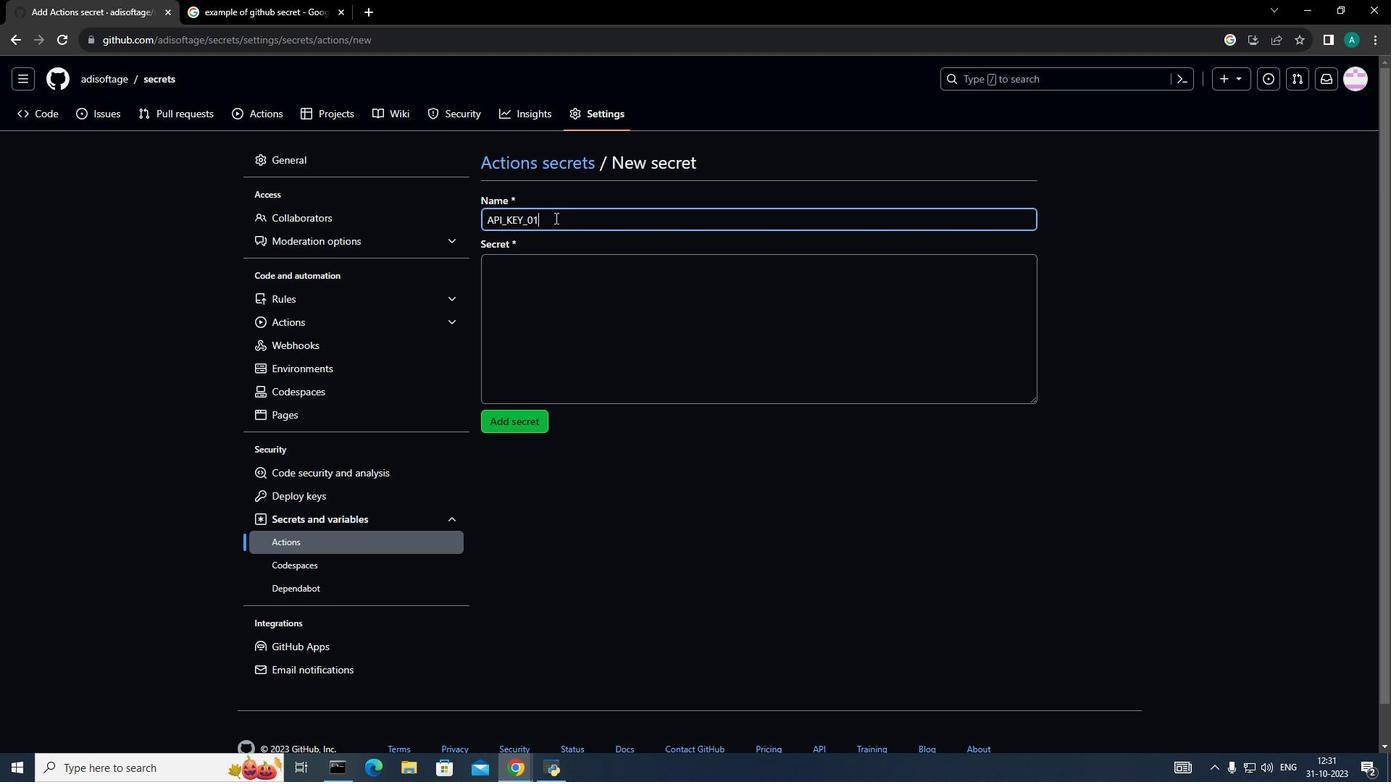 
Action: Mouse moved to (541, 285)
Screenshot: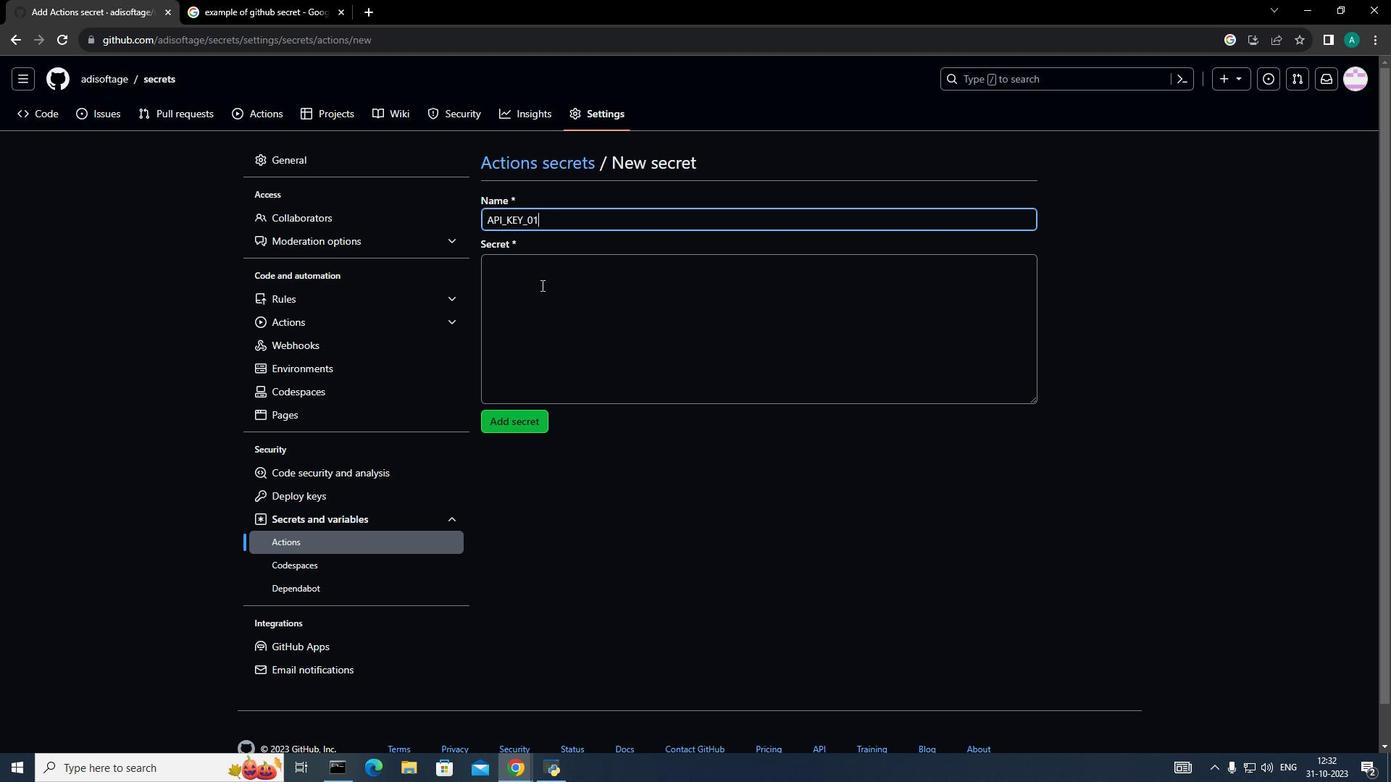 
Action: Mouse pressed left at (541, 285)
Screenshot: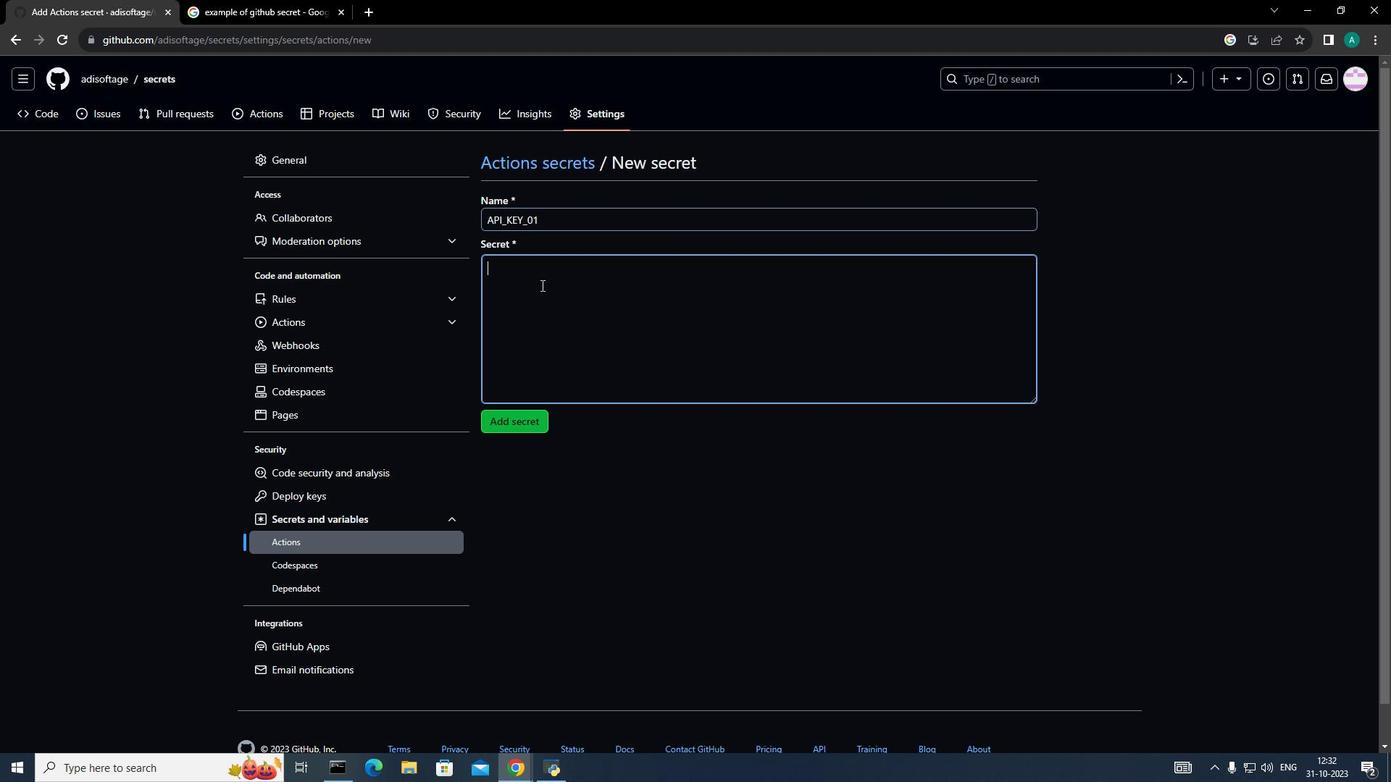 
Action: Key pressed AP<Key.backspace>GUE<Key.caps_lock><Key.backspace><Key.backspace><Key.backspace><Key.backspace><Key.backspace><Key.backspace>dhy01ngvaw81ggb<Key.shift_r>@18be
Screenshot: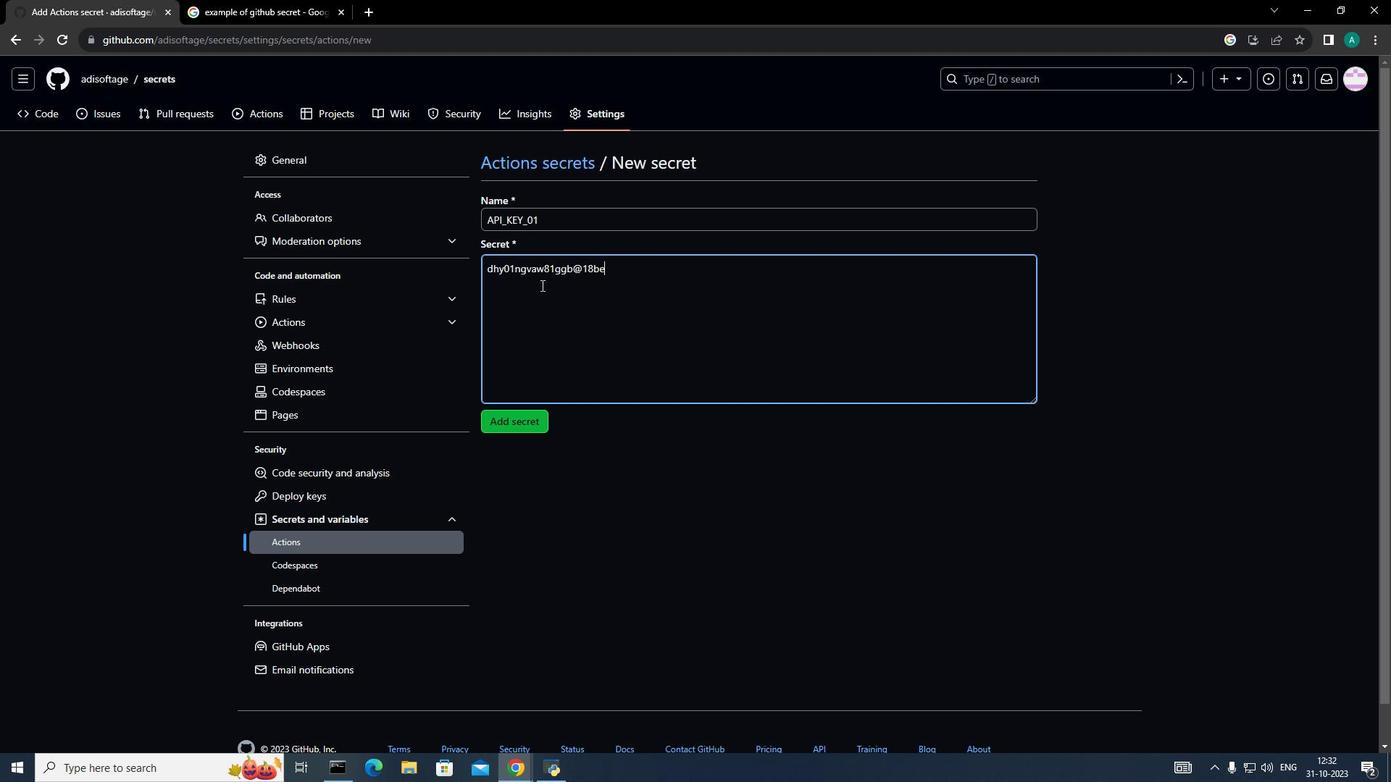 
Action: Mouse moved to (513, 415)
Screenshot: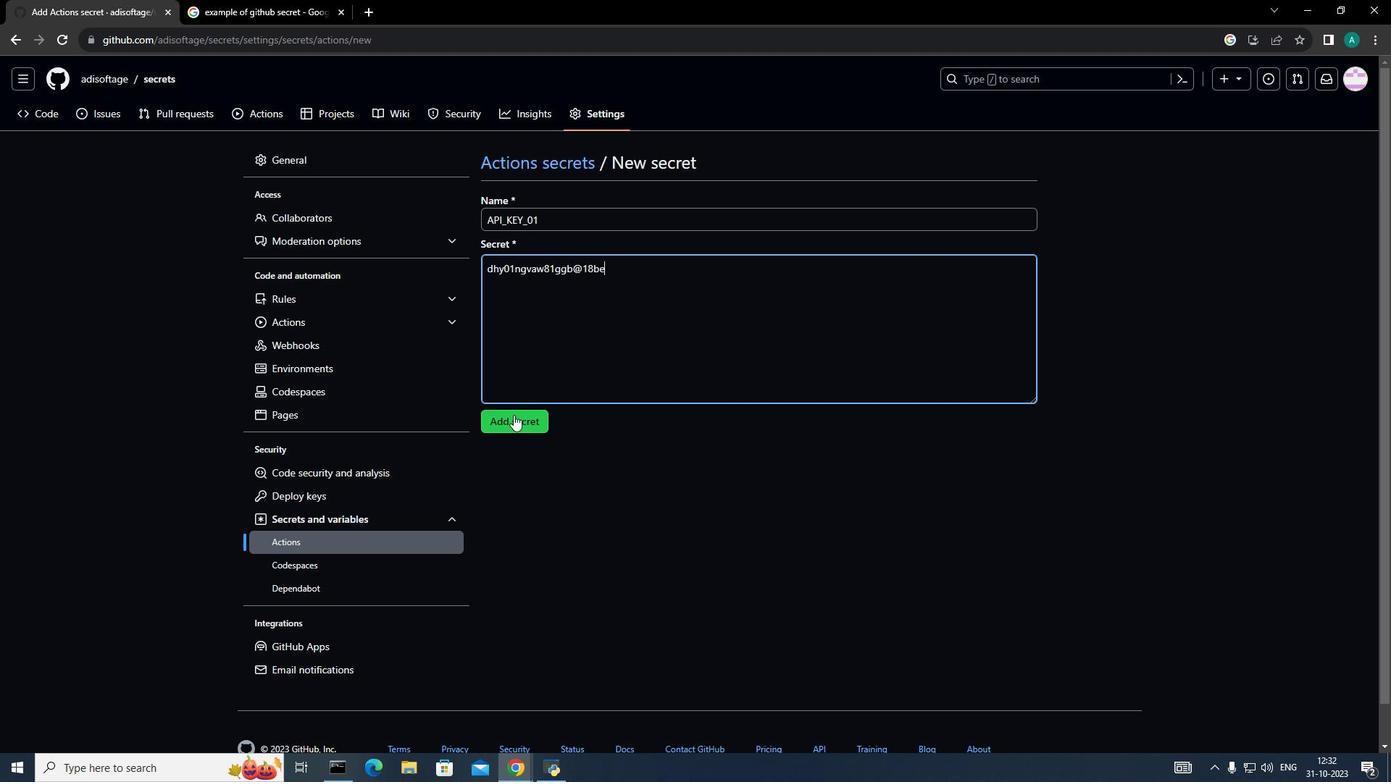 
Action: Mouse pressed left at (513, 415)
Screenshot: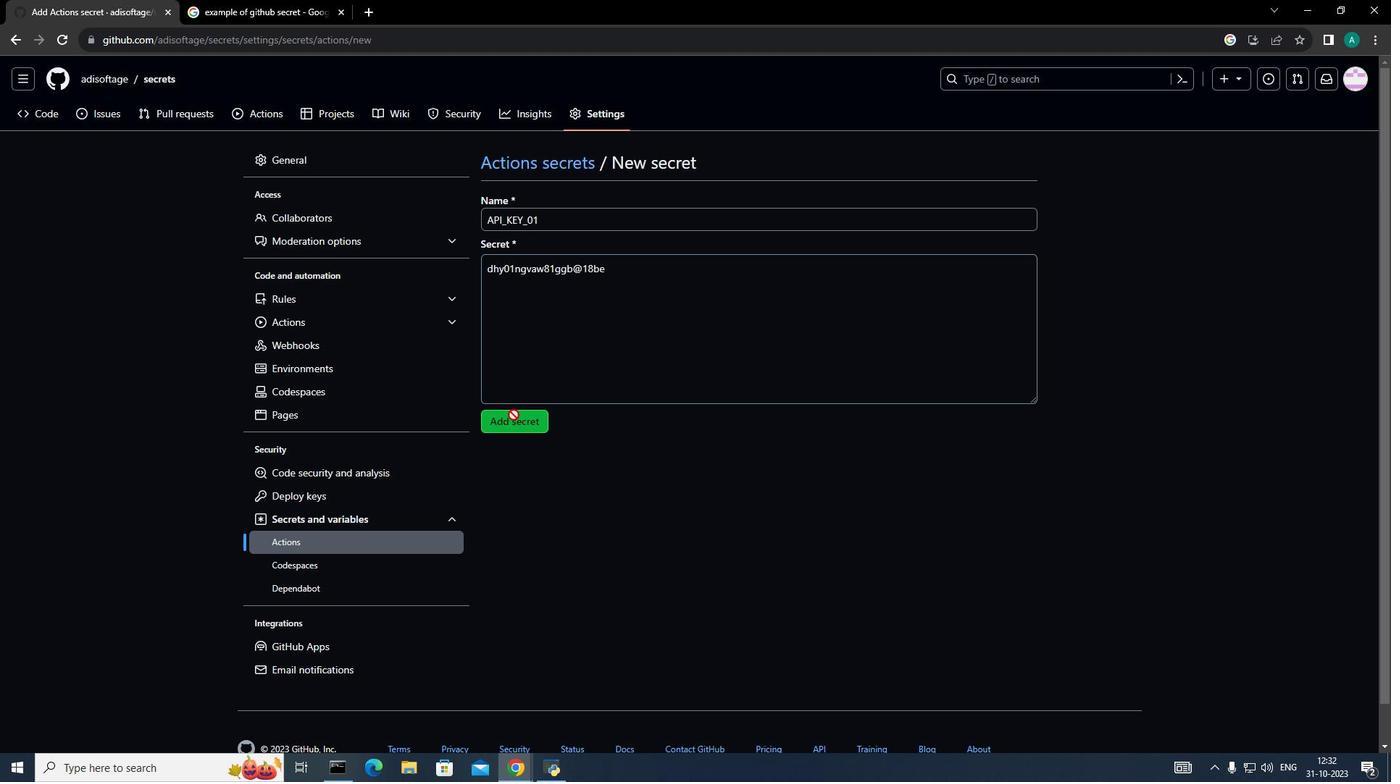 
Action: Mouse moved to (984, 581)
Screenshot: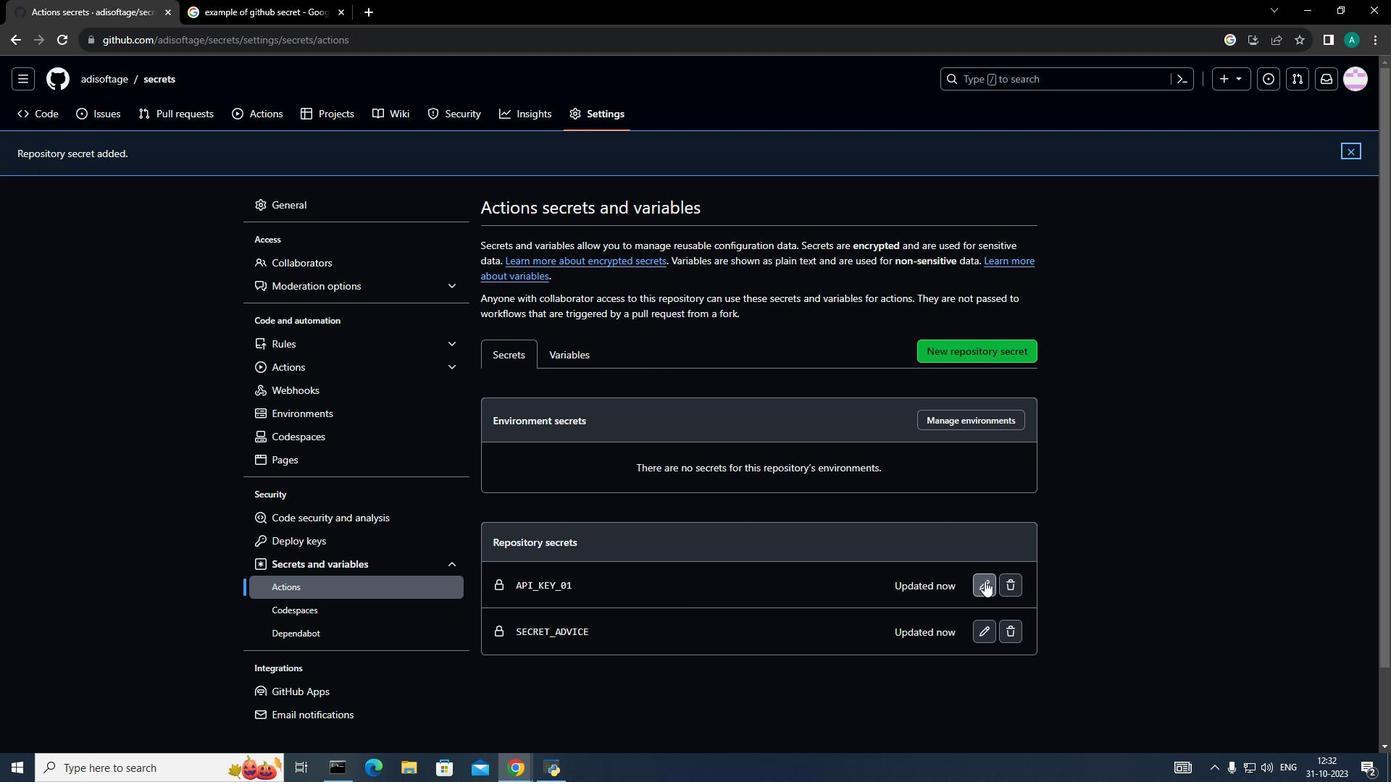 
Action: Mouse pressed left at (984, 581)
Screenshot: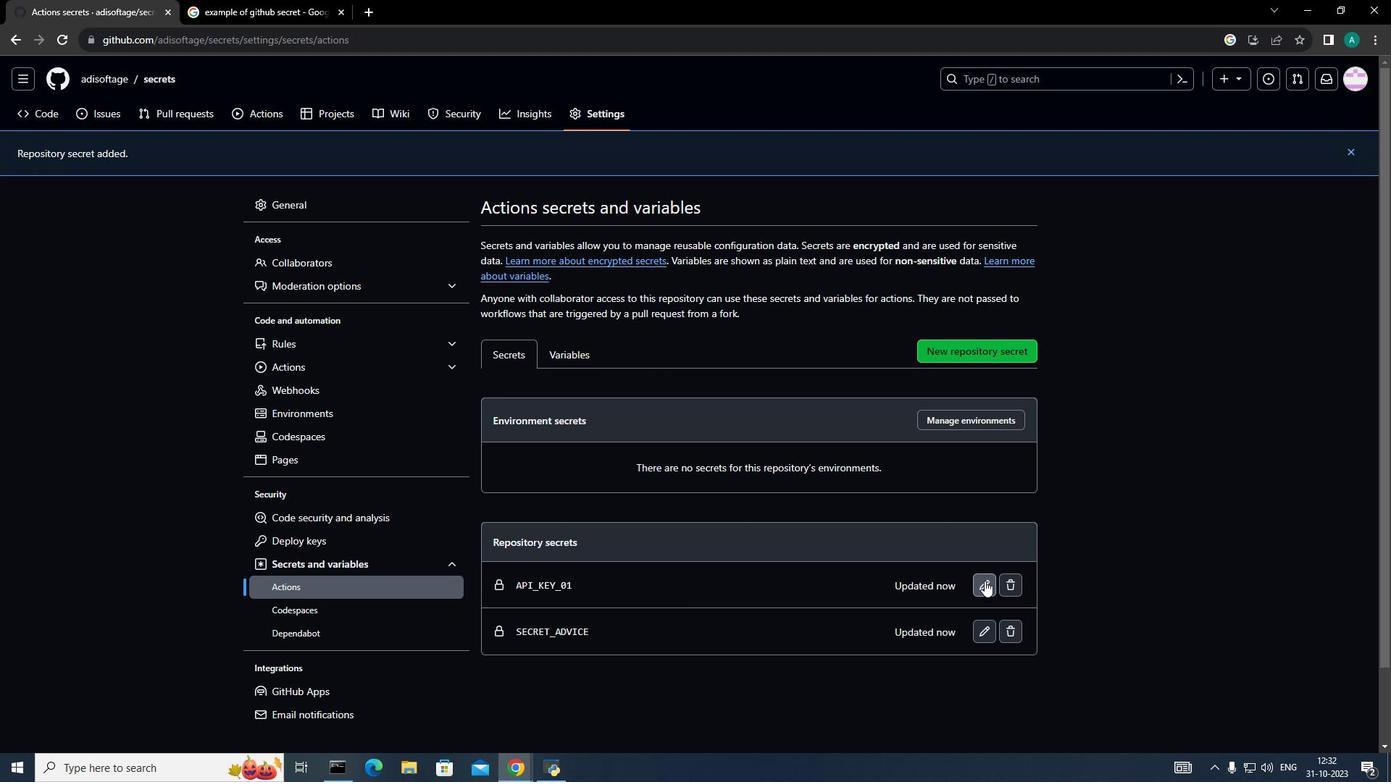 
Action: Mouse moved to (600, 312)
Screenshot: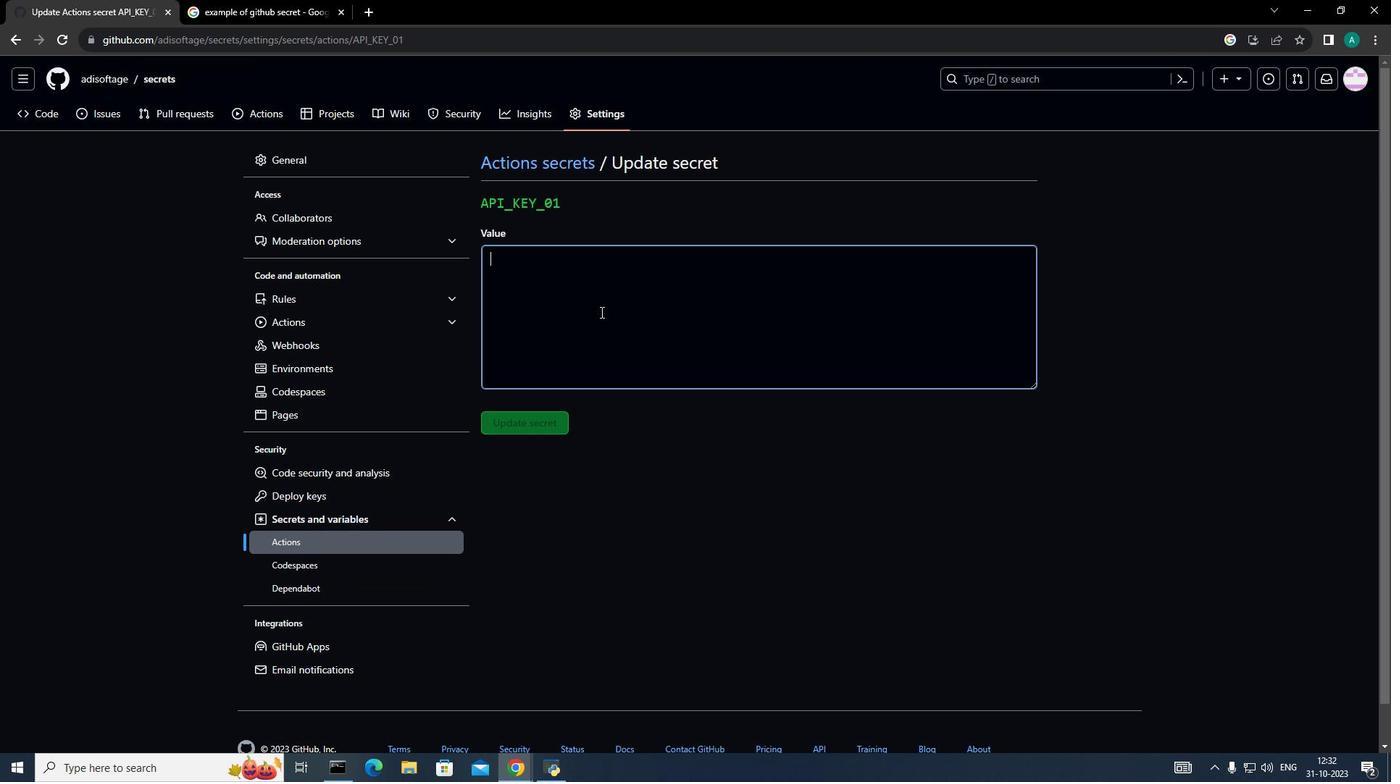 
Action: Mouse pressed left at (600, 312)
Screenshot: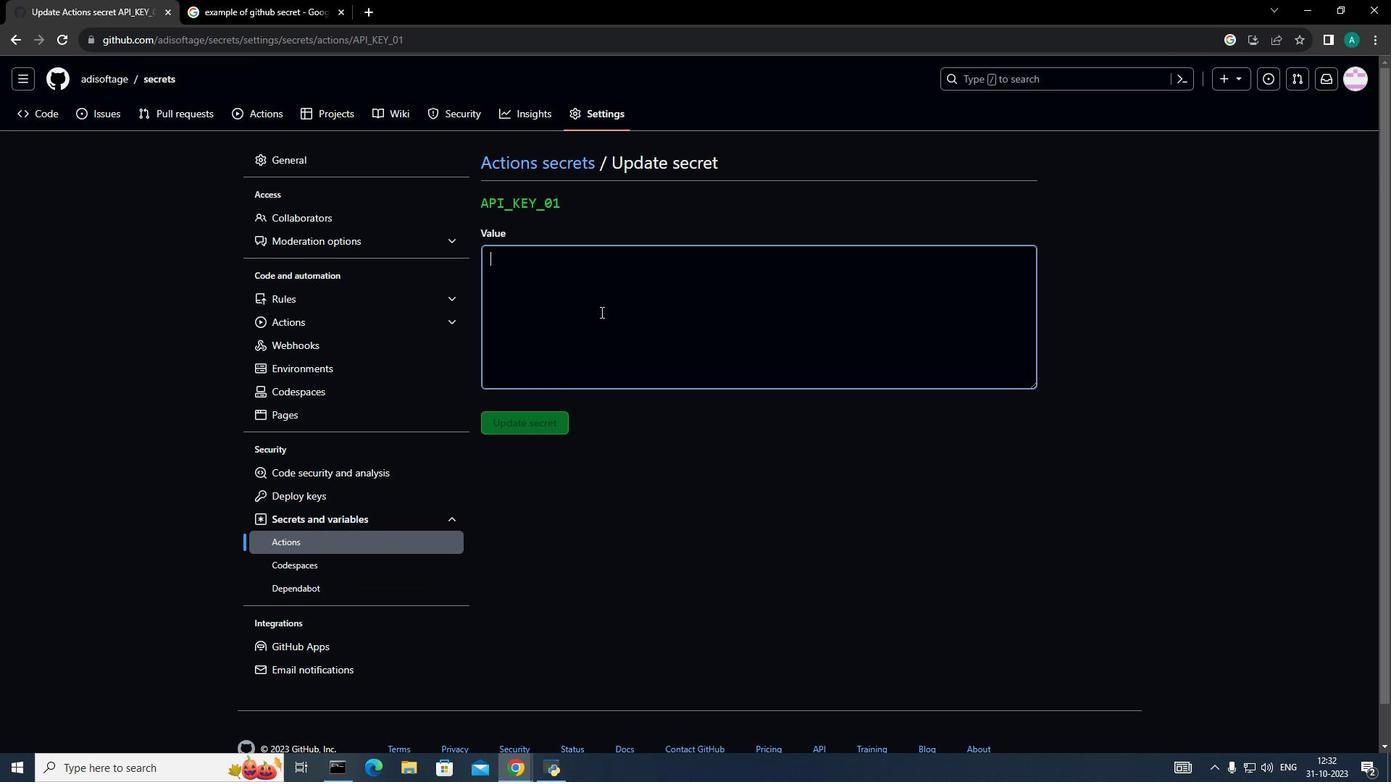 
Action: Key pressed shfu1ufvpa3<Key.shift_r><Key.shift_r>_22
Screenshot: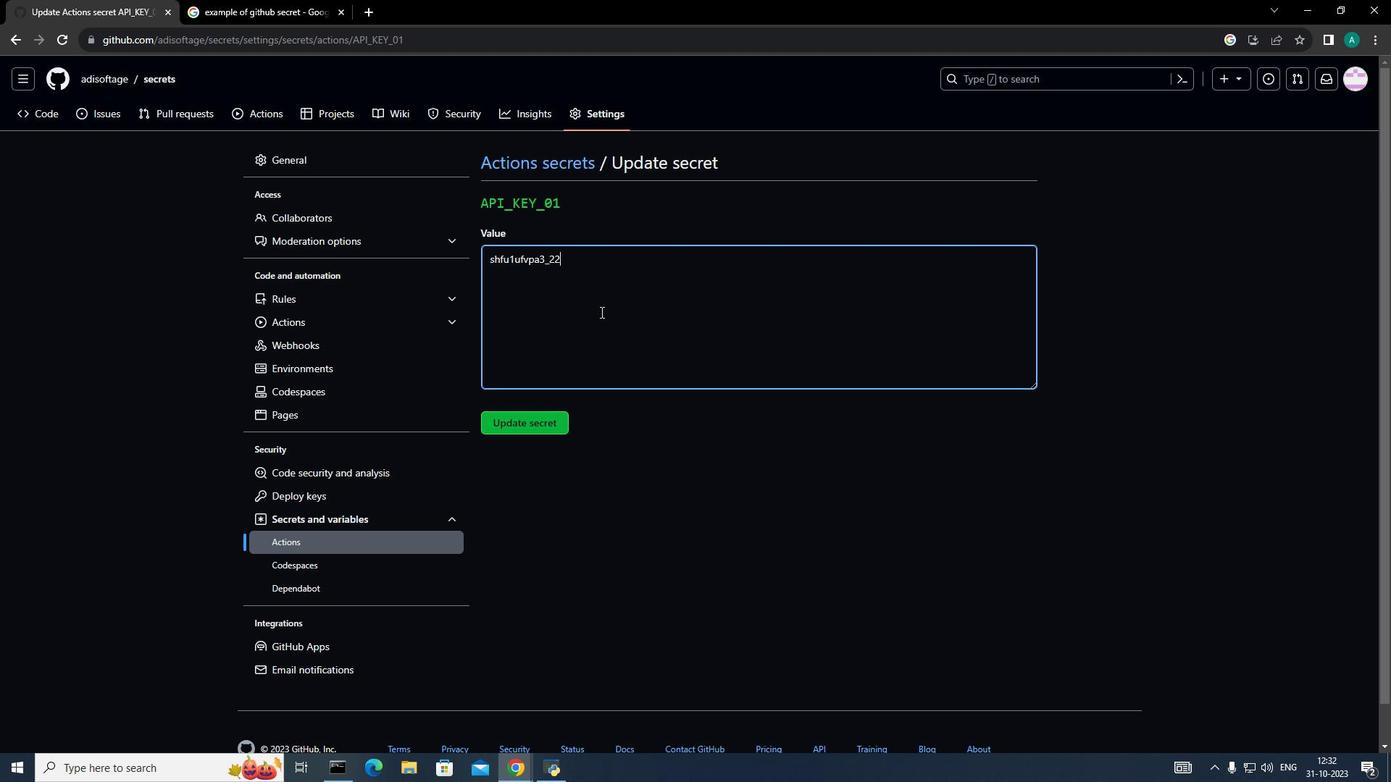 
Action: Mouse moved to (552, 416)
Screenshot: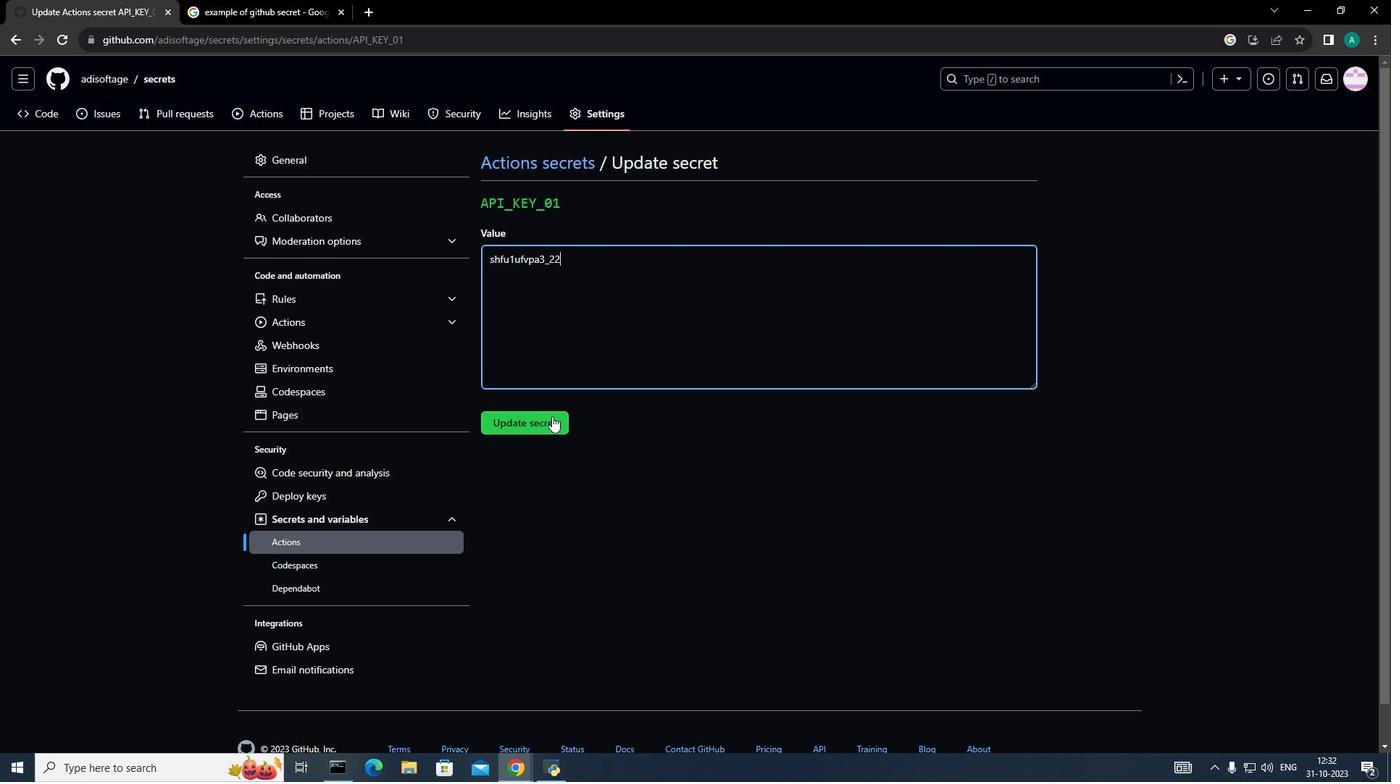
Action: Mouse pressed left at (552, 416)
Screenshot: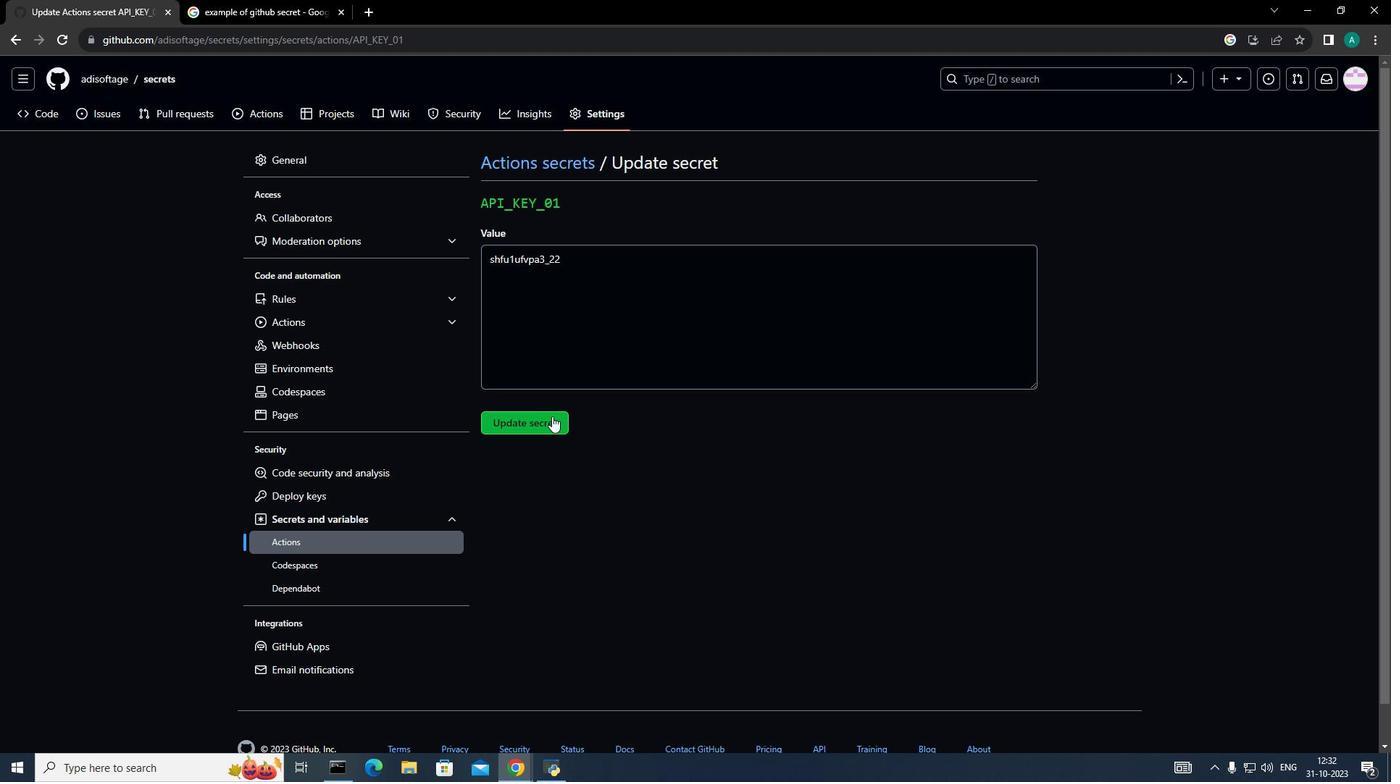 
Action: Mouse moved to (1006, 580)
Screenshot: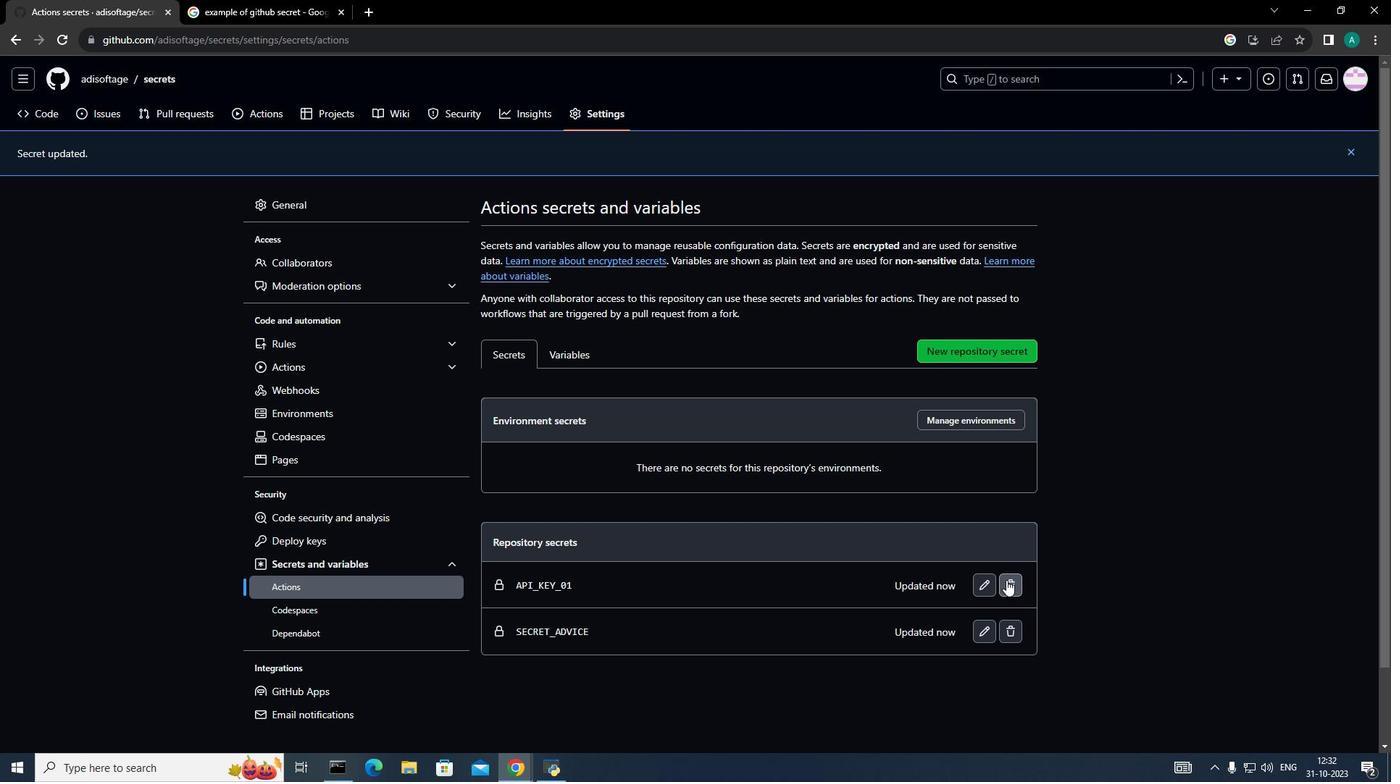 
Action: Mouse pressed left at (1006, 580)
Screenshot: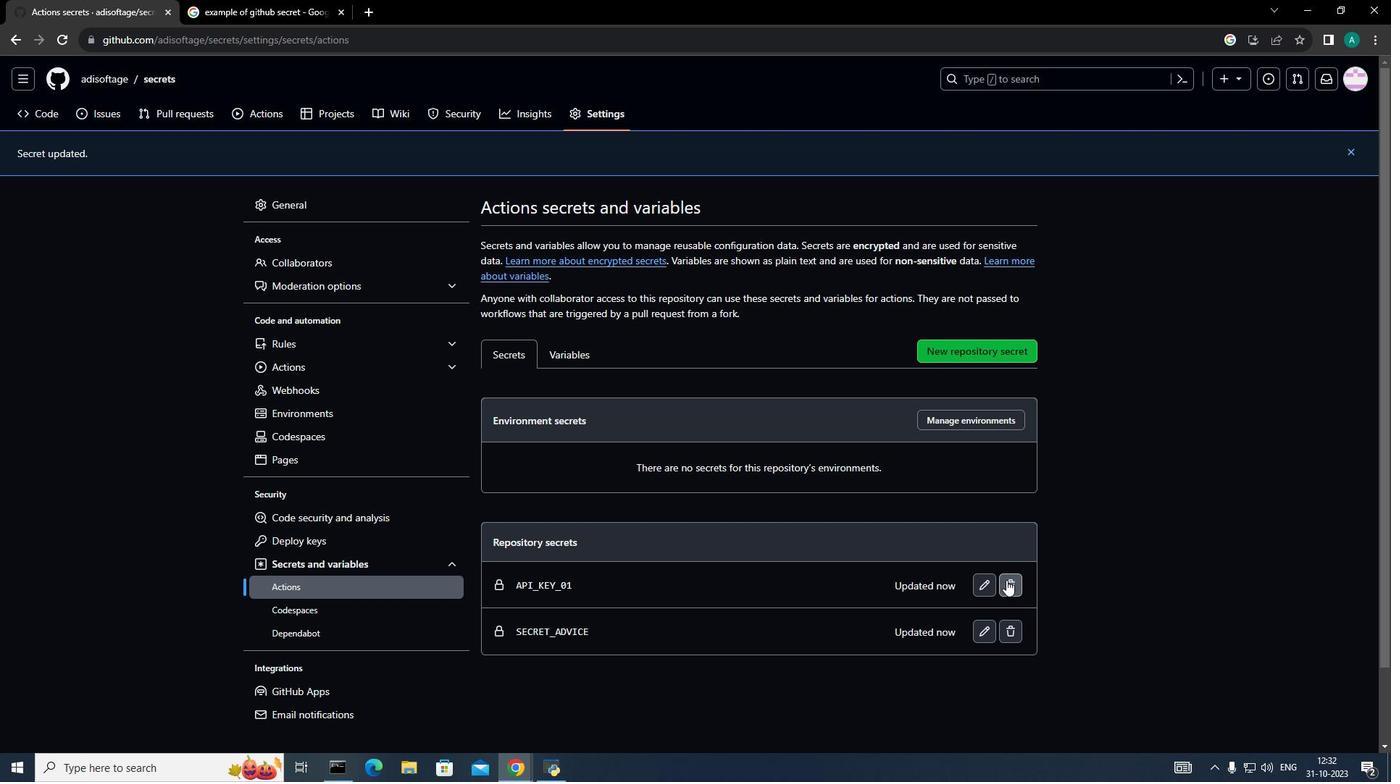
Action: Mouse moved to (681, 250)
Screenshot: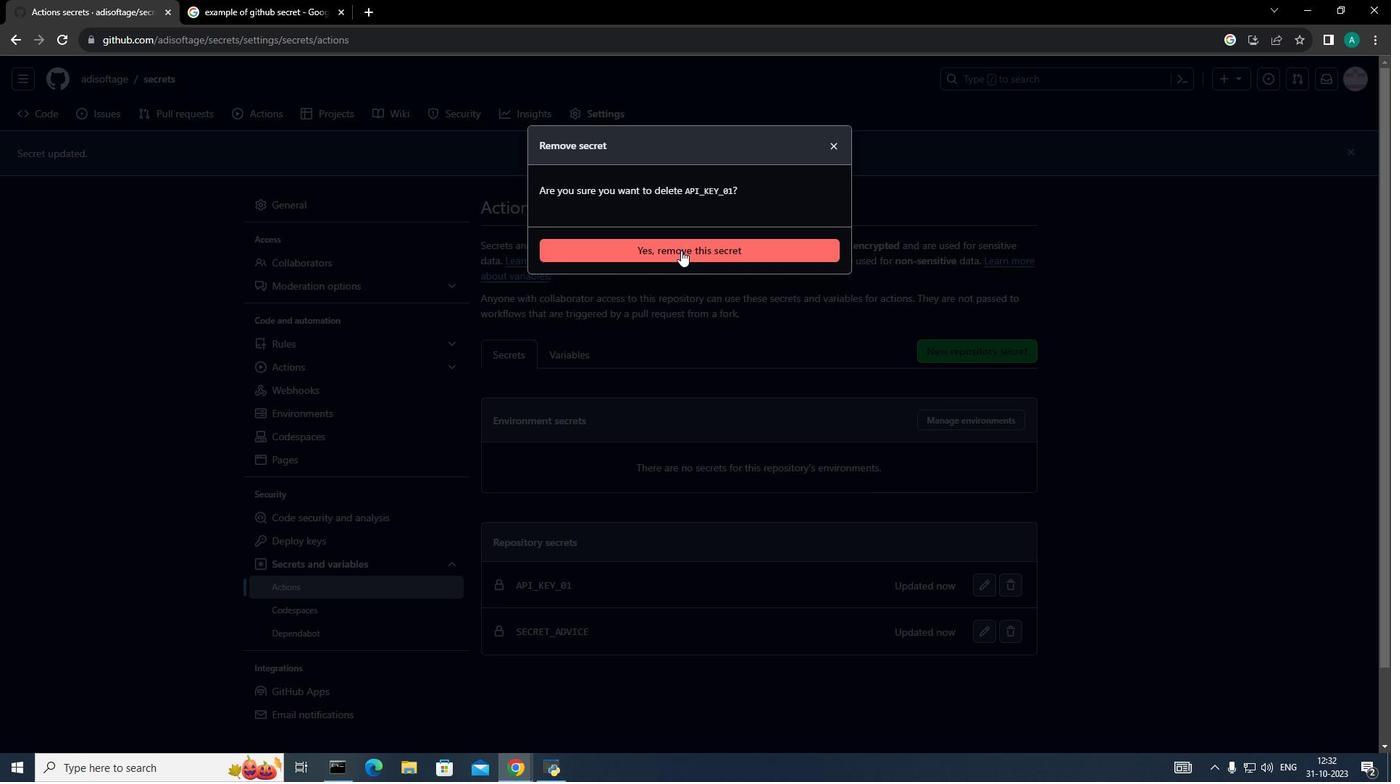 
Action: Mouse pressed left at (681, 250)
Screenshot: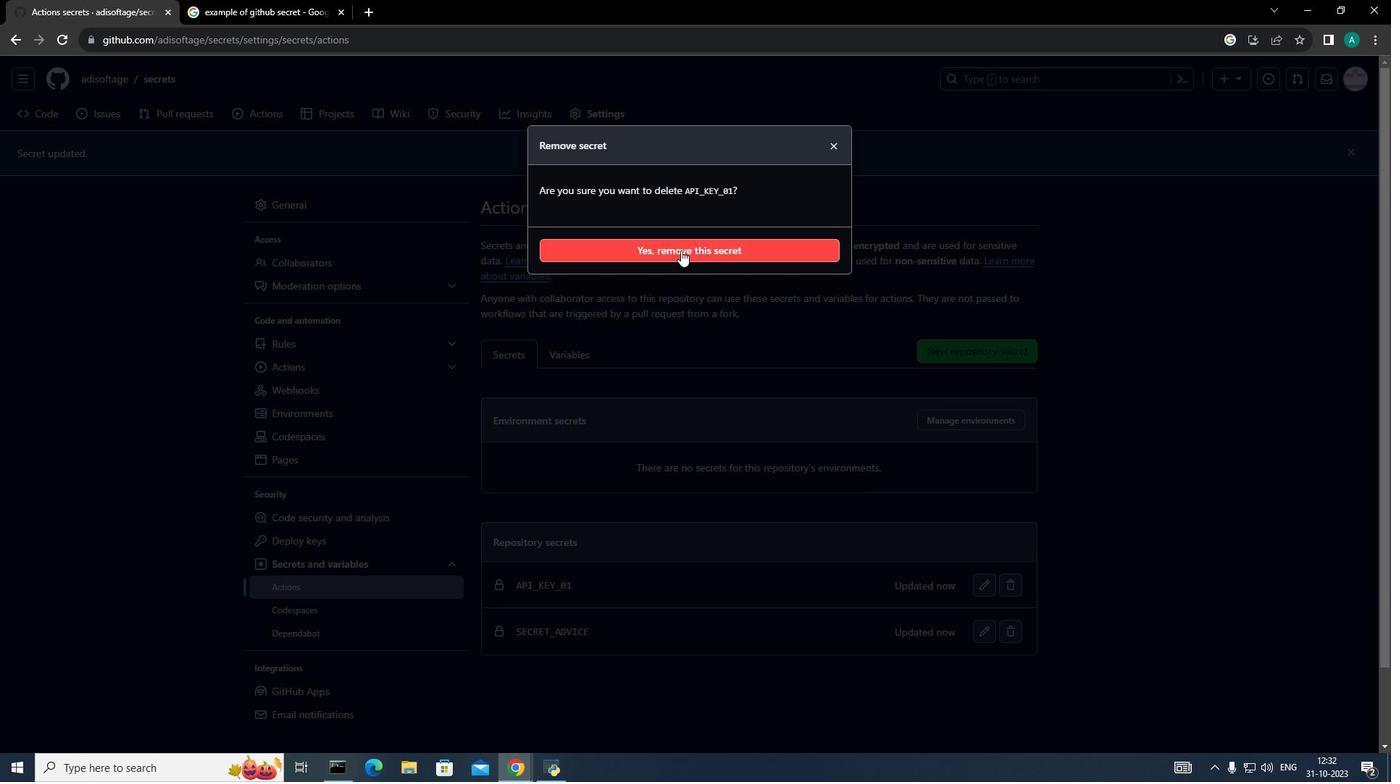 
Action: Mouse moved to (1016, 589)
Screenshot: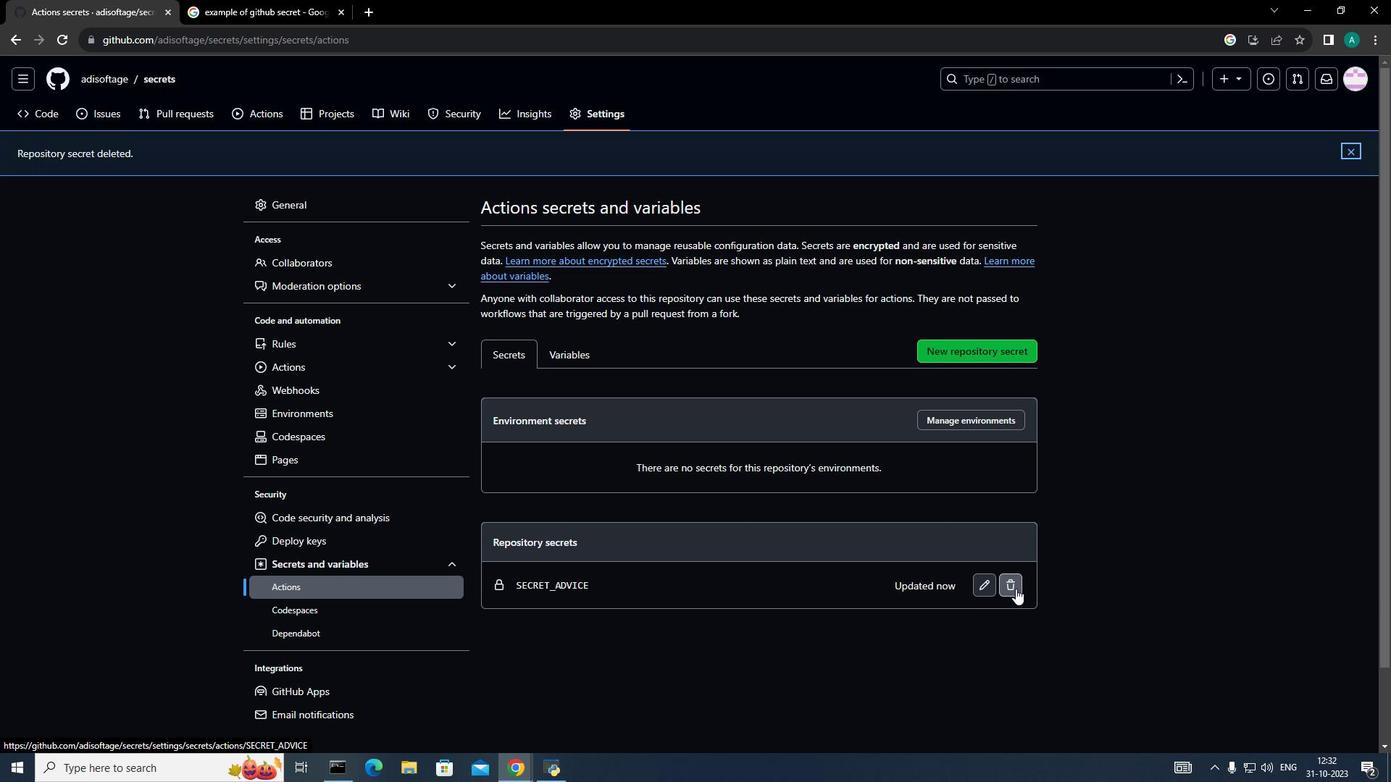 
Action: Mouse pressed left at (1016, 589)
Screenshot: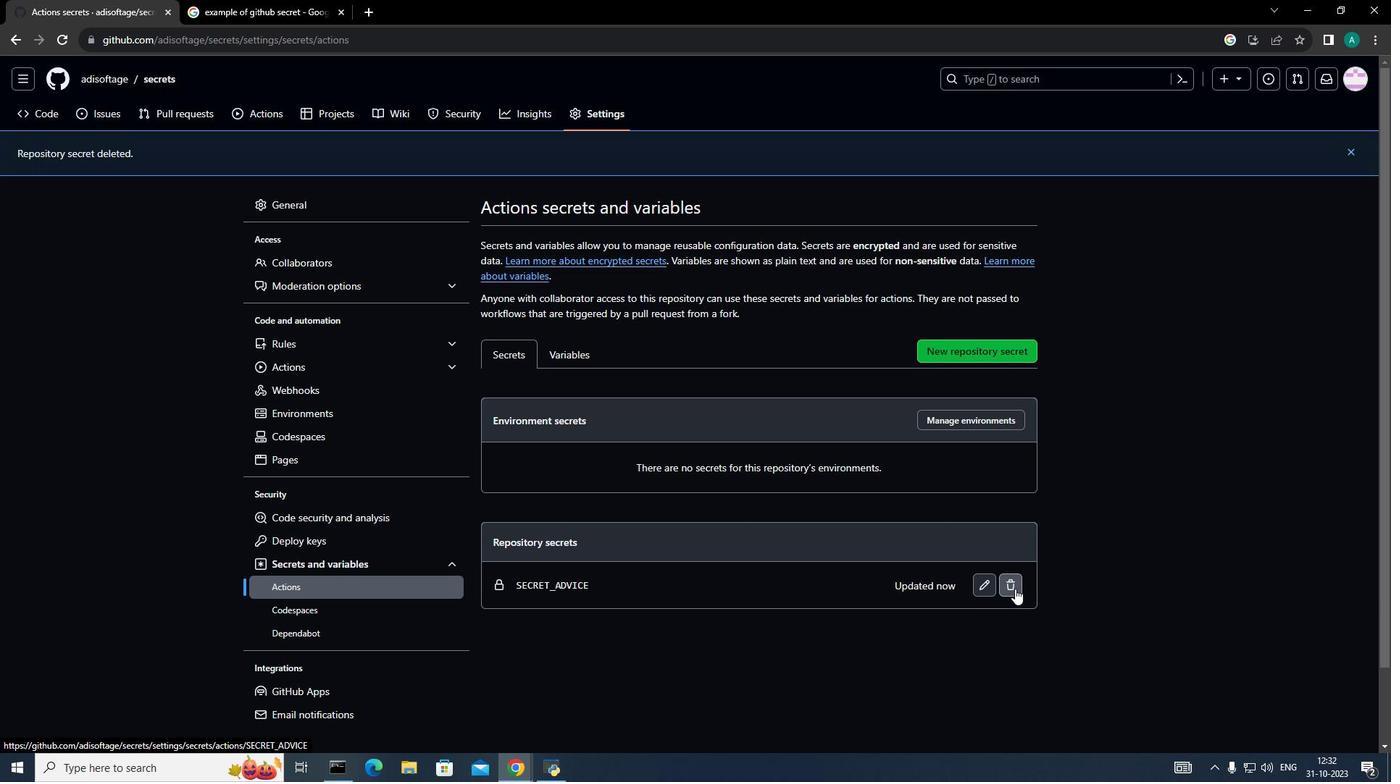 
Action: Mouse moved to (649, 249)
Screenshot: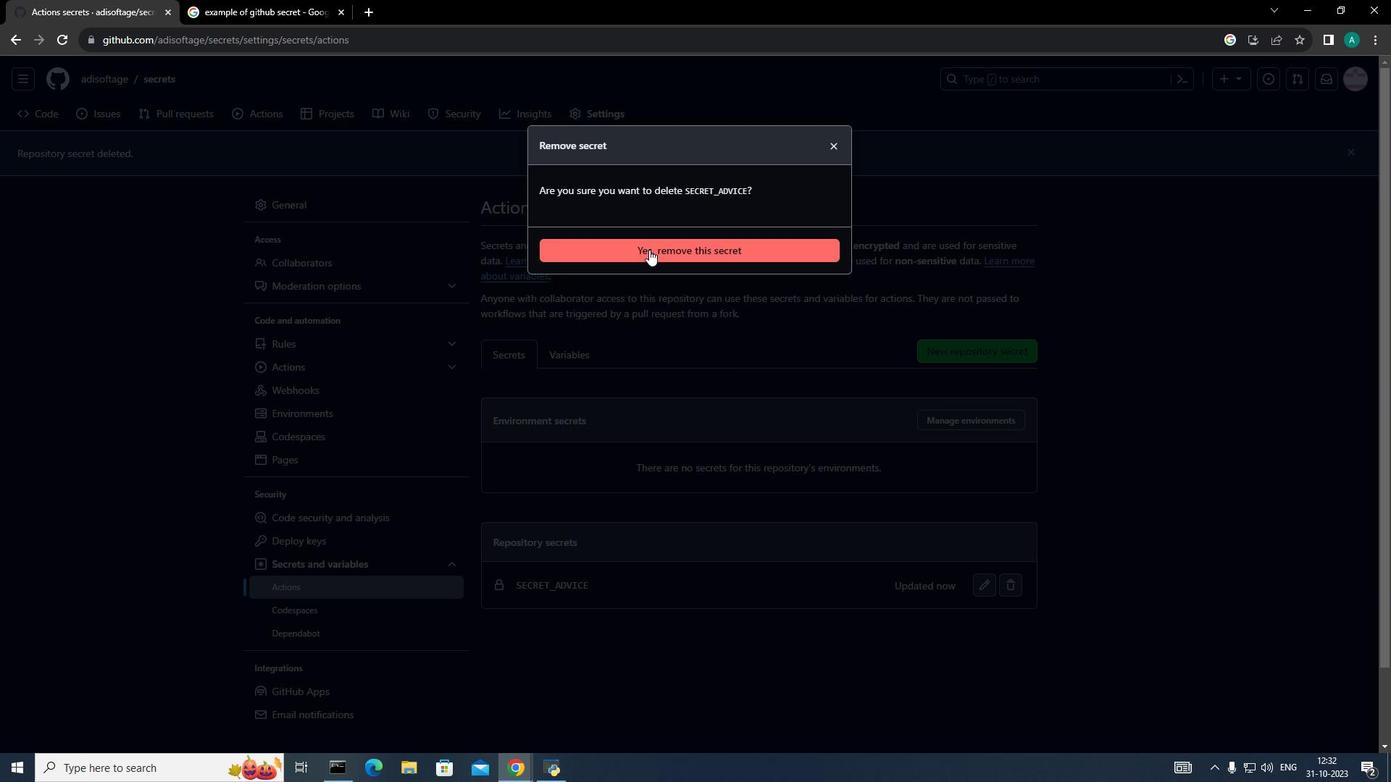 
Action: Mouse pressed left at (649, 249)
Screenshot: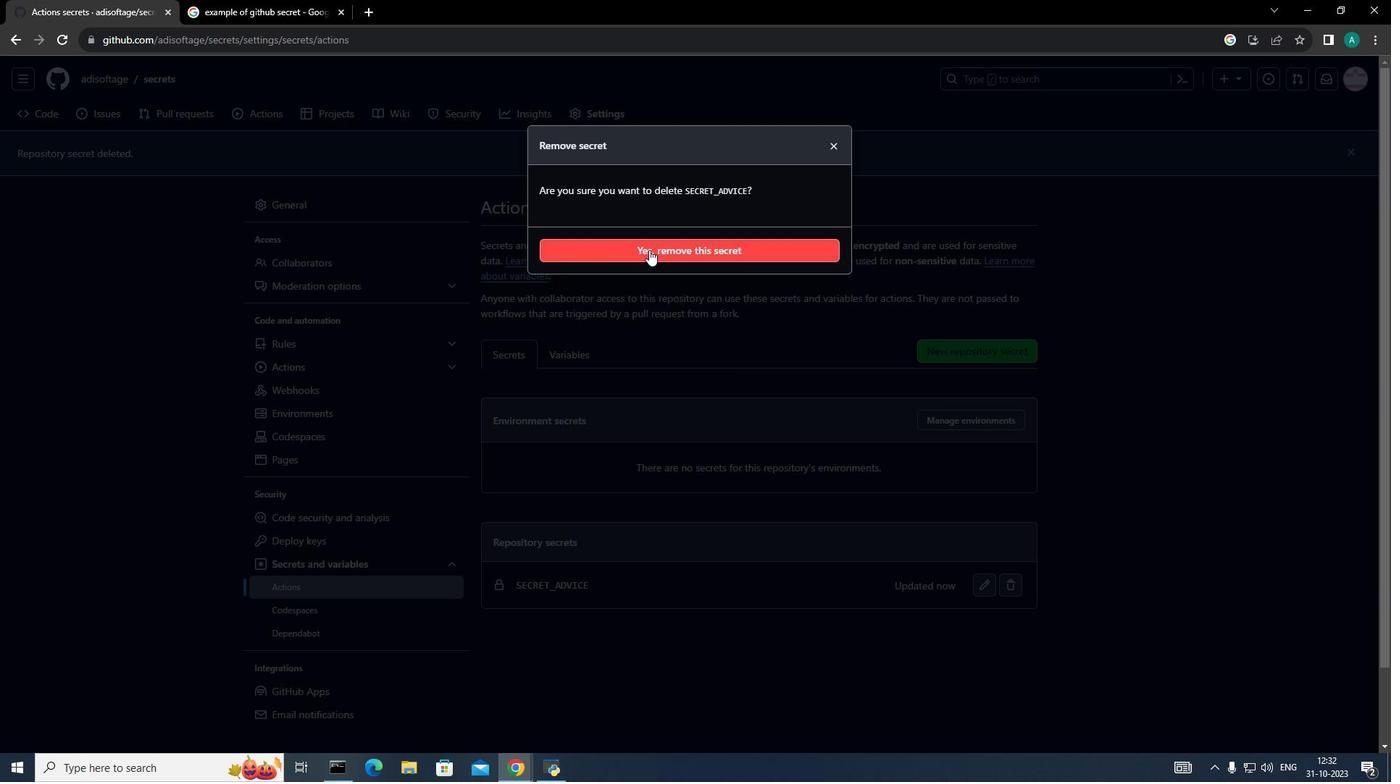 
Action: Mouse moved to (635, 305)
Screenshot: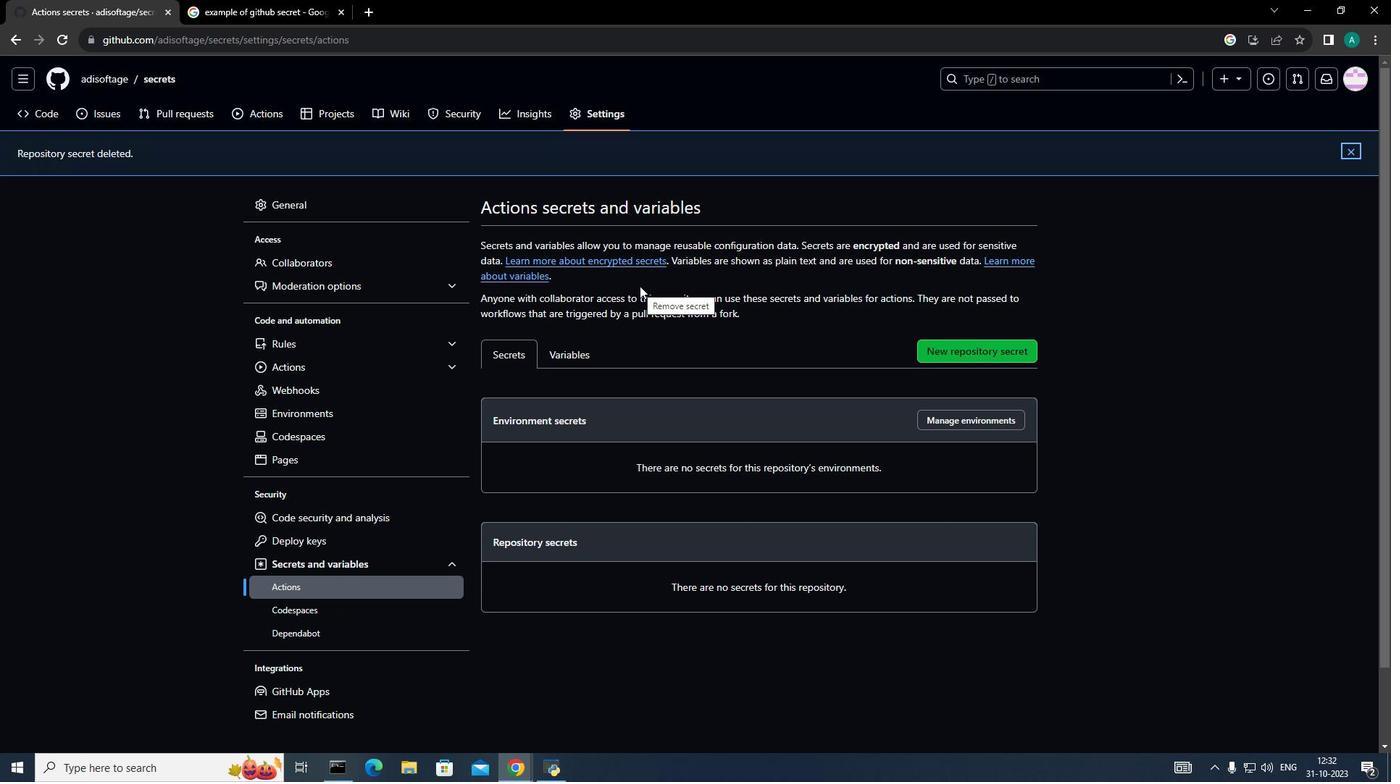 
